 Task: Look for space in Viradouro, Brazil from 12th  August, 2023 to 15th August, 2023 for 3 adults in price range Rs.12000 to Rs.16000. Place can be entire place with 2 bedrooms having 3 beds and 1 bathroom. Property type can be house, flat, guest house. Amenities needed are: washing machine. Booking option can be shelf check-in. Required host language is Spanish.
Action: Mouse moved to (448, 114)
Screenshot: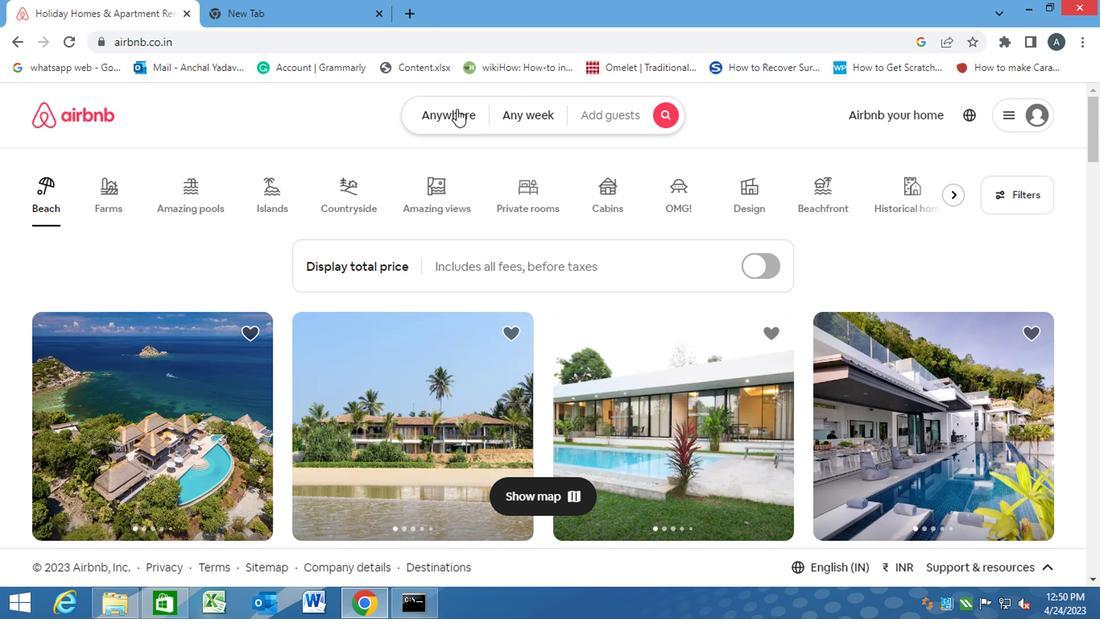 
Action: Mouse pressed left at (448, 114)
Screenshot: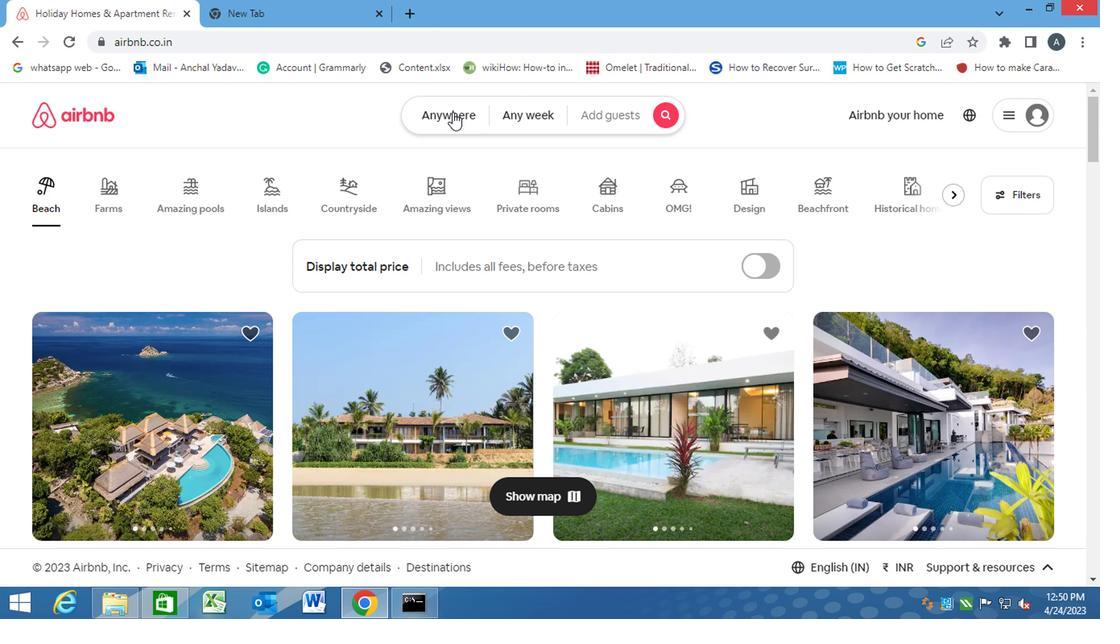 
Action: Mouse moved to (304, 156)
Screenshot: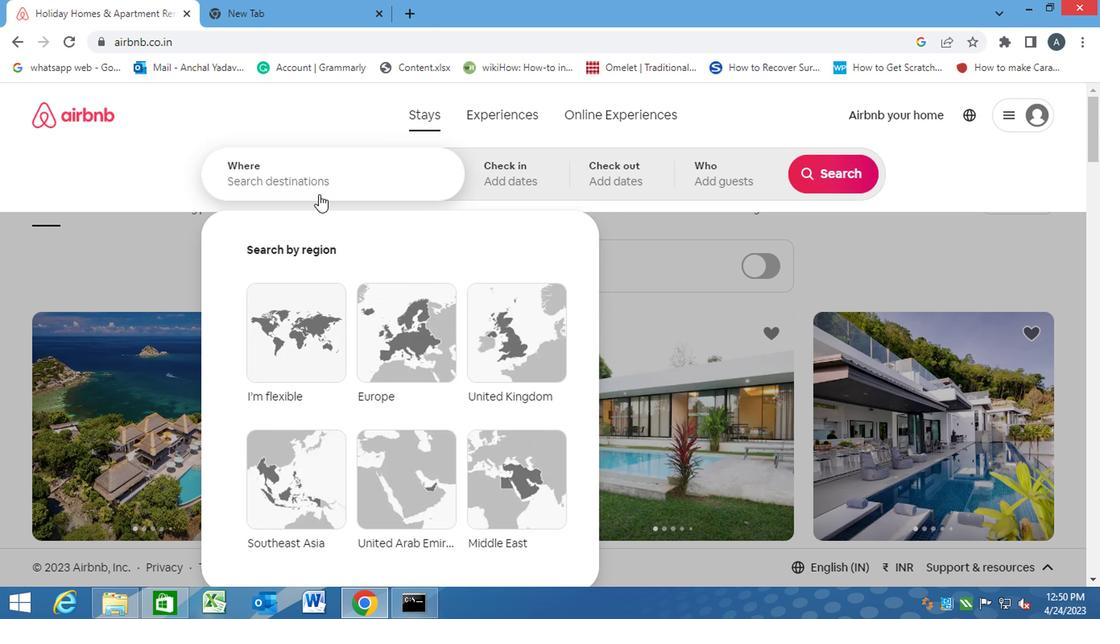 
Action: Mouse pressed left at (304, 156)
Screenshot: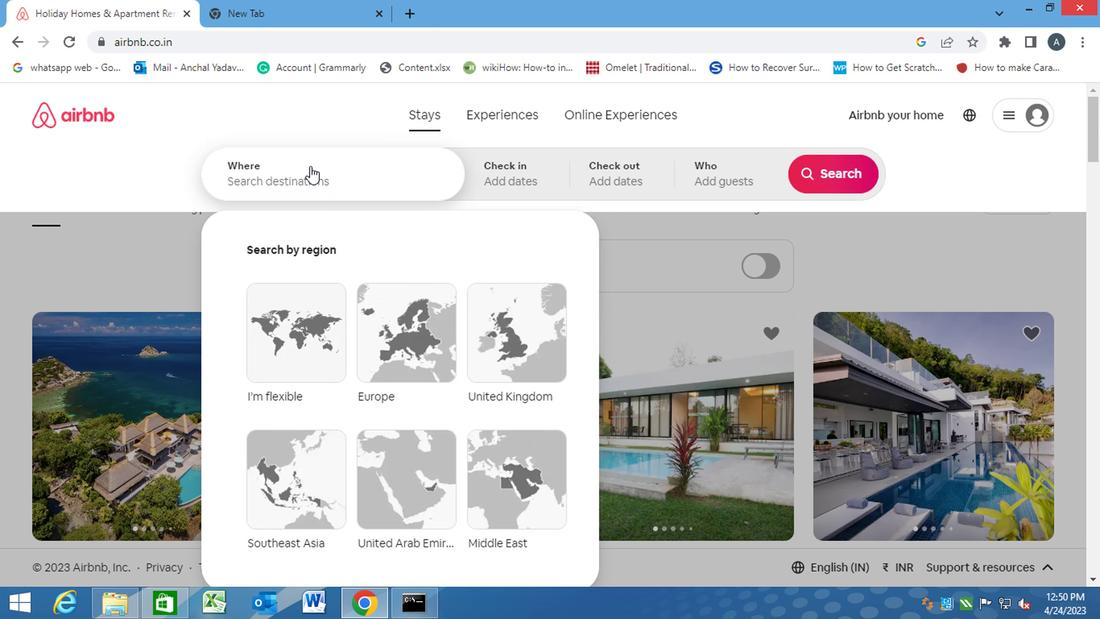 
Action: Mouse moved to (304, 155)
Screenshot: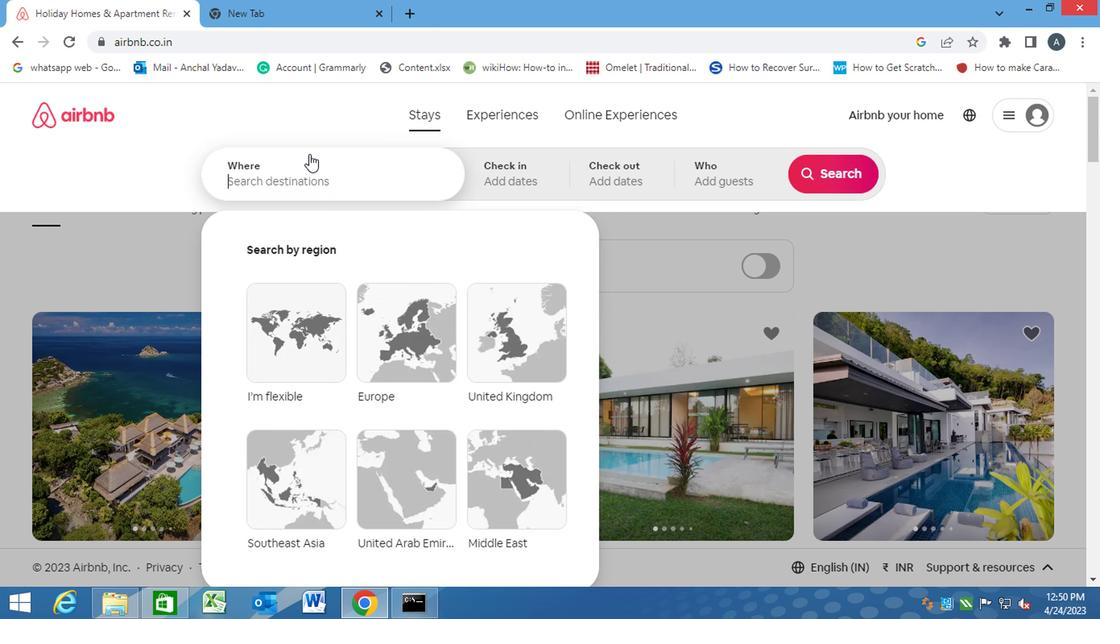 
Action: Key pressed v<Key.caps_lock>iradouro,<Key.space><Key.caps_lock>b<Key.caps_lock>razil<Key.enter>
Screenshot: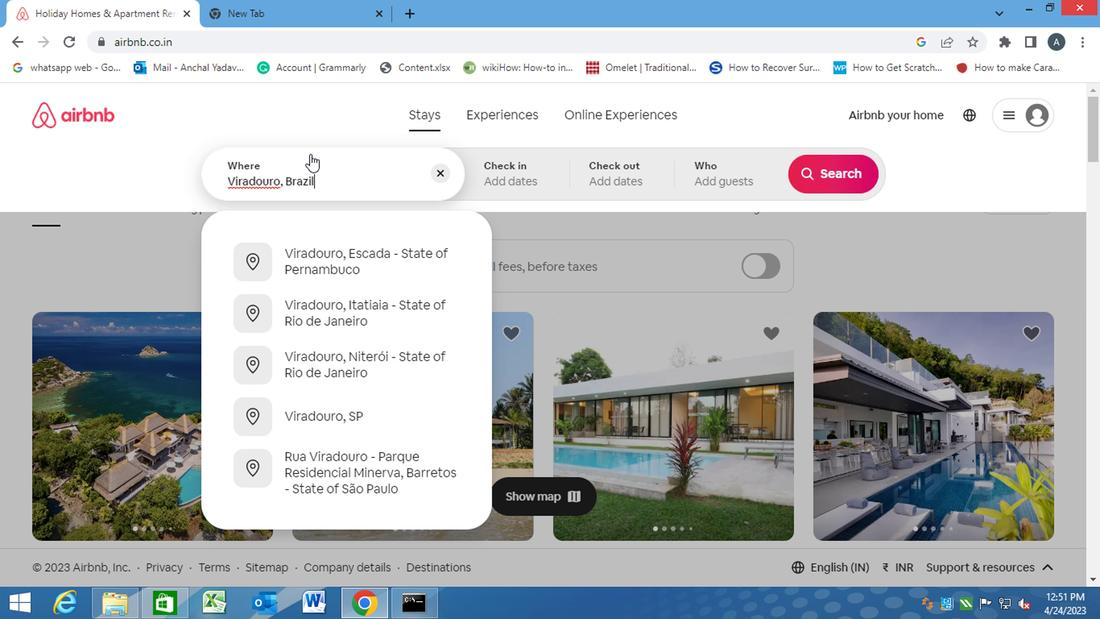 
Action: Mouse moved to (820, 303)
Screenshot: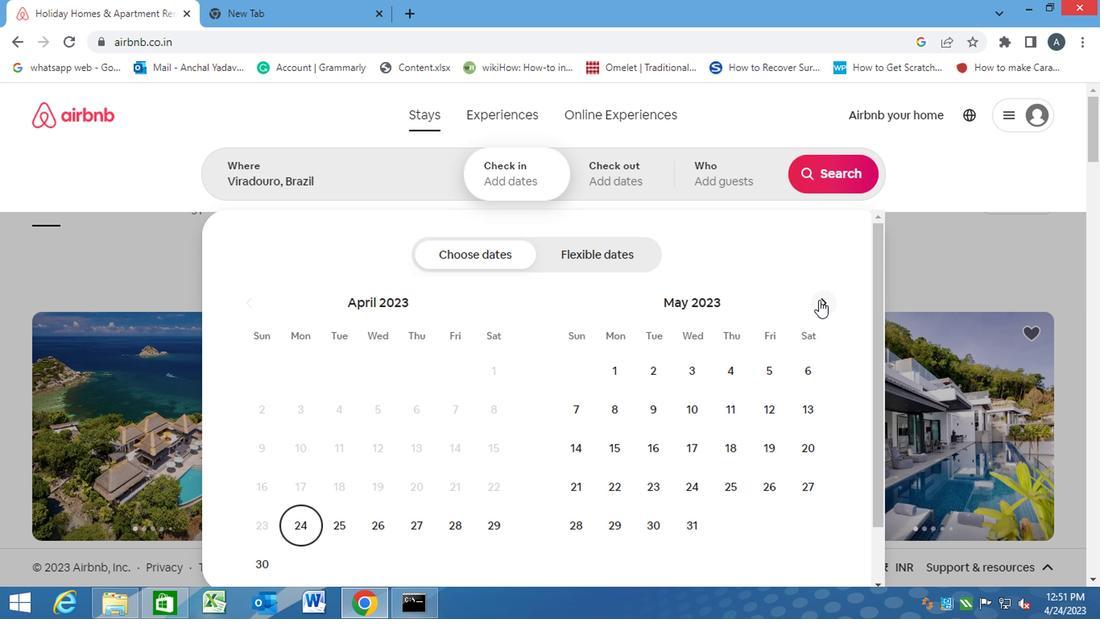 
Action: Mouse pressed left at (820, 303)
Screenshot: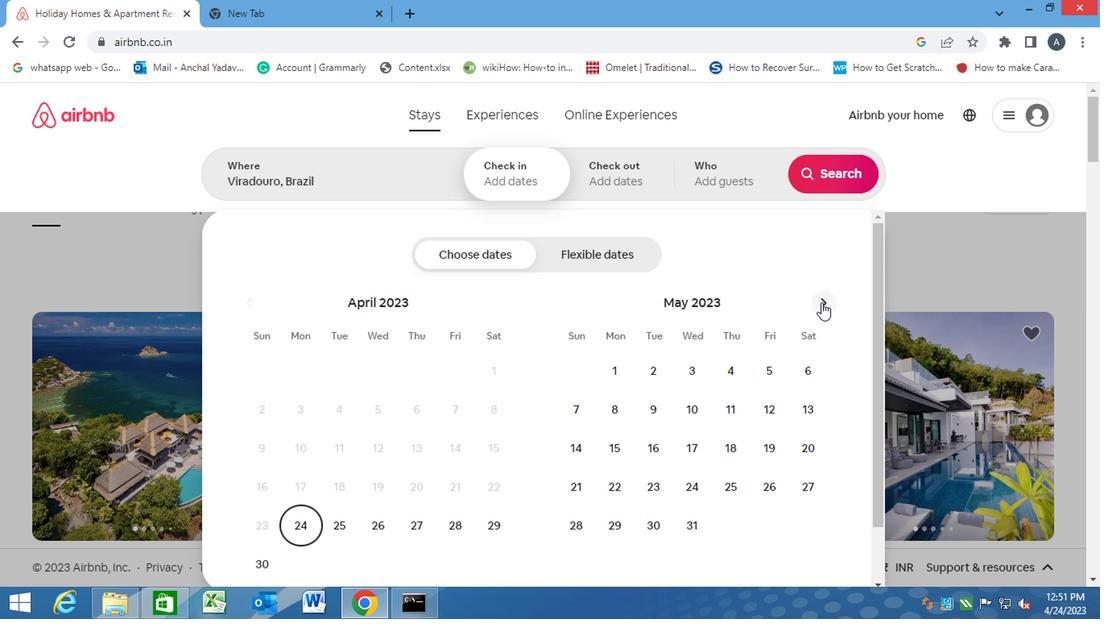 
Action: Mouse moved to (819, 303)
Screenshot: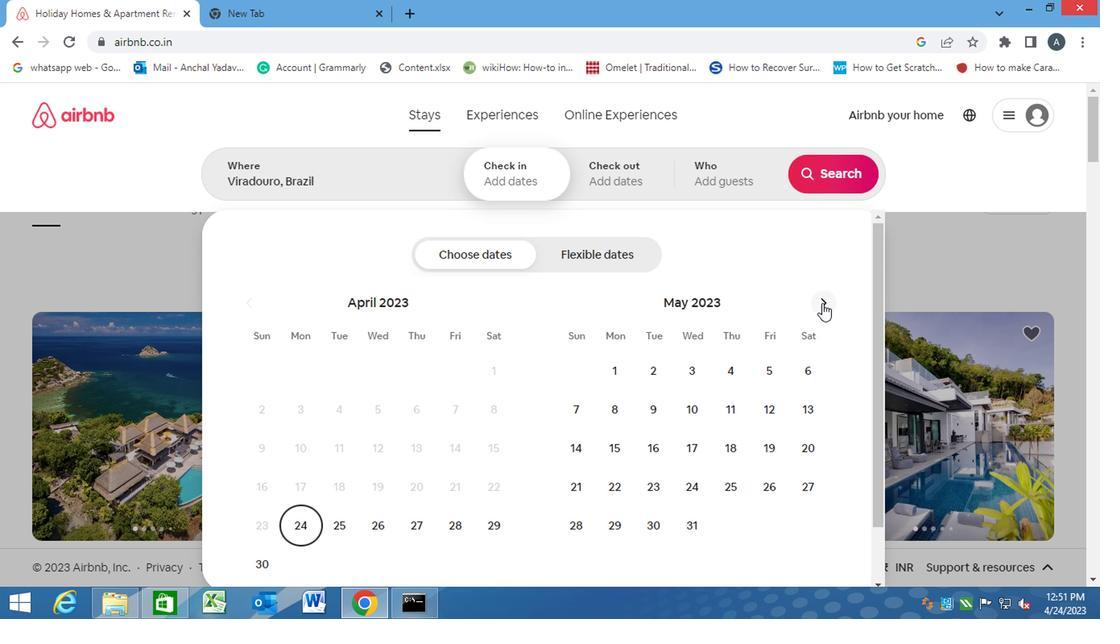 
Action: Mouse pressed left at (819, 303)
Screenshot: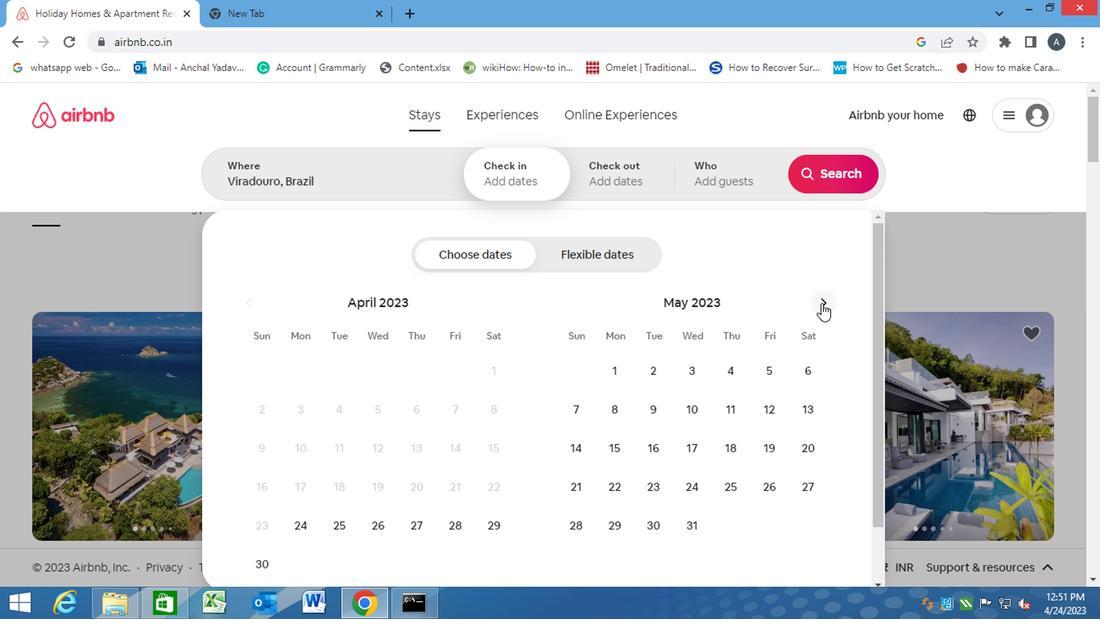 
Action: Mouse pressed left at (819, 303)
Screenshot: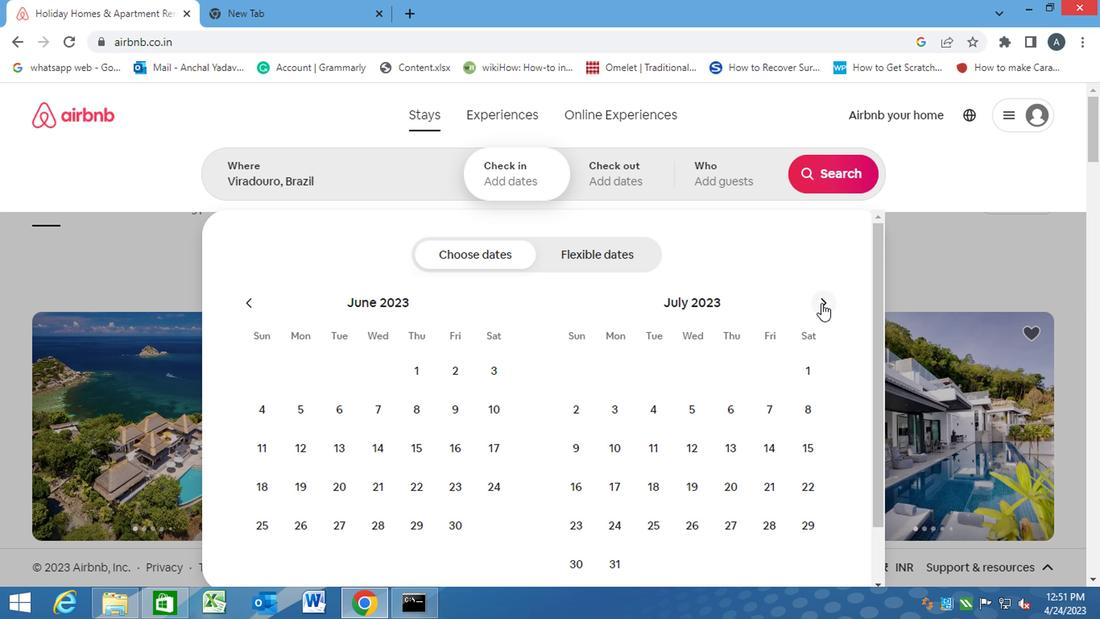 
Action: Mouse moved to (799, 409)
Screenshot: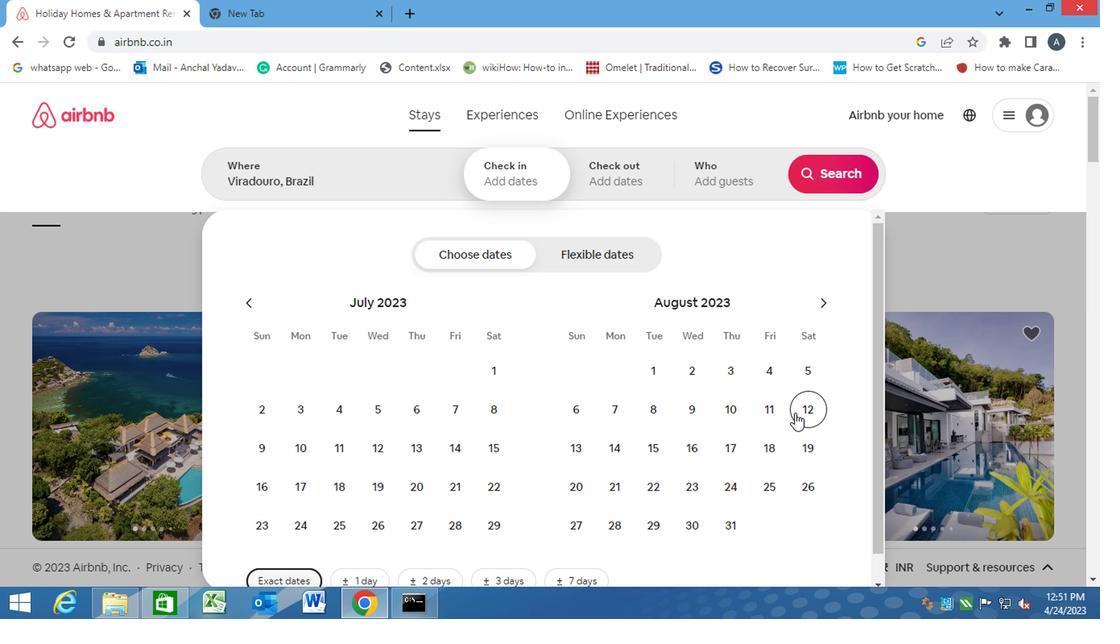 
Action: Mouse pressed left at (799, 409)
Screenshot: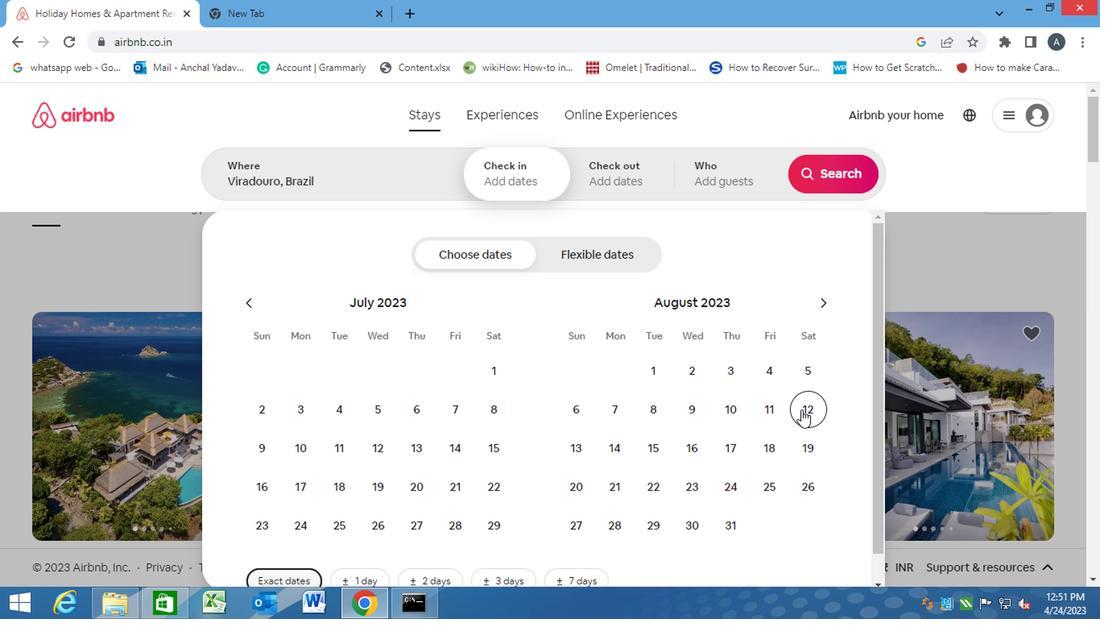 
Action: Mouse moved to (650, 448)
Screenshot: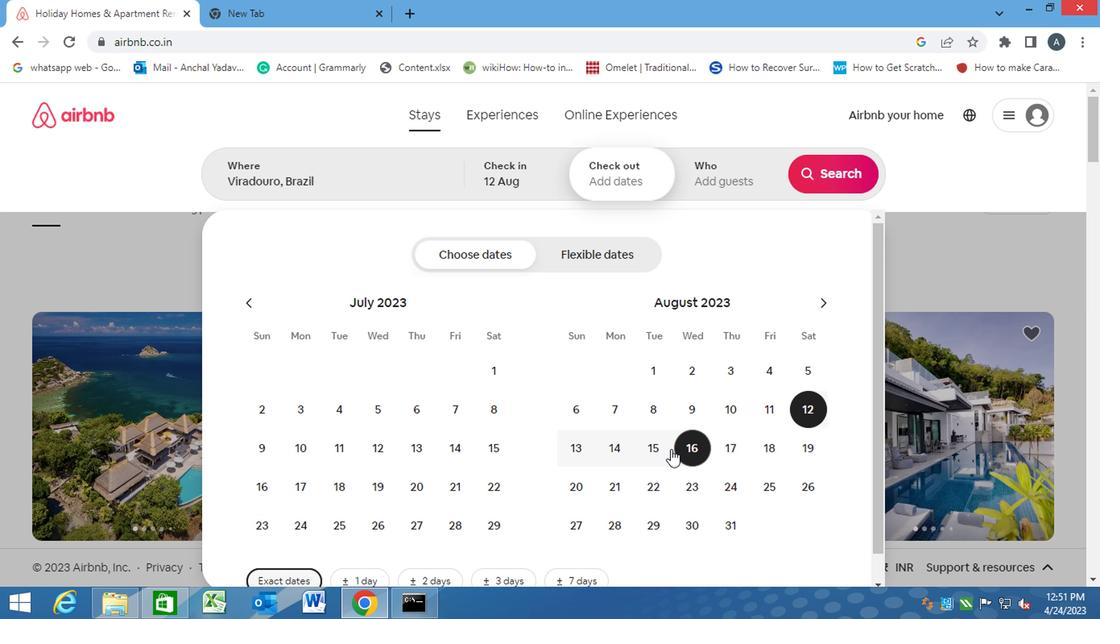 
Action: Mouse pressed left at (650, 448)
Screenshot: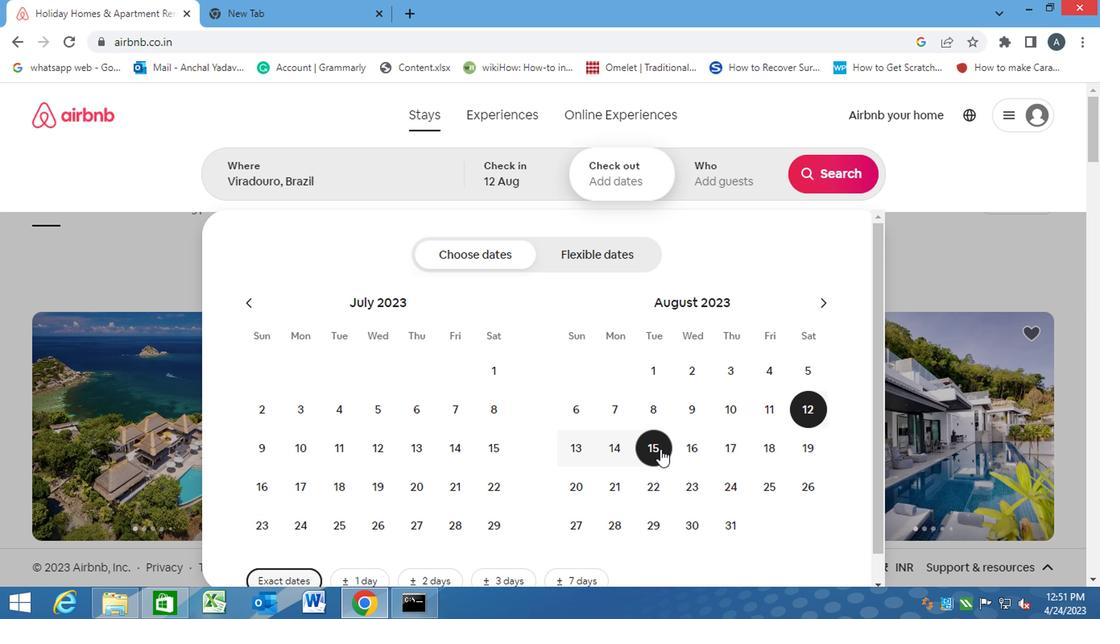 
Action: Mouse moved to (718, 178)
Screenshot: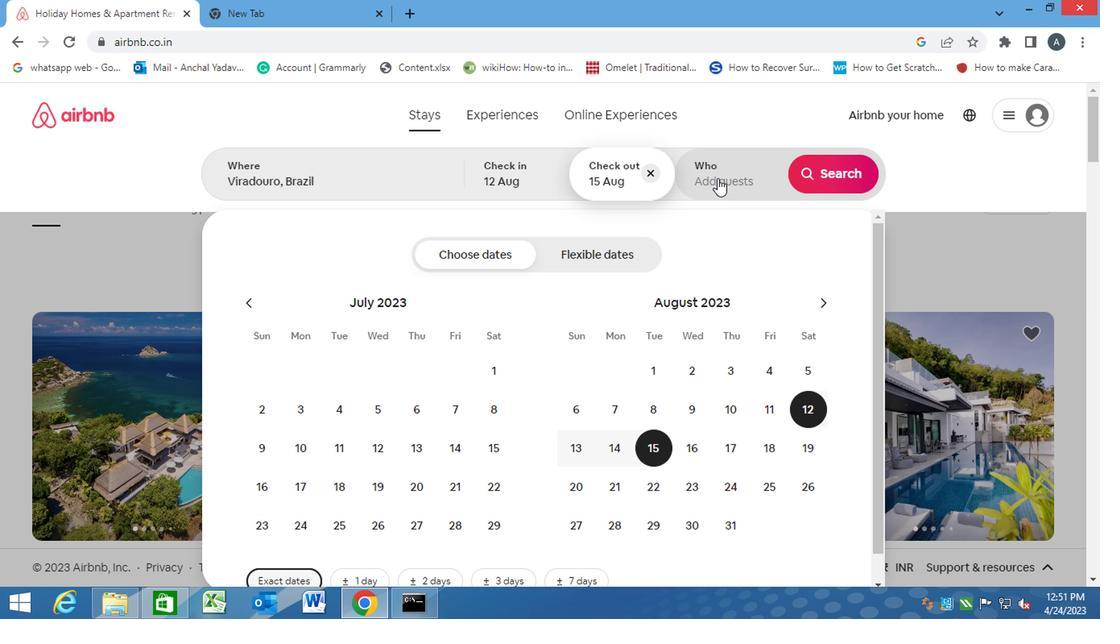 
Action: Mouse pressed left at (718, 178)
Screenshot: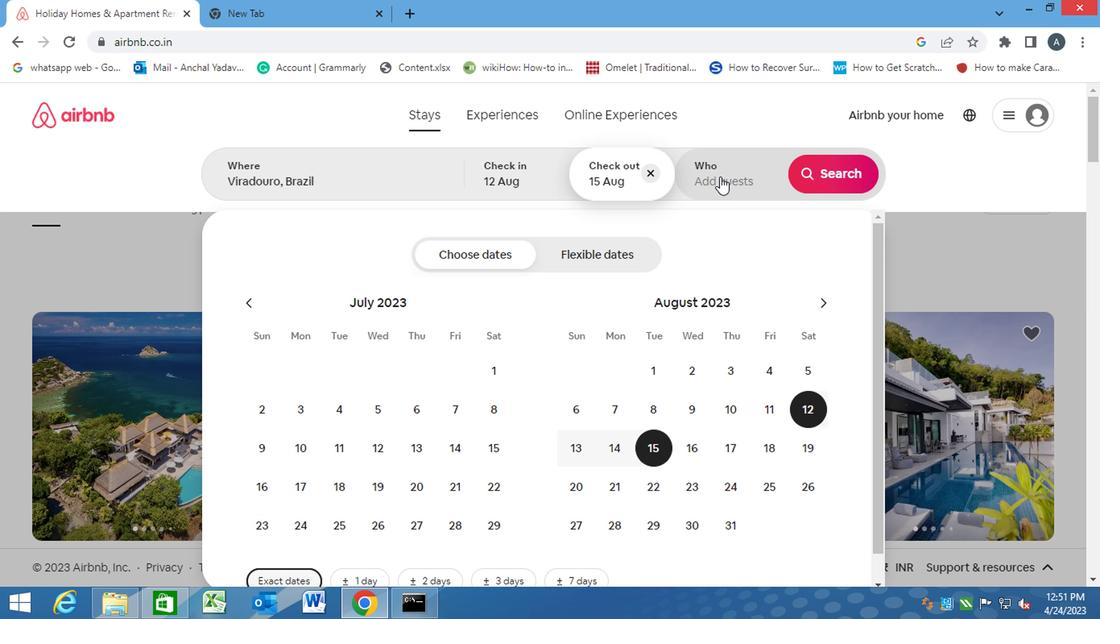 
Action: Mouse moved to (829, 261)
Screenshot: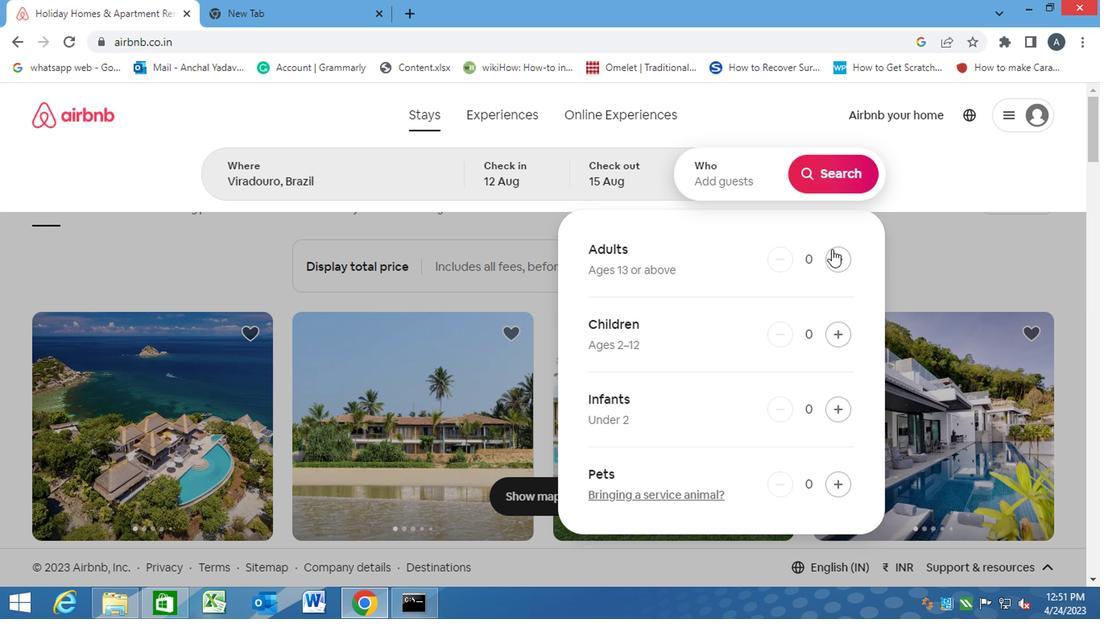 
Action: Mouse pressed left at (829, 261)
Screenshot: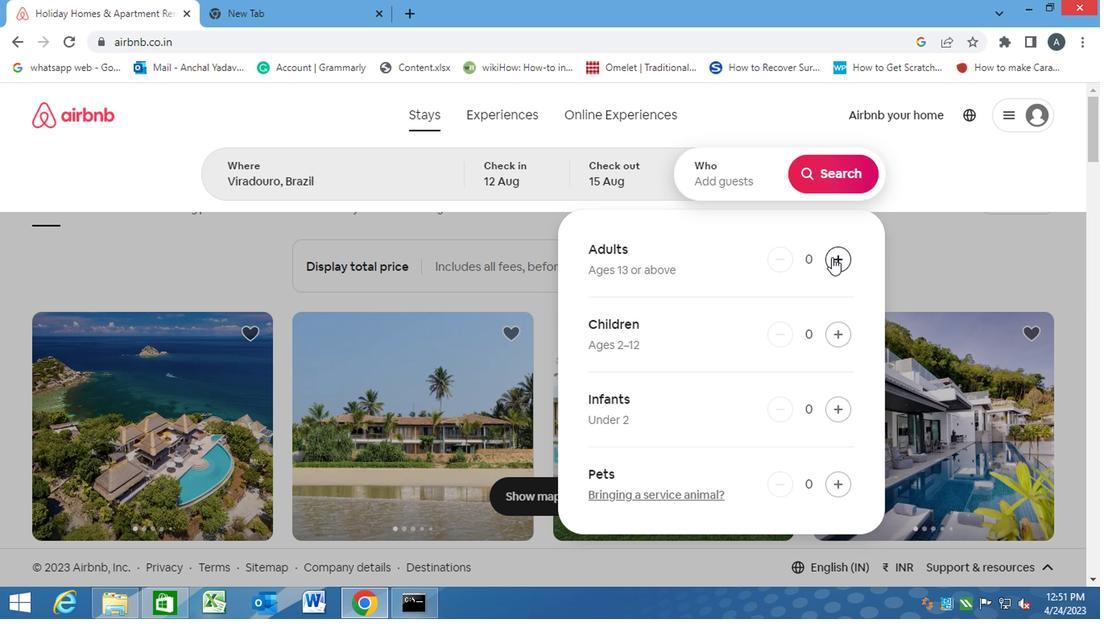 
Action: Mouse moved to (829, 259)
Screenshot: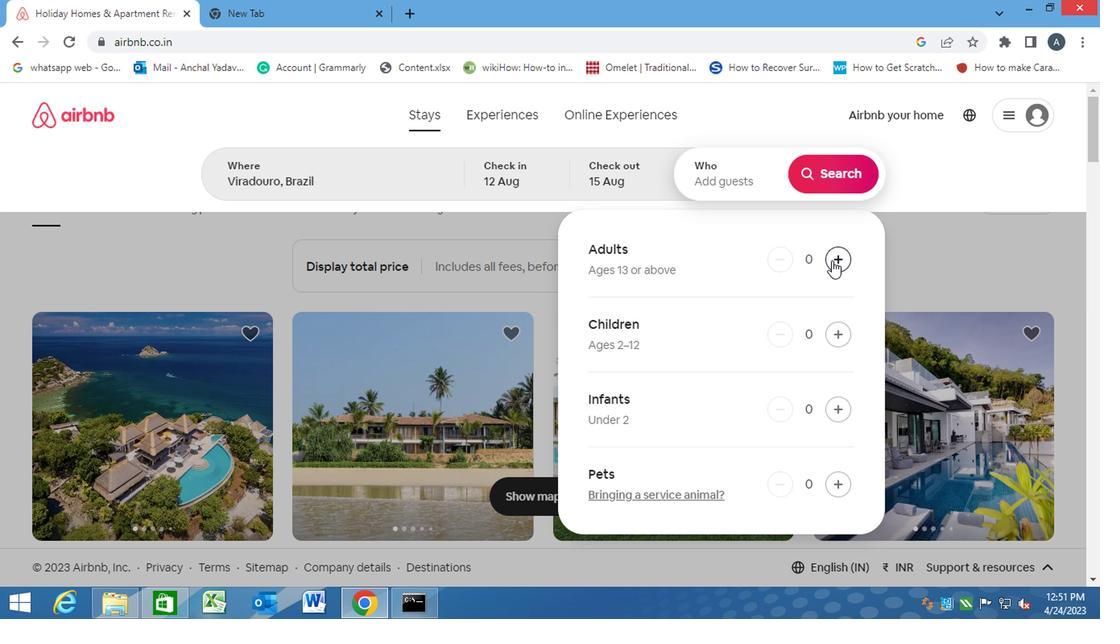 
Action: Mouse pressed left at (829, 259)
Screenshot: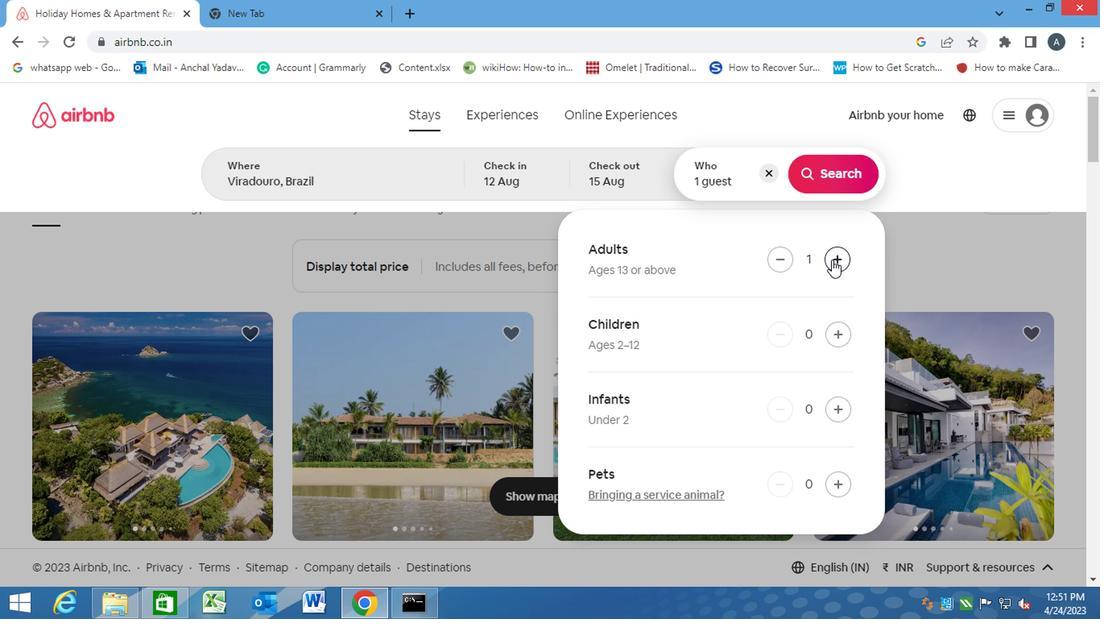 
Action: Mouse pressed left at (829, 259)
Screenshot: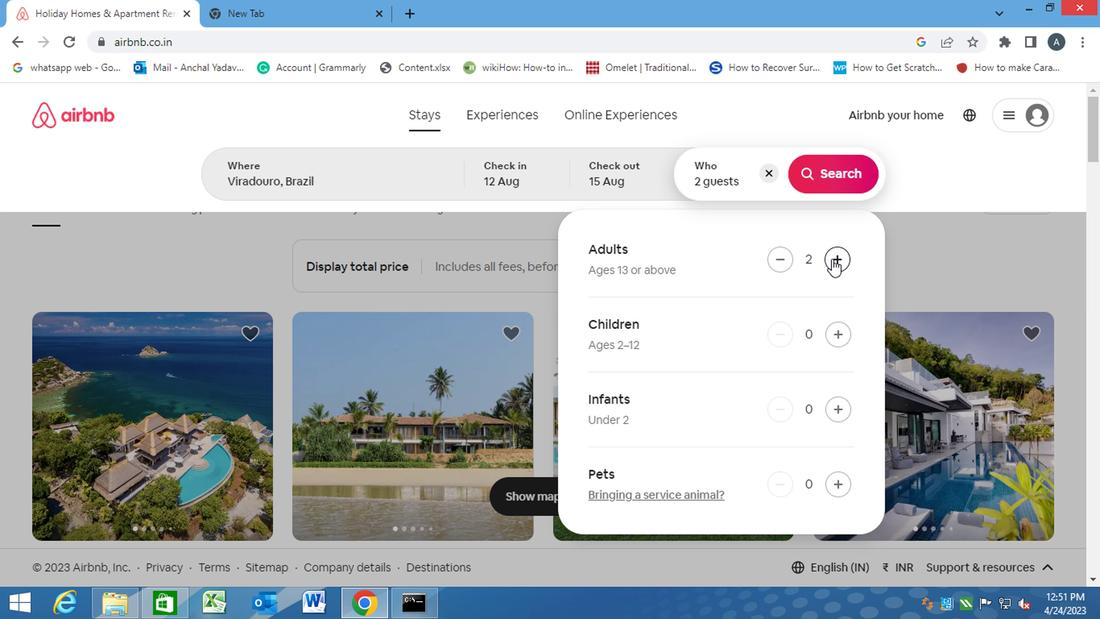 
Action: Mouse moved to (829, 178)
Screenshot: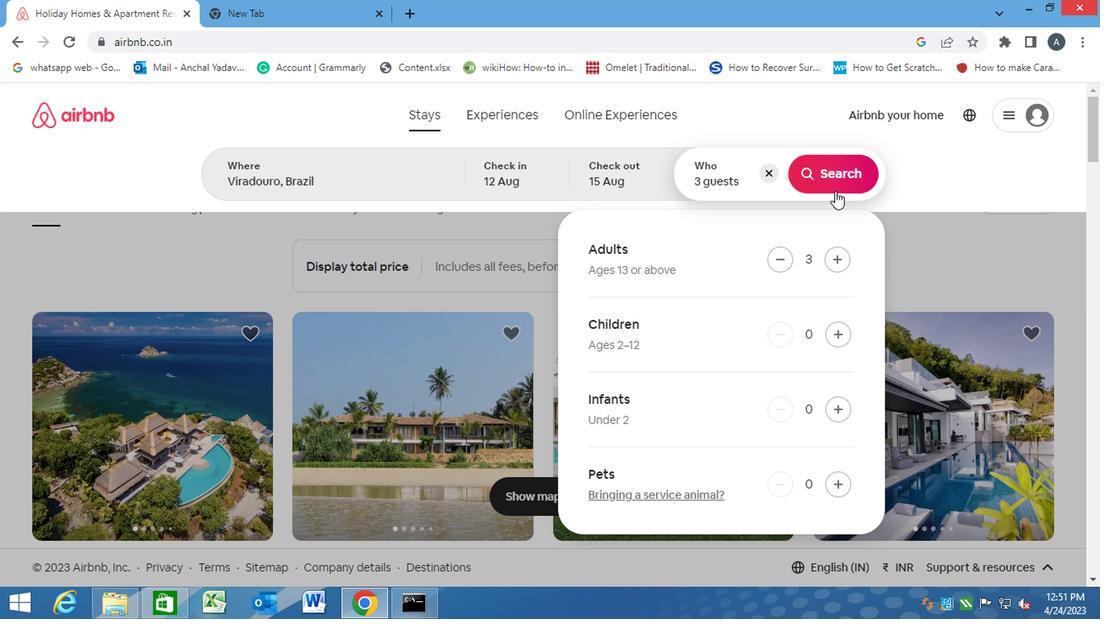 
Action: Mouse pressed left at (829, 178)
Screenshot: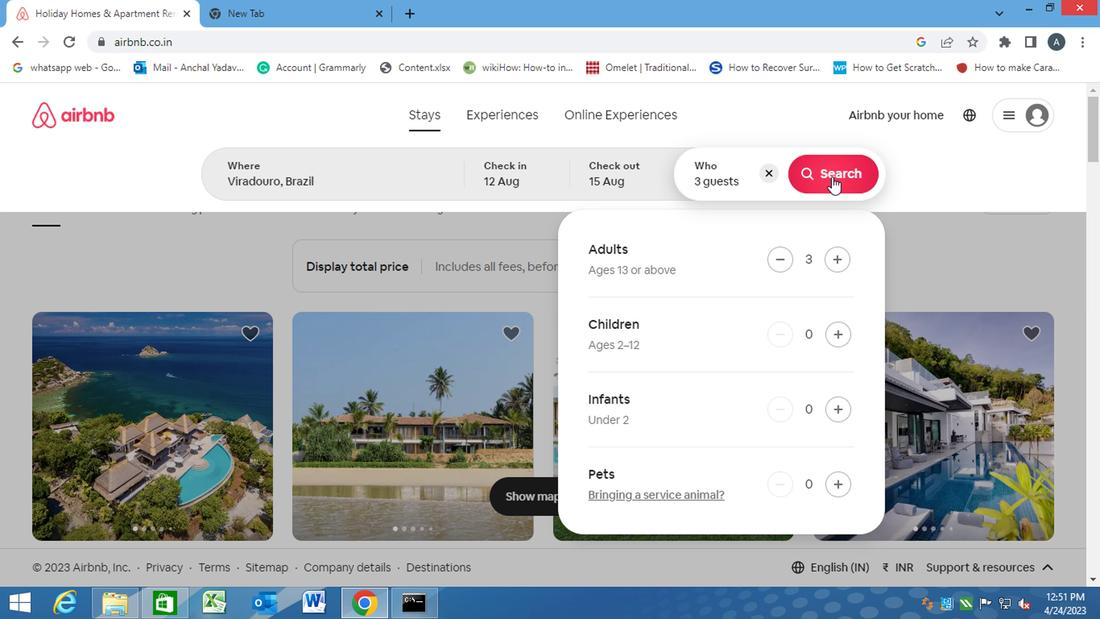 
Action: Mouse moved to (1010, 182)
Screenshot: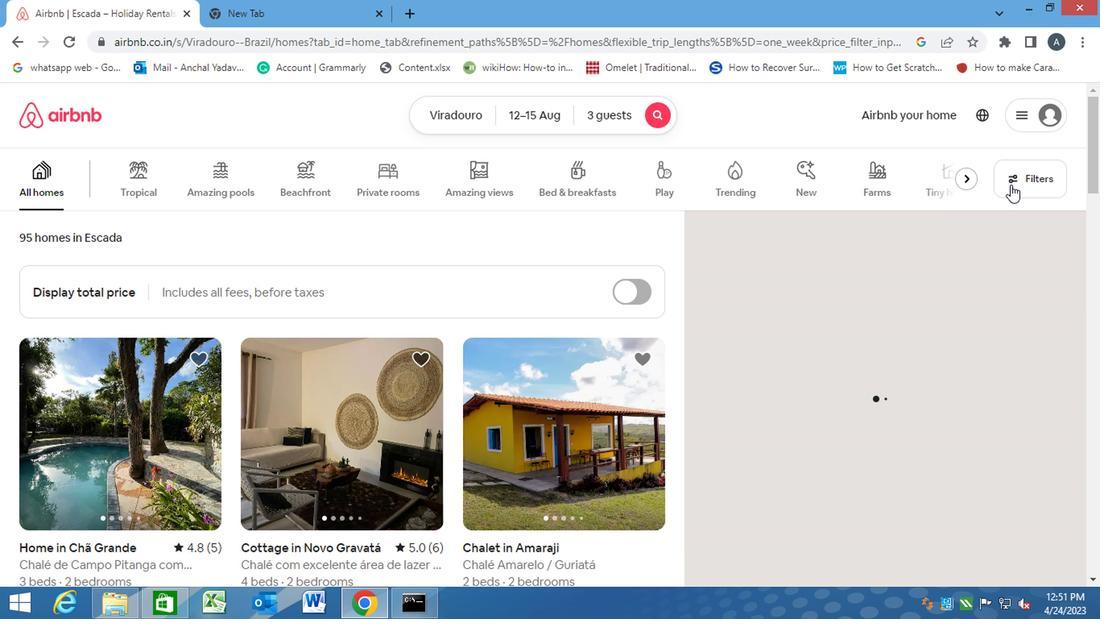 
Action: Mouse pressed left at (1010, 182)
Screenshot: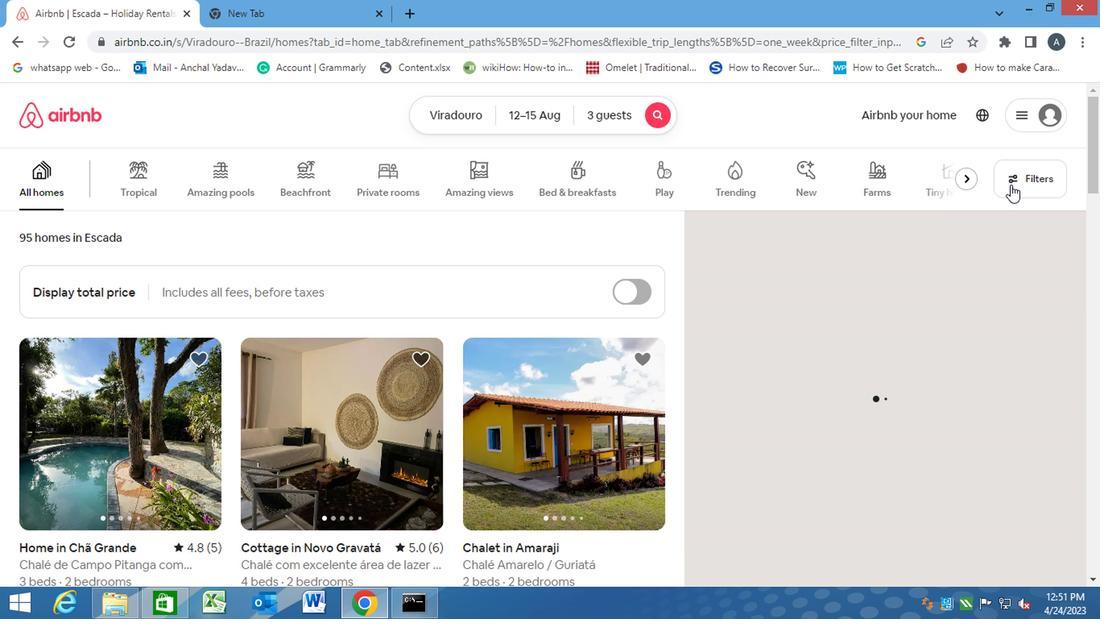 
Action: Mouse moved to (350, 380)
Screenshot: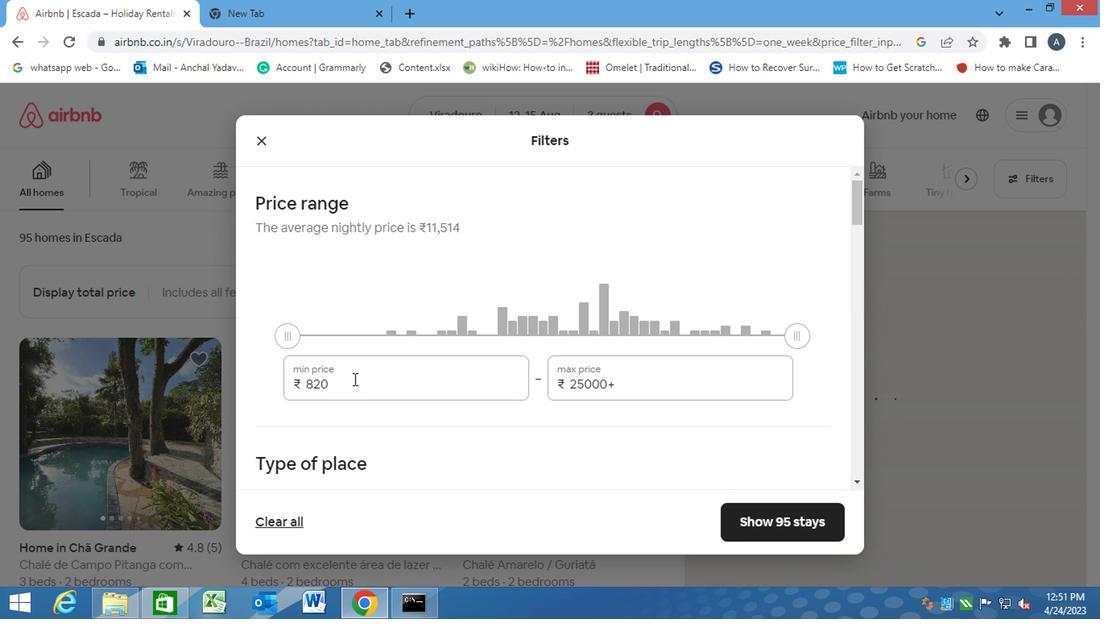 
Action: Mouse pressed left at (350, 380)
Screenshot: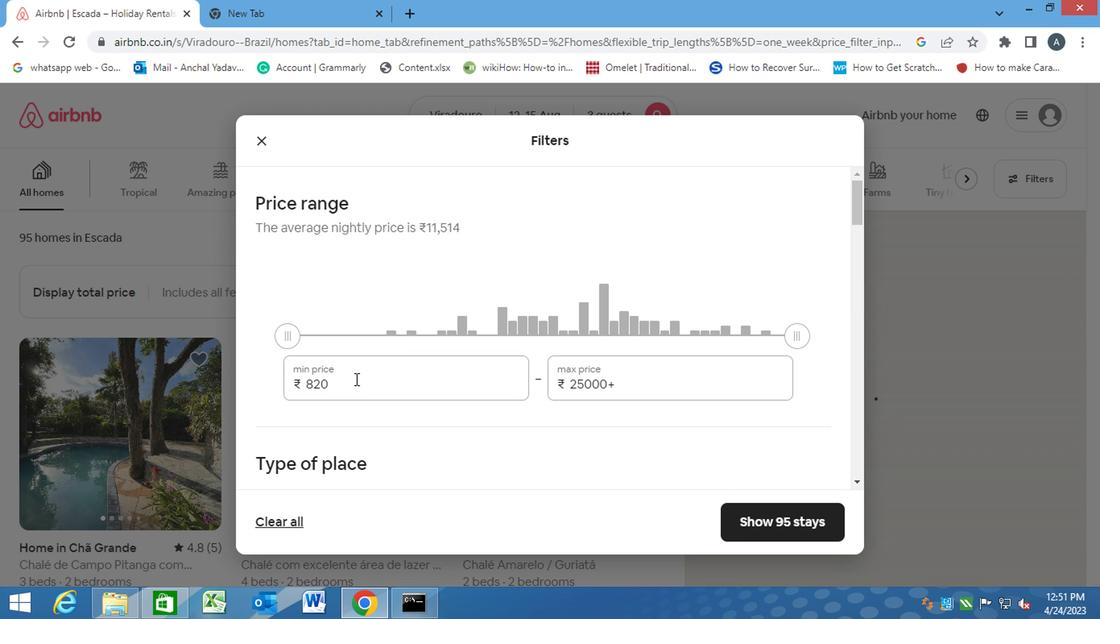 
Action: Mouse moved to (302, 385)
Screenshot: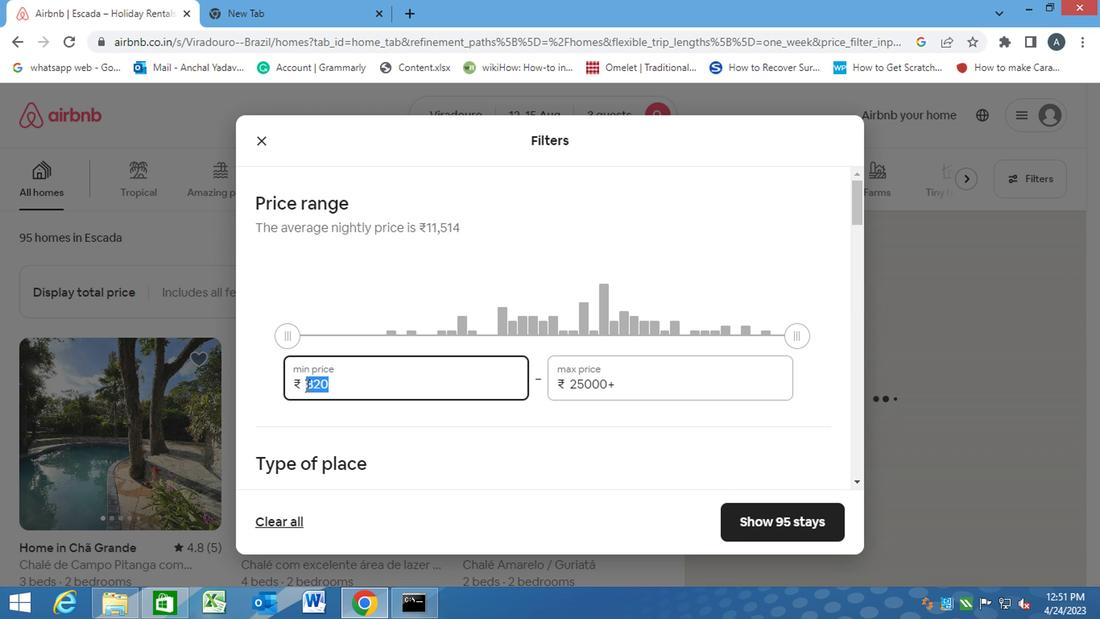 
Action: Key pressed 12000
Screenshot: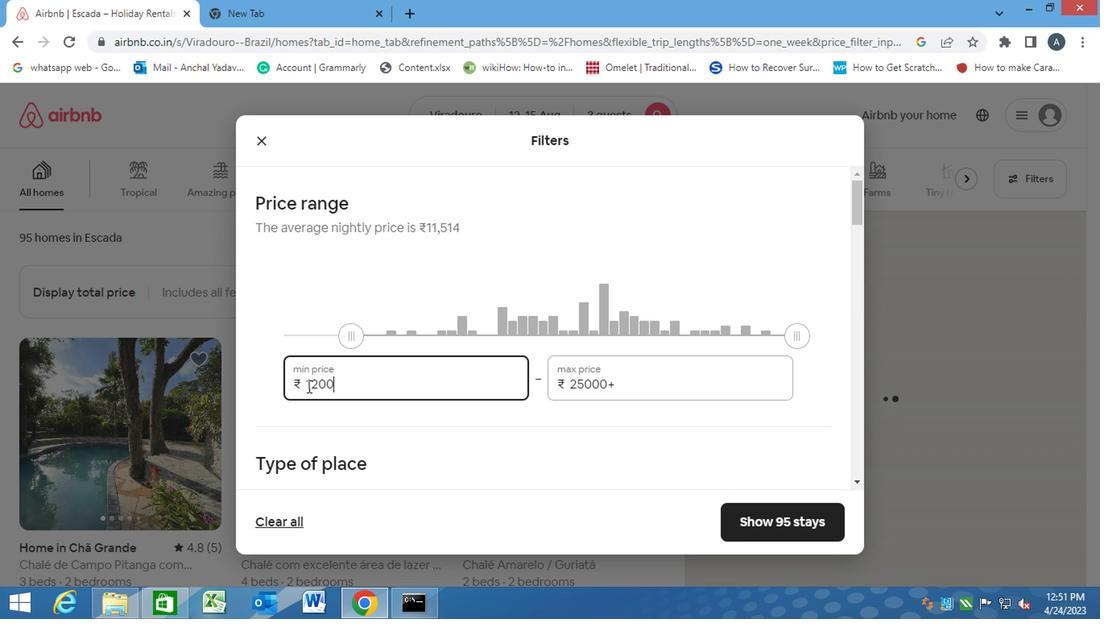 
Action: Mouse moved to (546, 440)
Screenshot: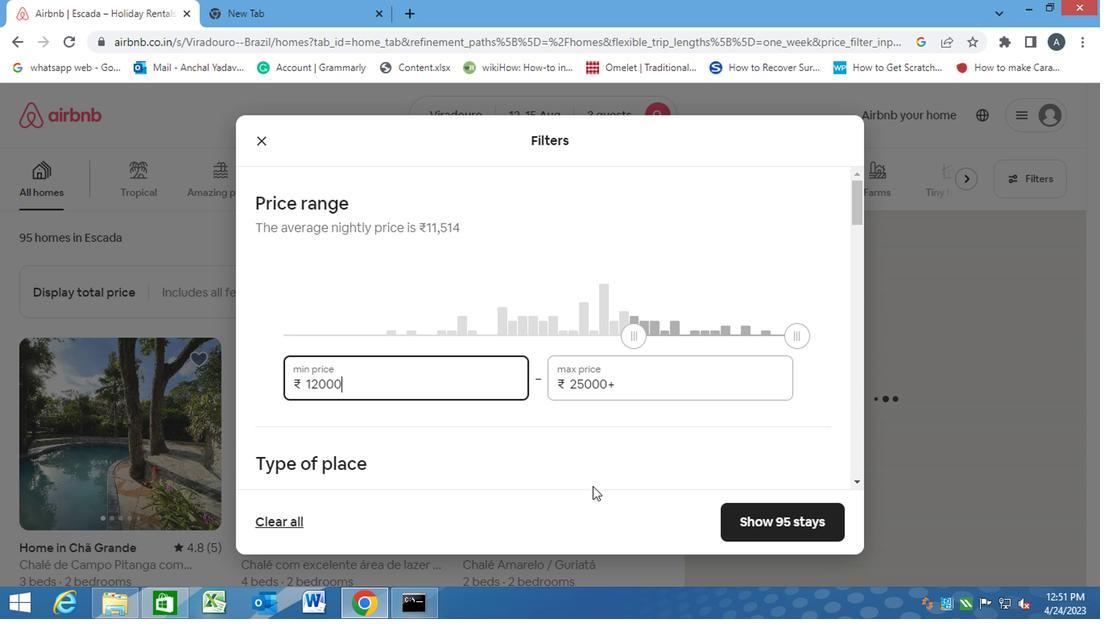 
Action: Mouse pressed left at (546, 440)
Screenshot: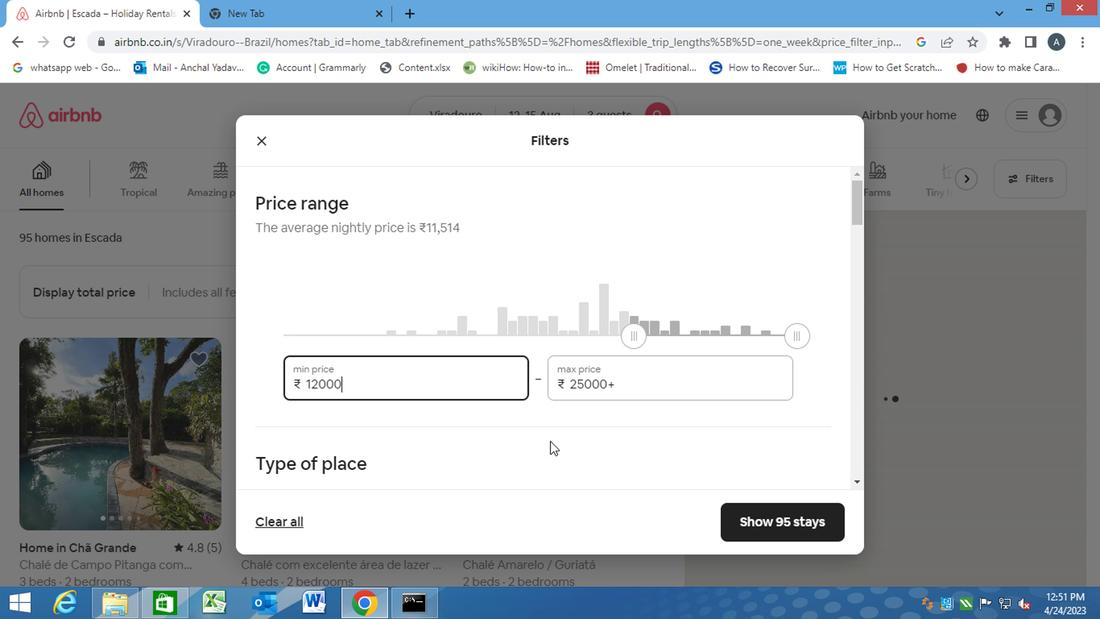 
Action: Mouse moved to (628, 373)
Screenshot: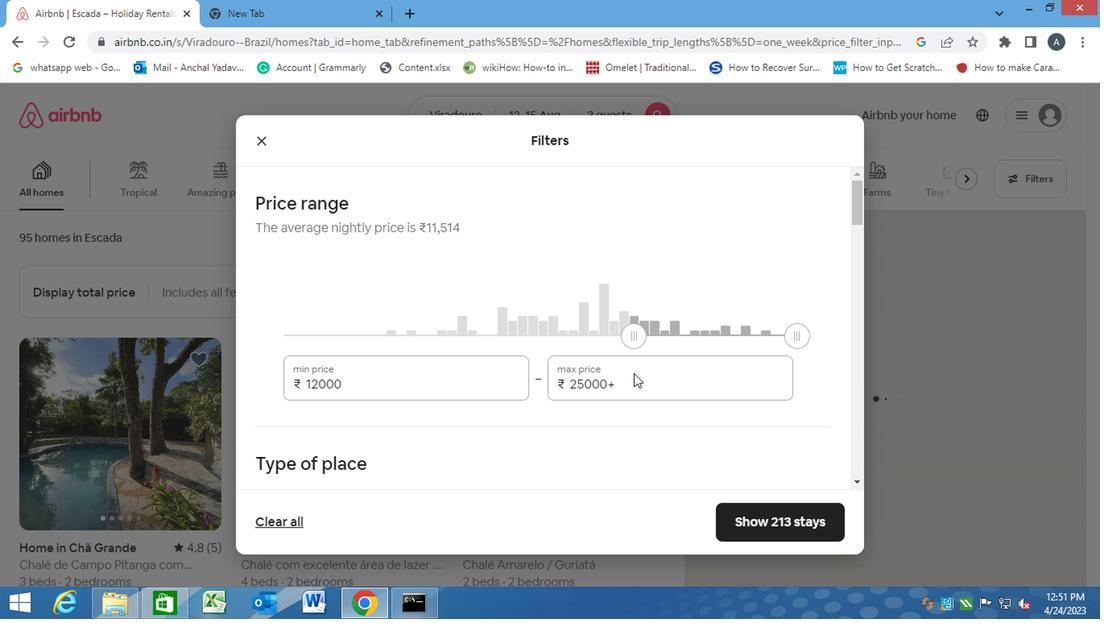 
Action: Mouse pressed left at (628, 373)
Screenshot: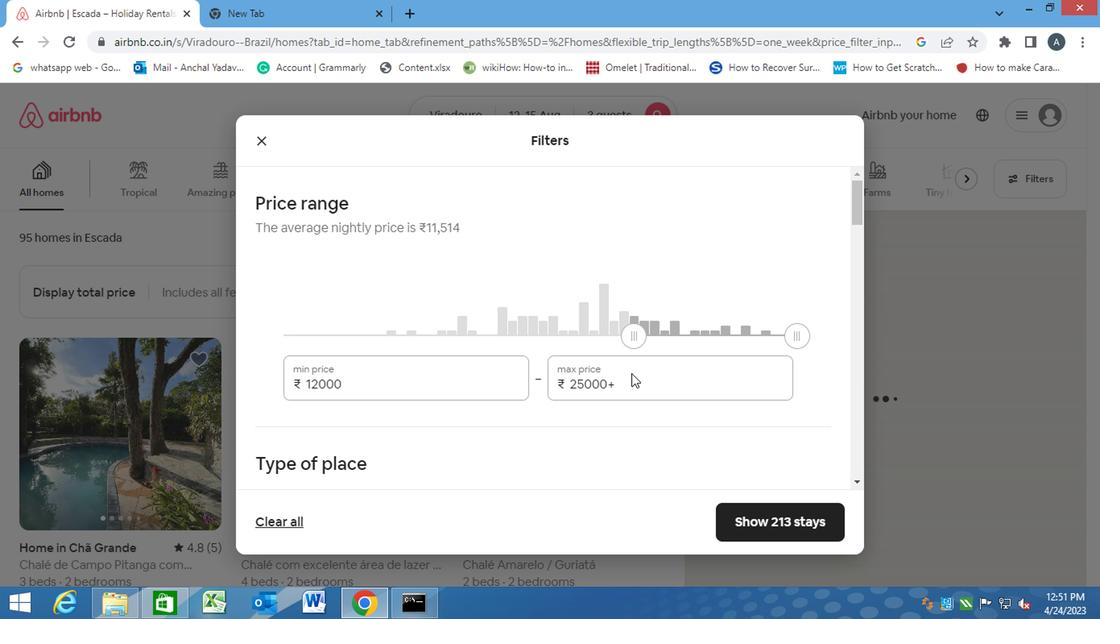 
Action: Mouse moved to (622, 374)
Screenshot: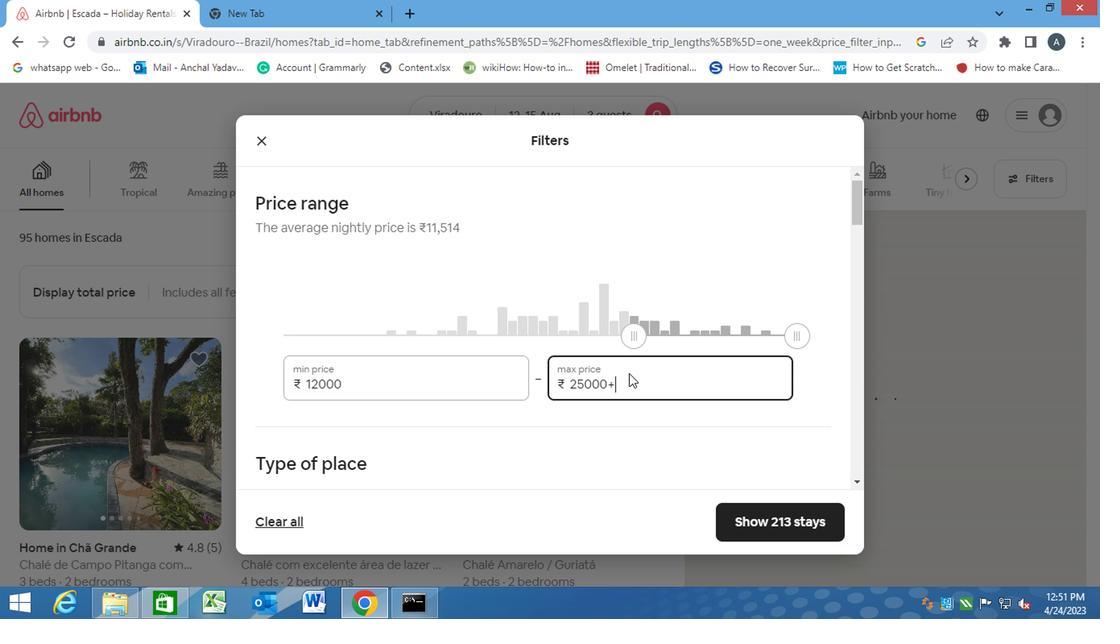 
Action: Mouse pressed left at (622, 374)
Screenshot: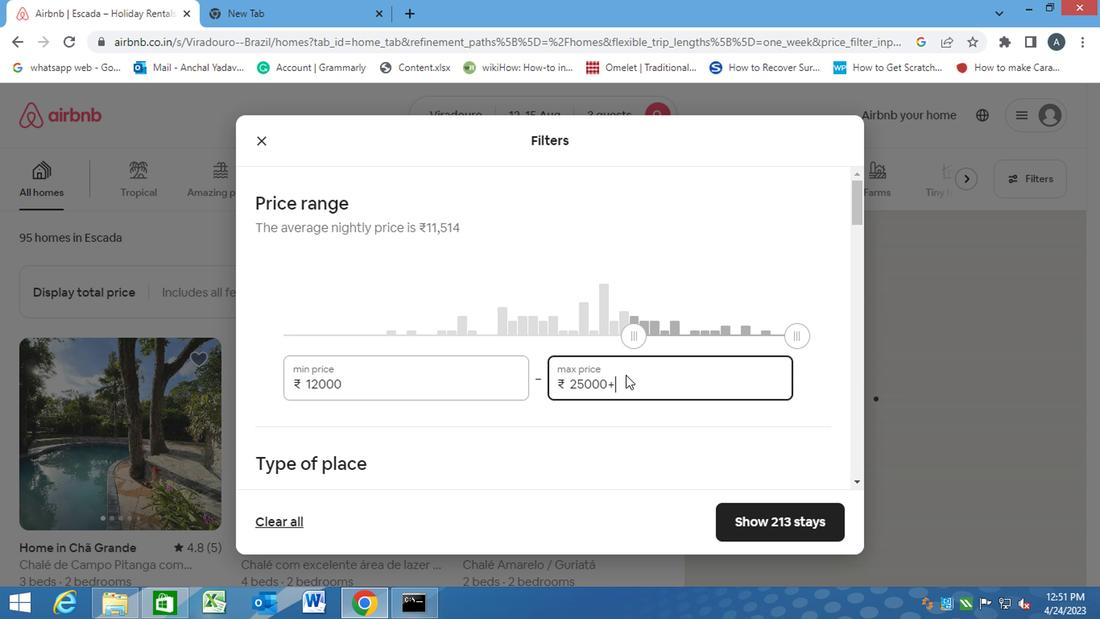
Action: Mouse moved to (611, 385)
Screenshot: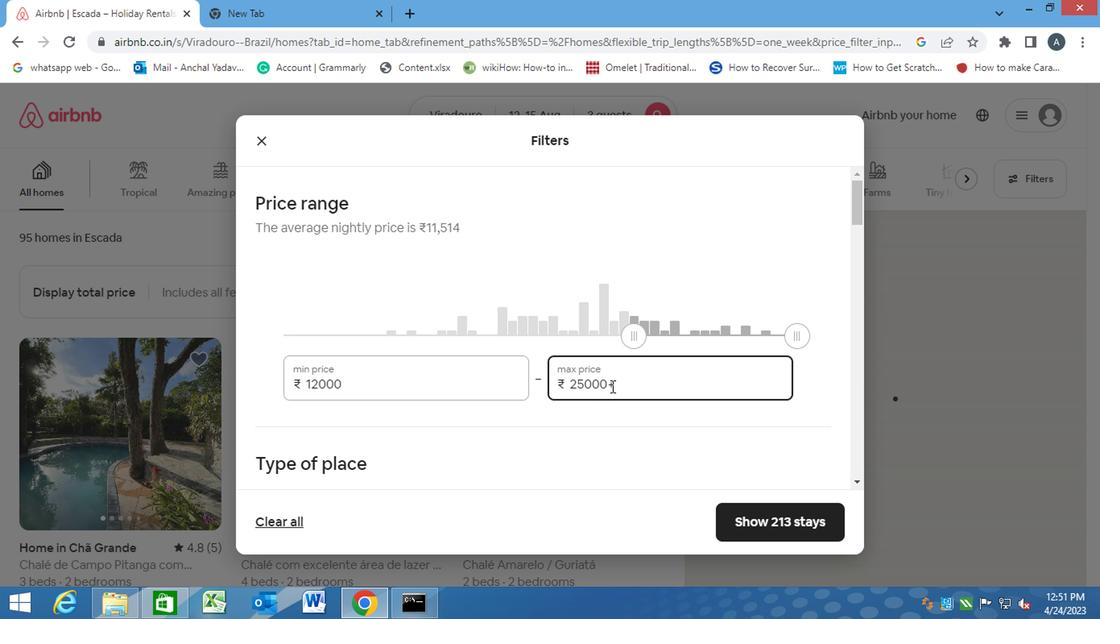 
Action: Mouse pressed left at (611, 385)
Screenshot: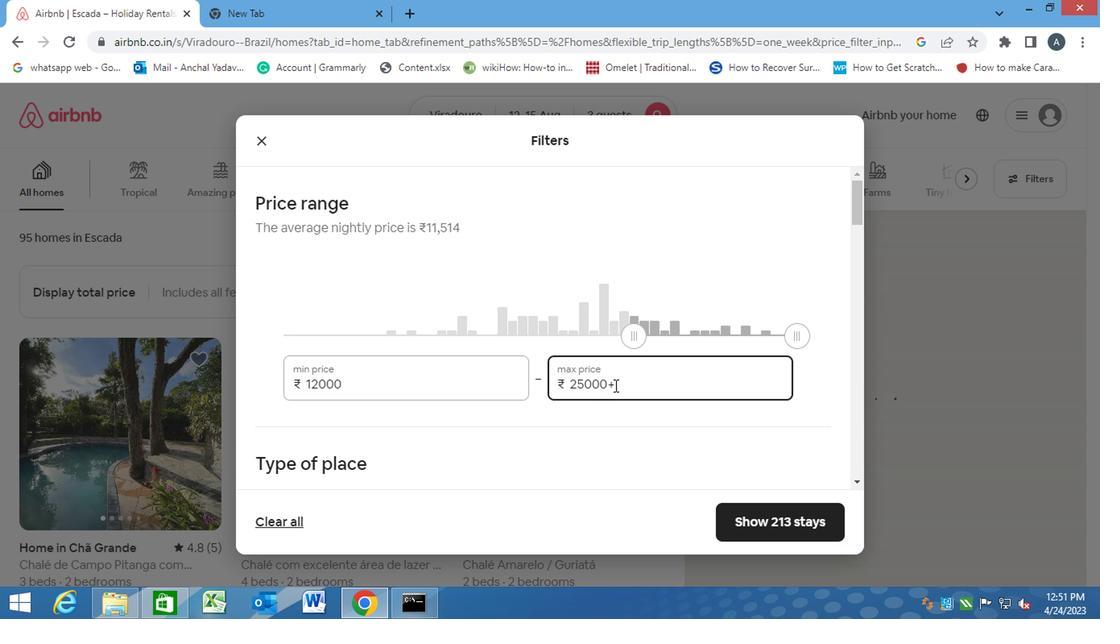 
Action: Mouse moved to (557, 381)
Screenshot: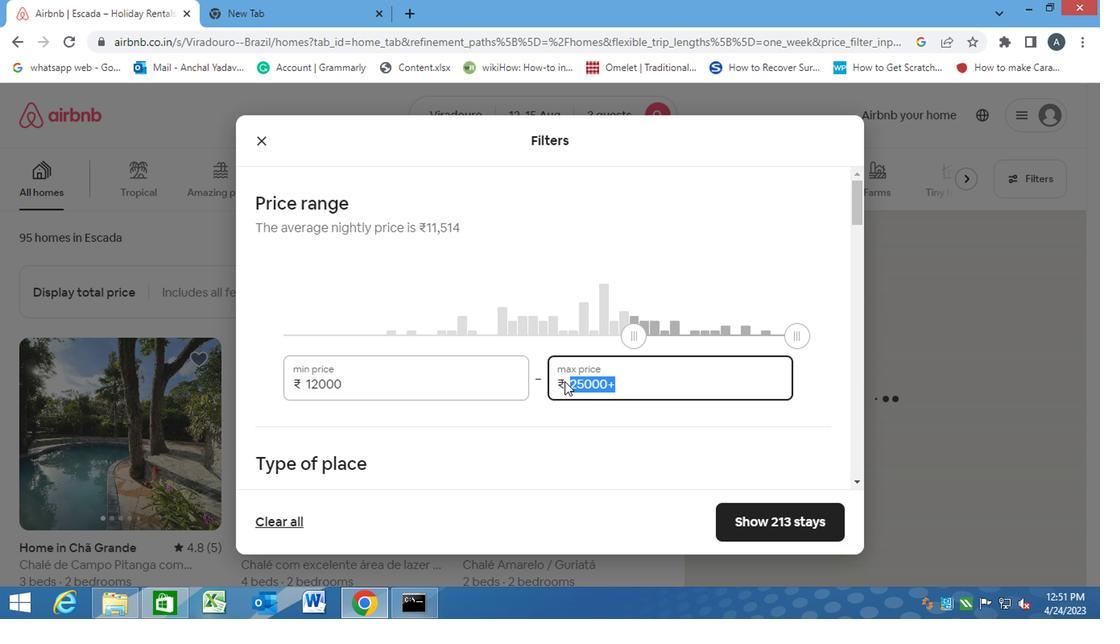 
Action: Key pressed 16000
Screenshot: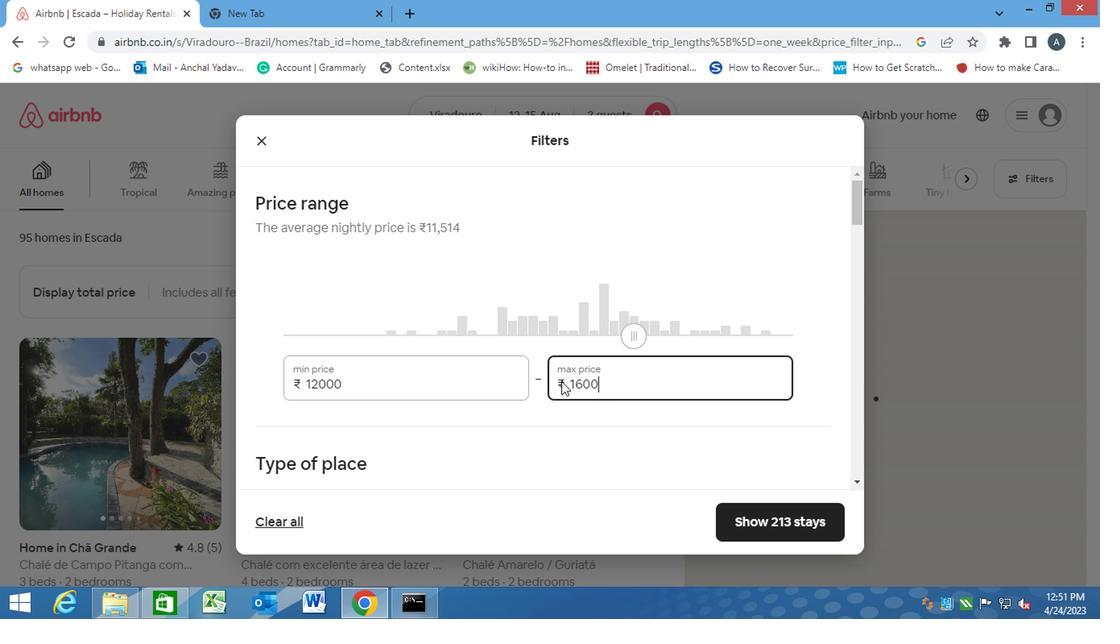 
Action: Mouse moved to (535, 416)
Screenshot: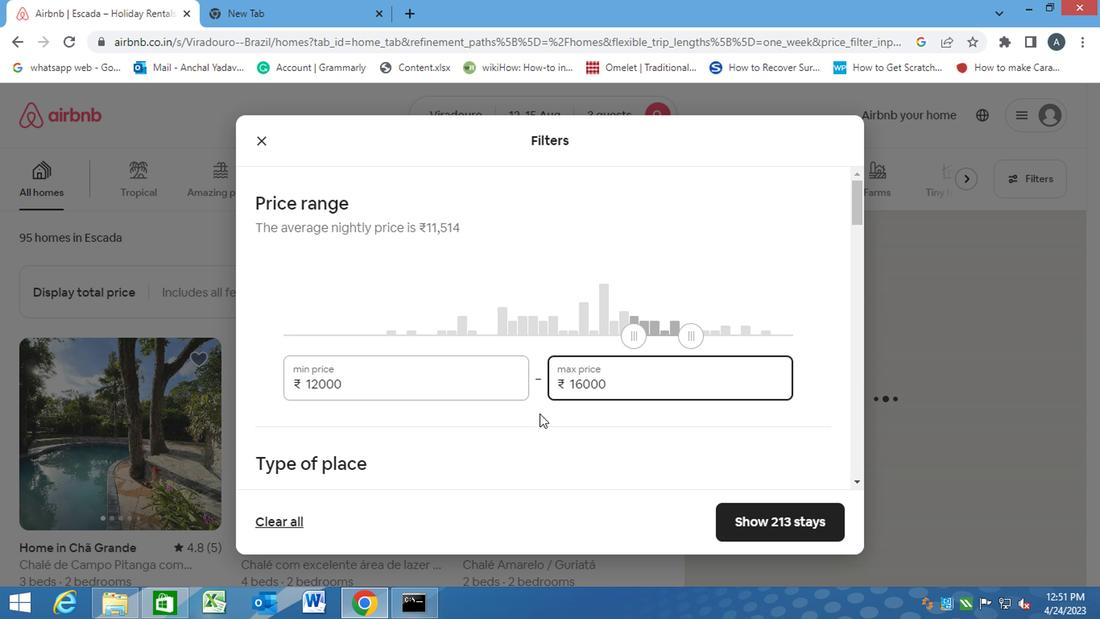 
Action: Mouse pressed left at (535, 416)
Screenshot: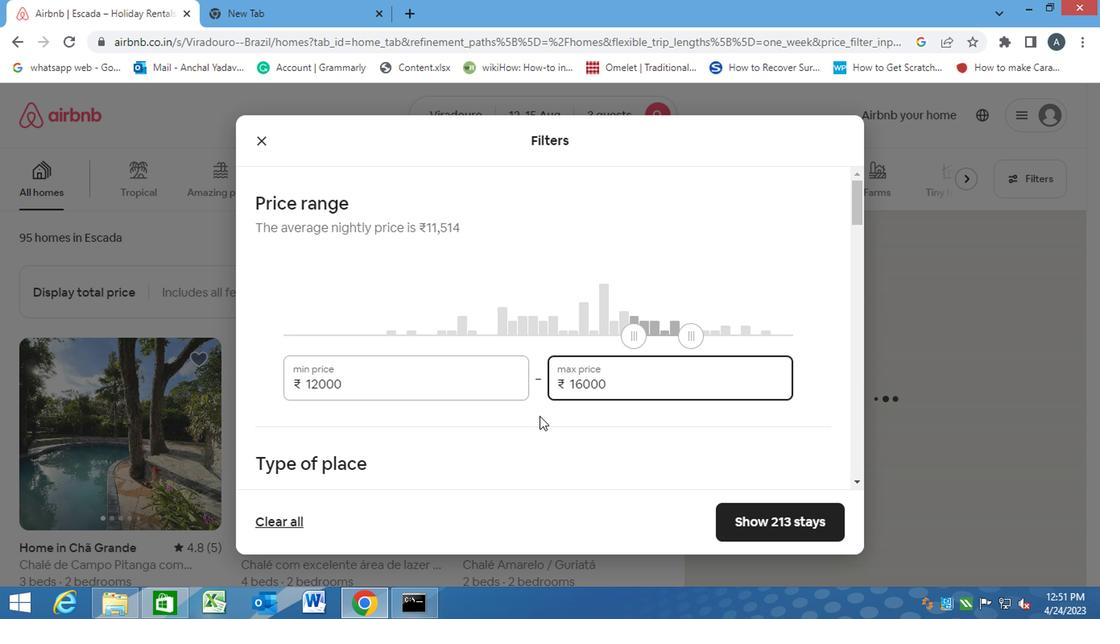 
Action: Mouse moved to (398, 472)
Screenshot: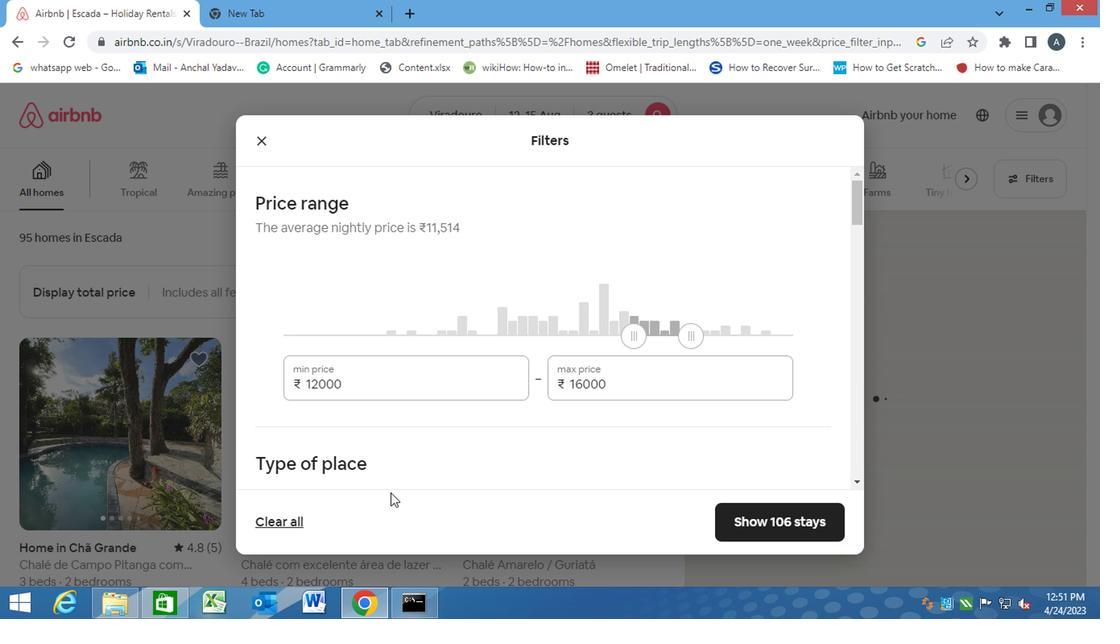 
Action: Mouse scrolled (398, 471) with delta (0, -1)
Screenshot: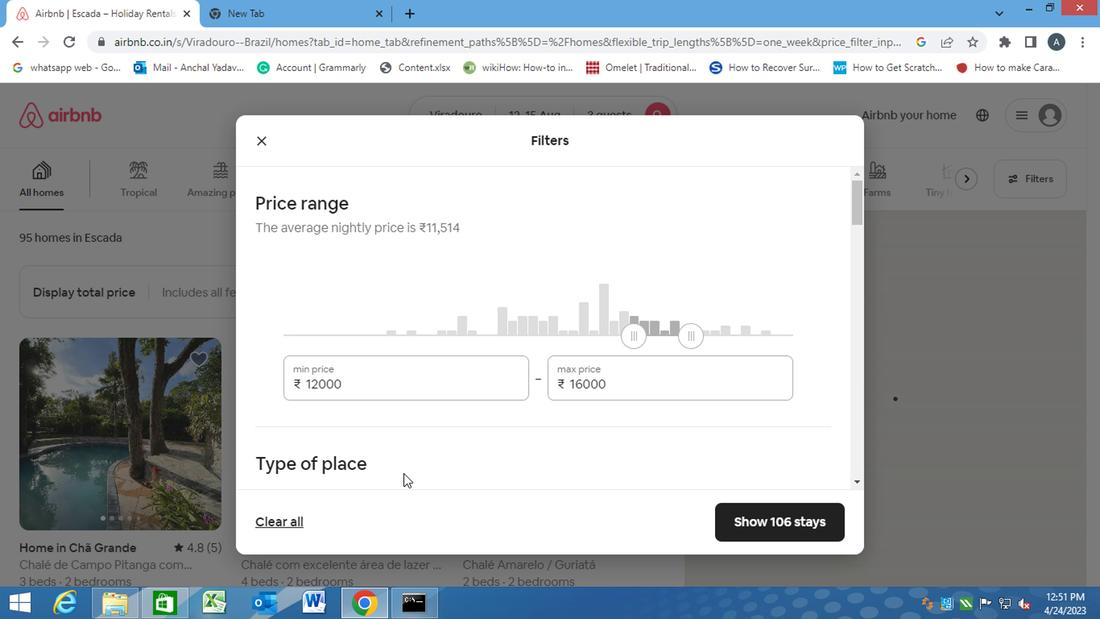 
Action: Mouse scrolled (398, 471) with delta (0, -1)
Screenshot: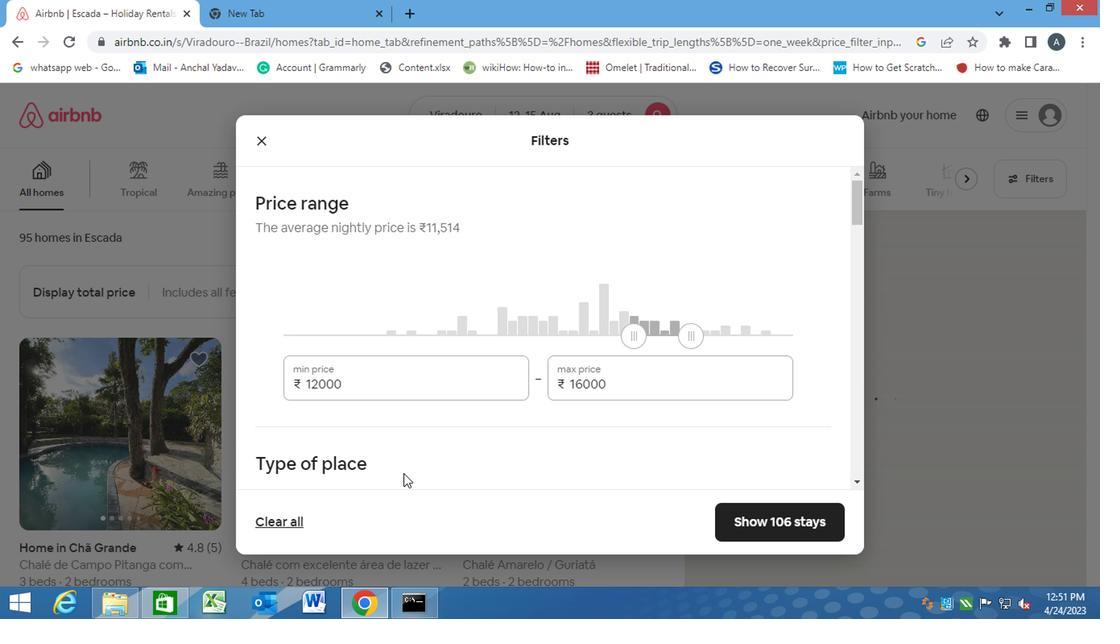 
Action: Mouse moved to (271, 351)
Screenshot: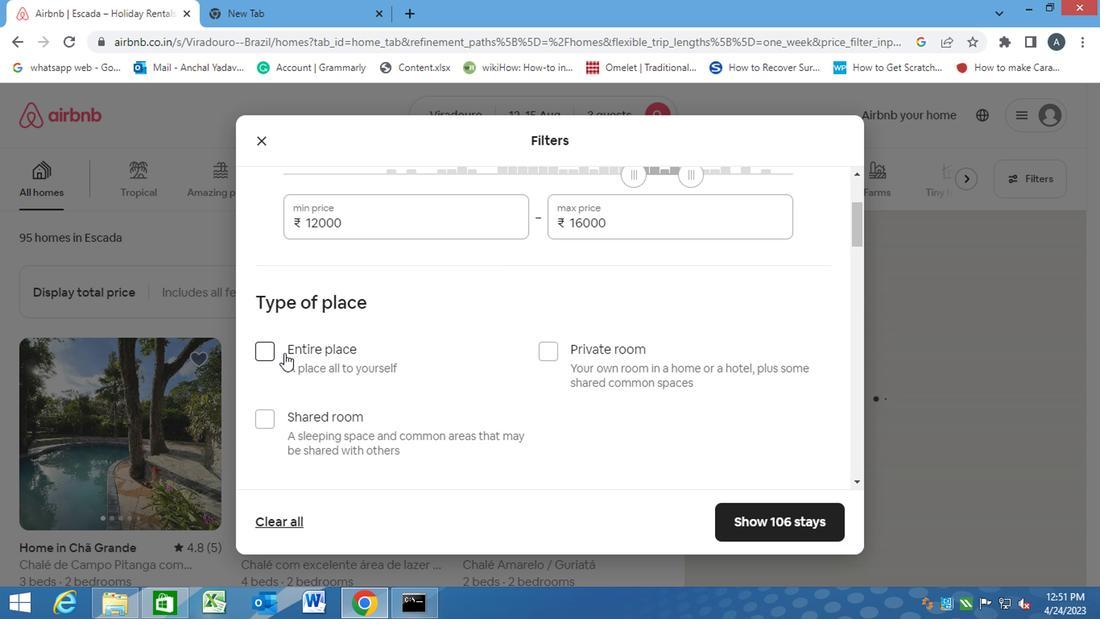 
Action: Mouse pressed left at (271, 351)
Screenshot: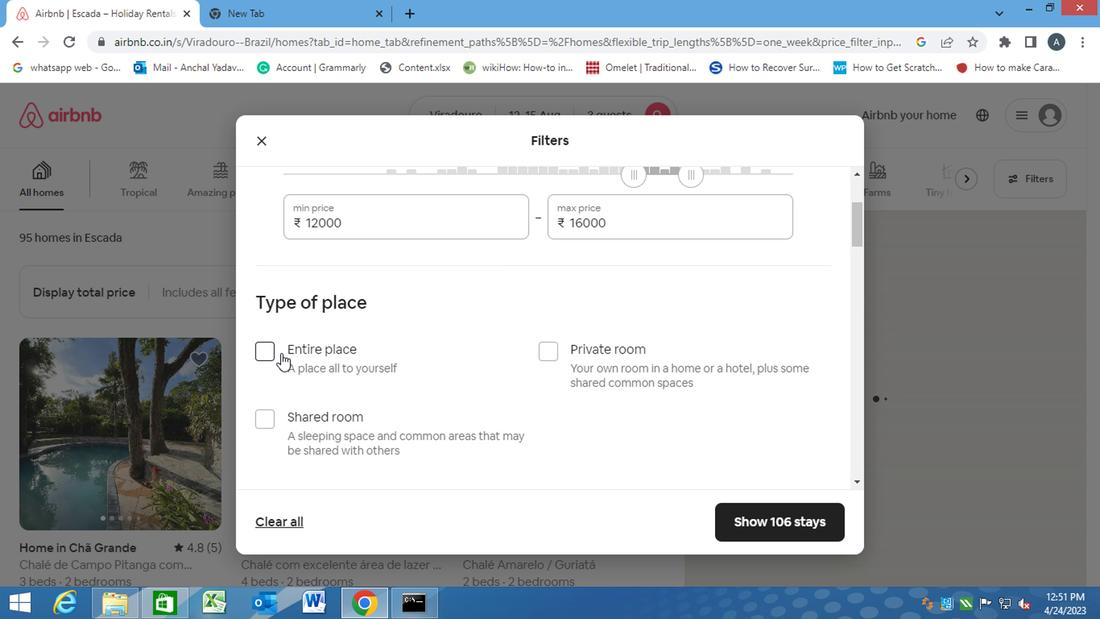 
Action: Mouse moved to (432, 384)
Screenshot: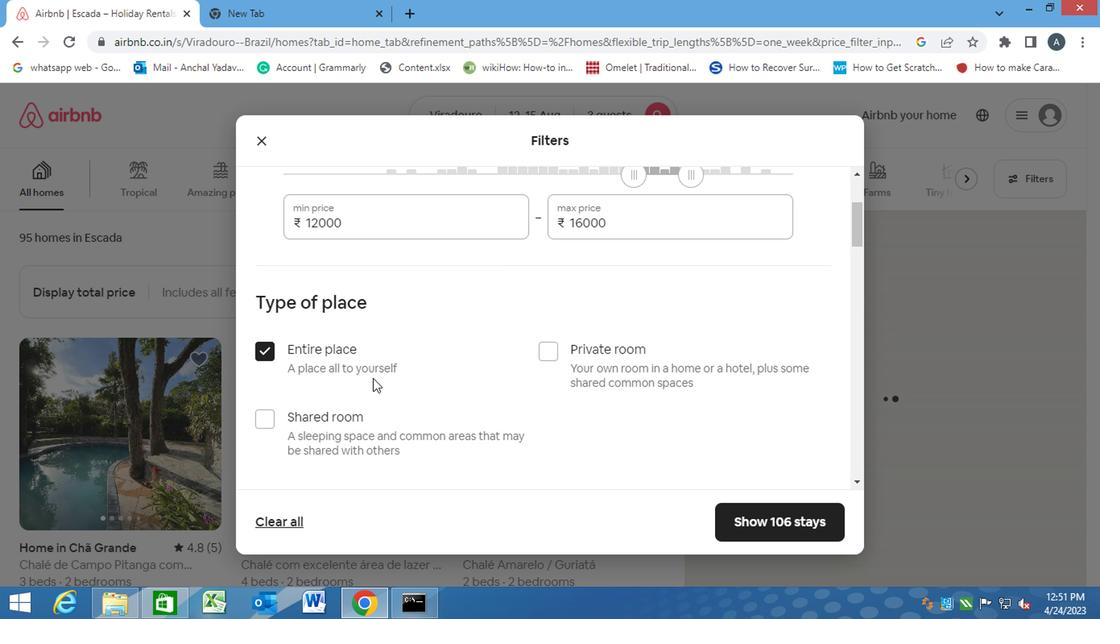 
Action: Mouse scrolled (432, 383) with delta (0, 0)
Screenshot: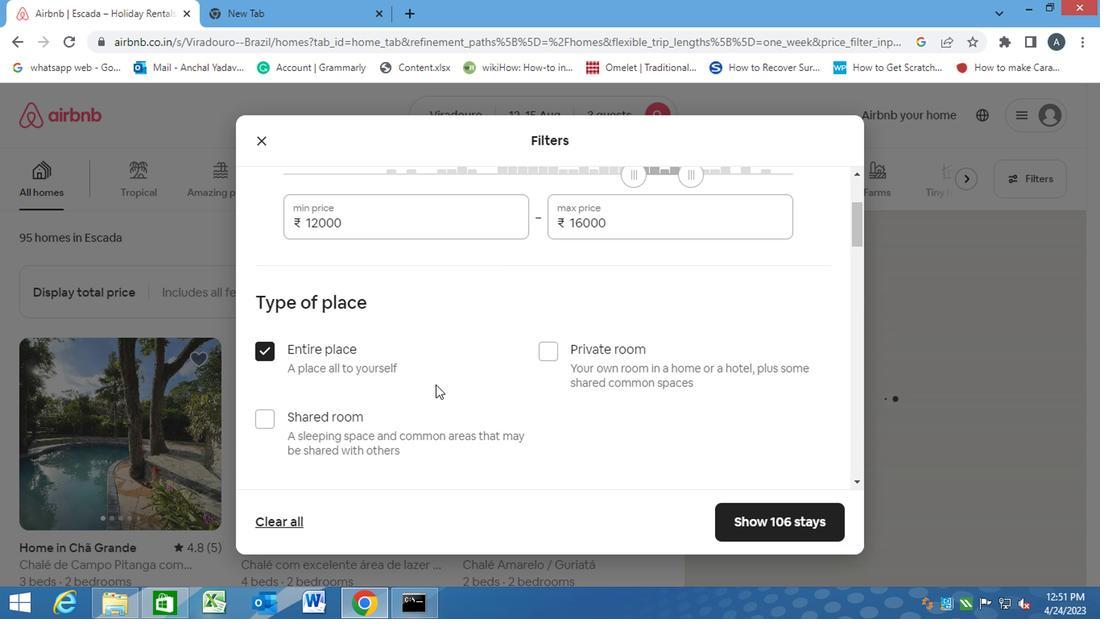 
Action: Mouse scrolled (432, 383) with delta (0, 0)
Screenshot: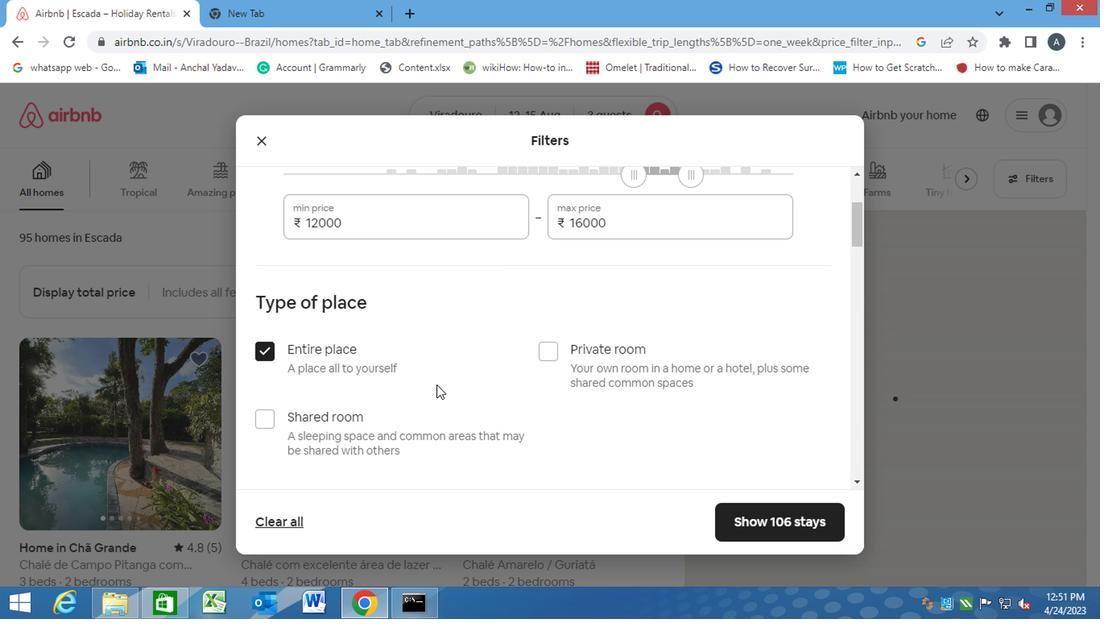 
Action: Mouse scrolled (432, 383) with delta (0, 0)
Screenshot: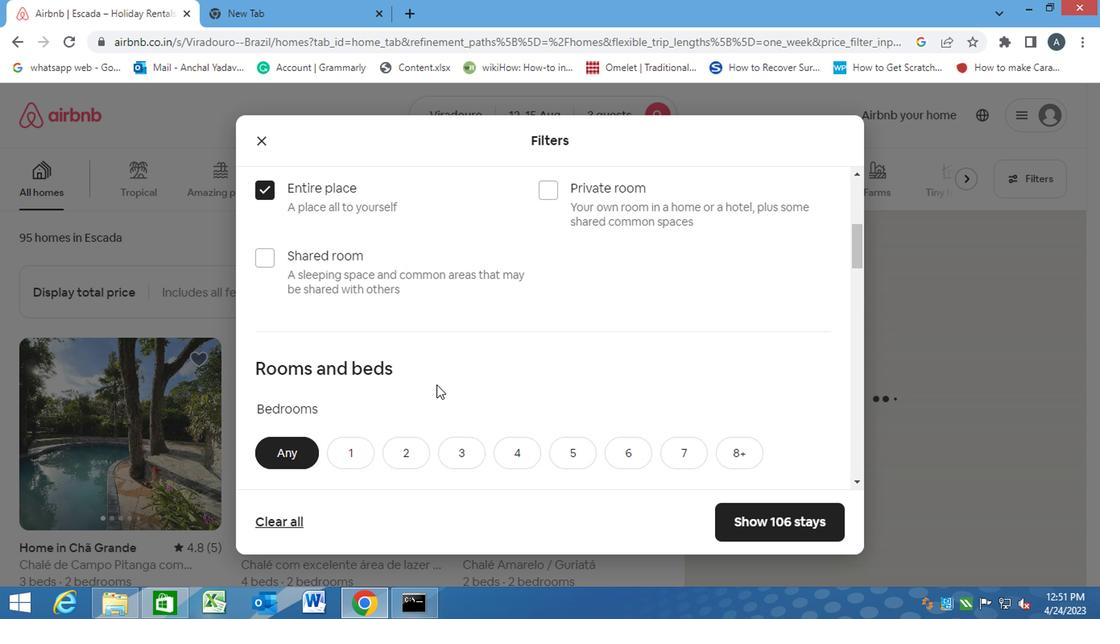
Action: Mouse scrolled (432, 383) with delta (0, 0)
Screenshot: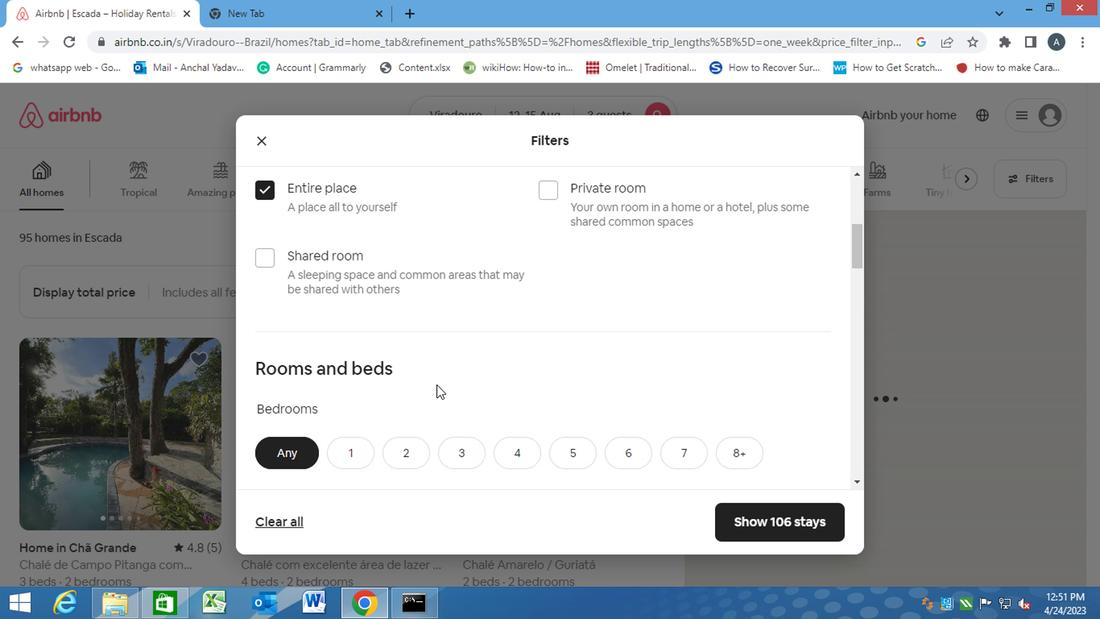 
Action: Mouse moved to (405, 296)
Screenshot: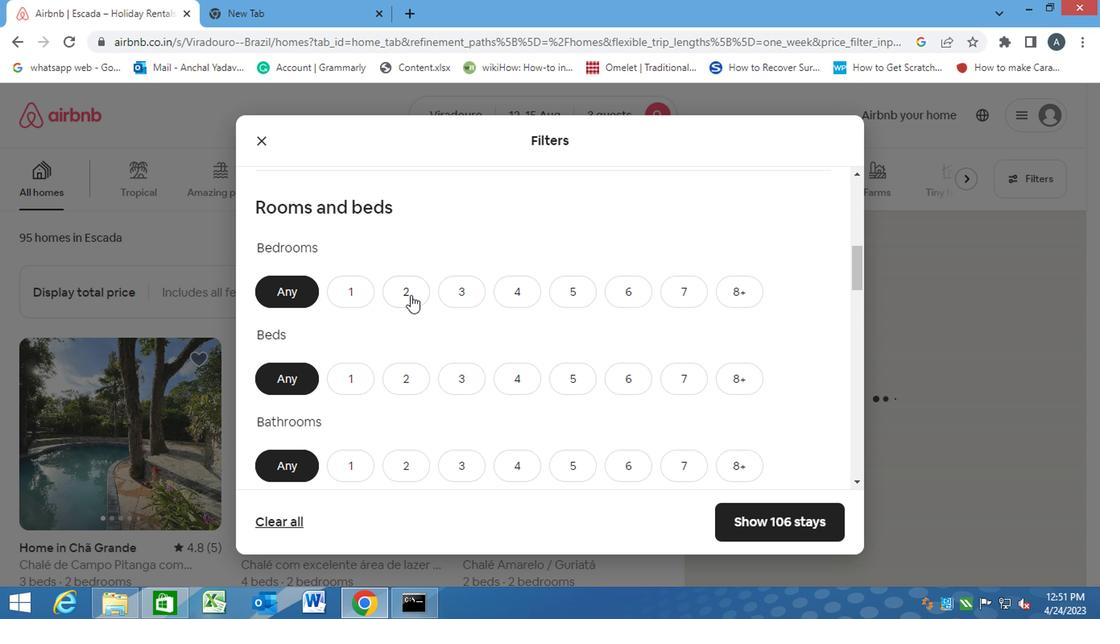 
Action: Mouse pressed left at (405, 296)
Screenshot: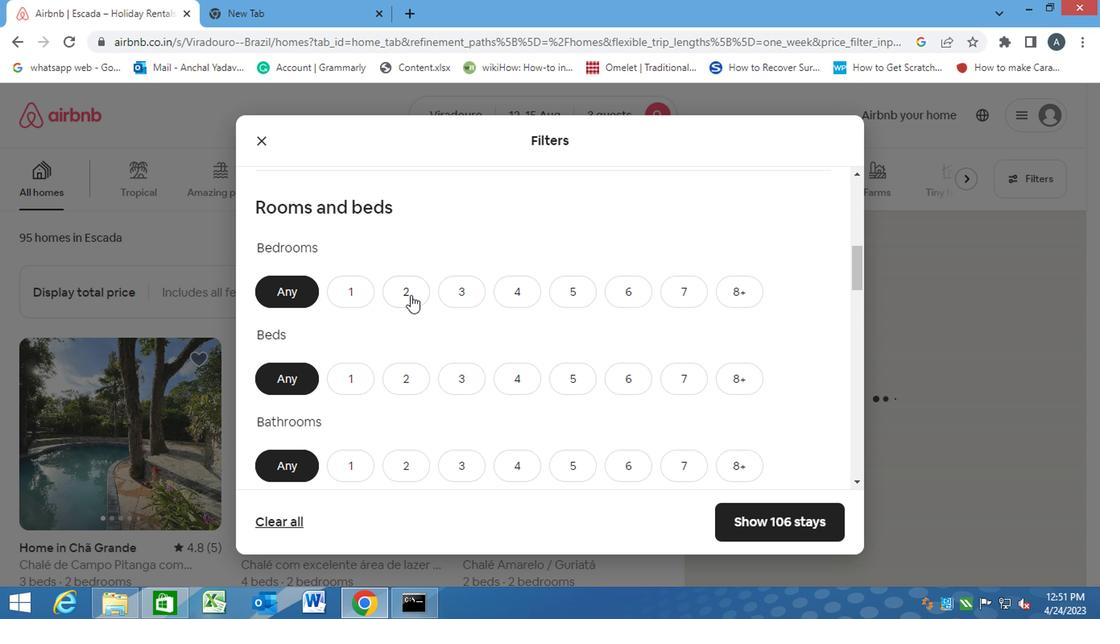 
Action: Mouse moved to (448, 377)
Screenshot: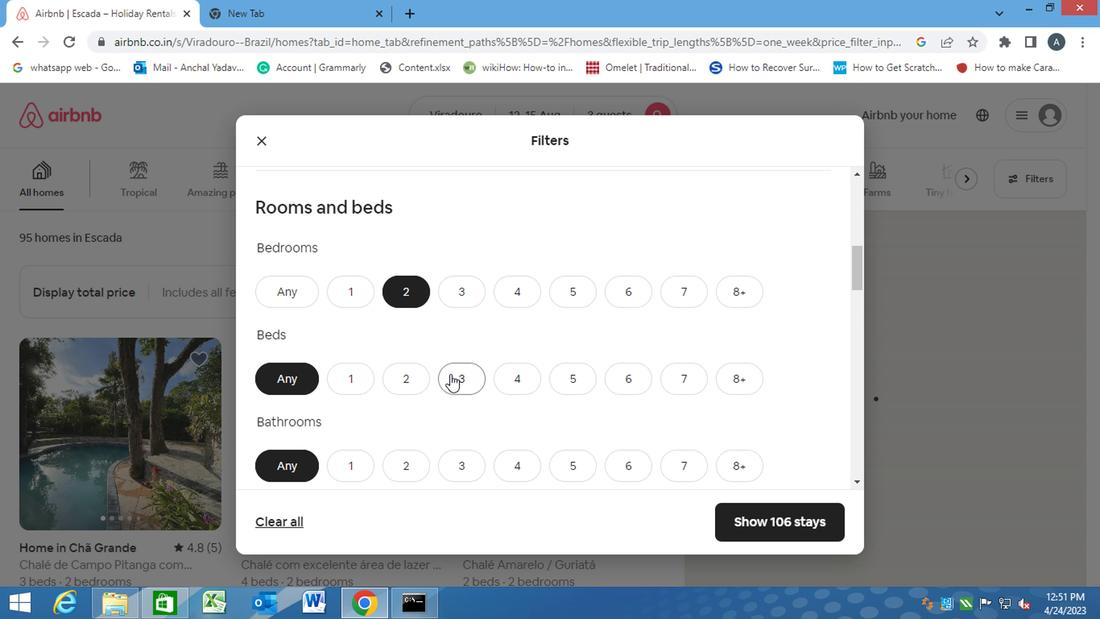 
Action: Mouse pressed left at (448, 377)
Screenshot: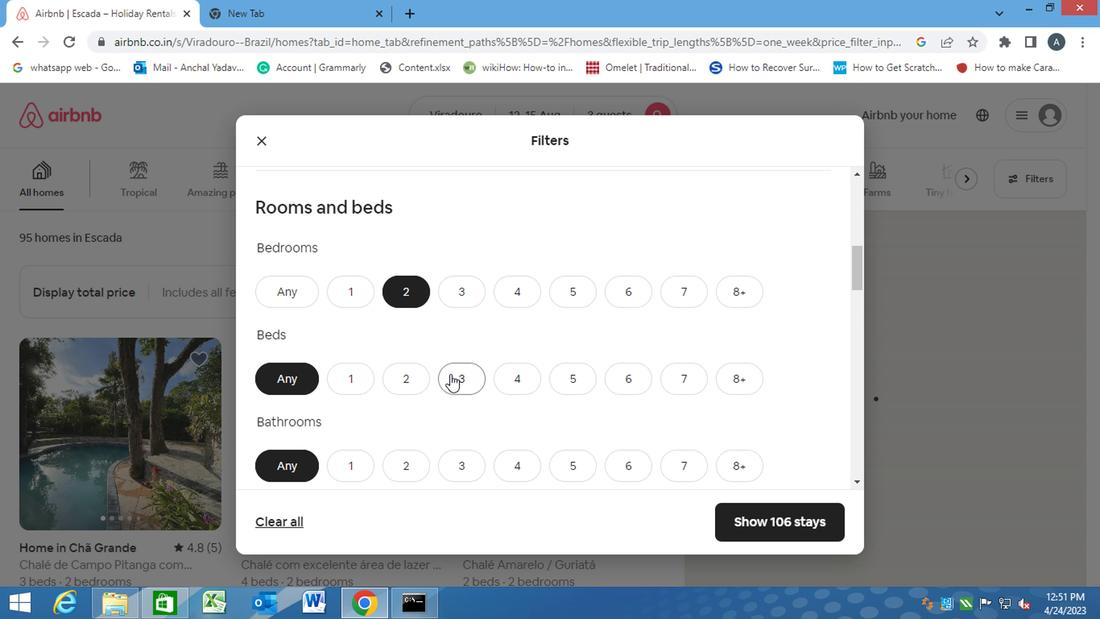 
Action: Mouse moved to (329, 472)
Screenshot: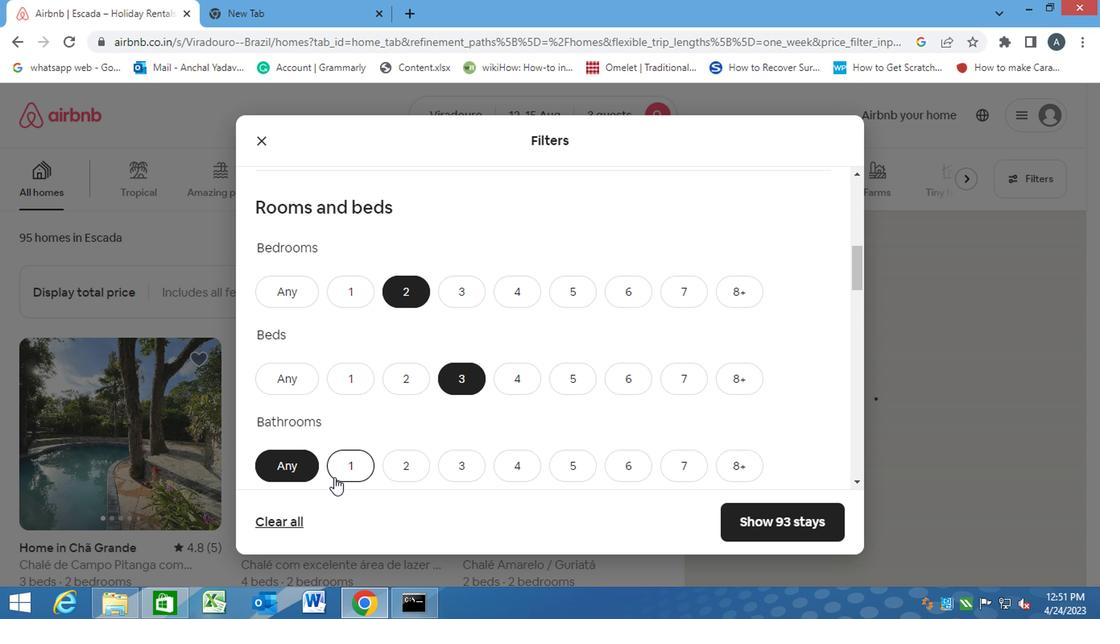 
Action: Mouse pressed left at (329, 472)
Screenshot: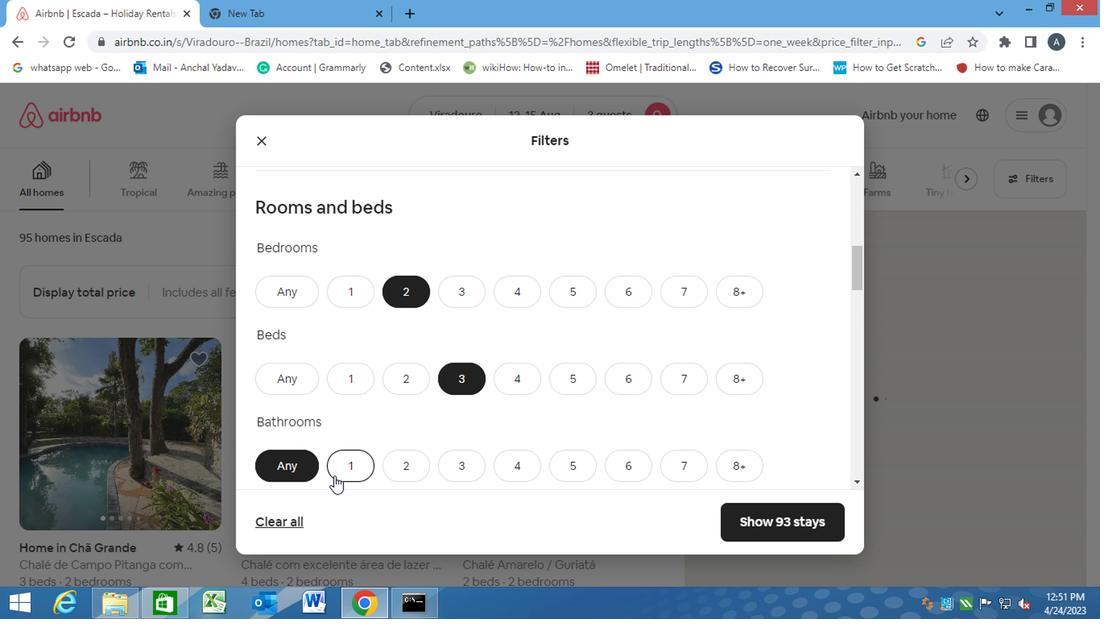 
Action: Mouse moved to (385, 445)
Screenshot: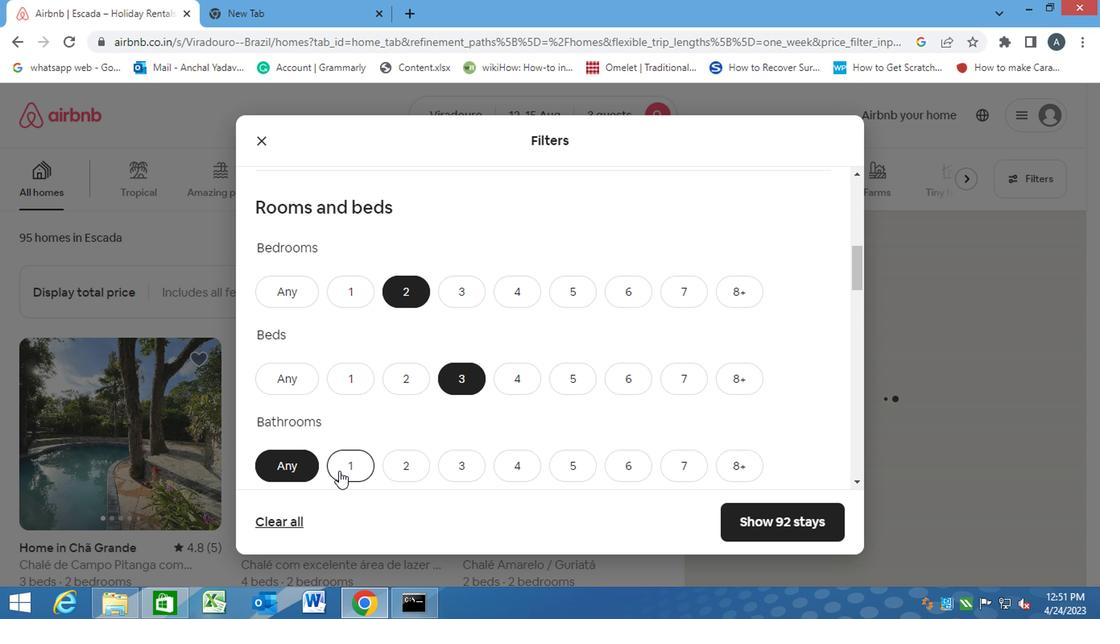
Action: Mouse scrolled (385, 444) with delta (0, -1)
Screenshot: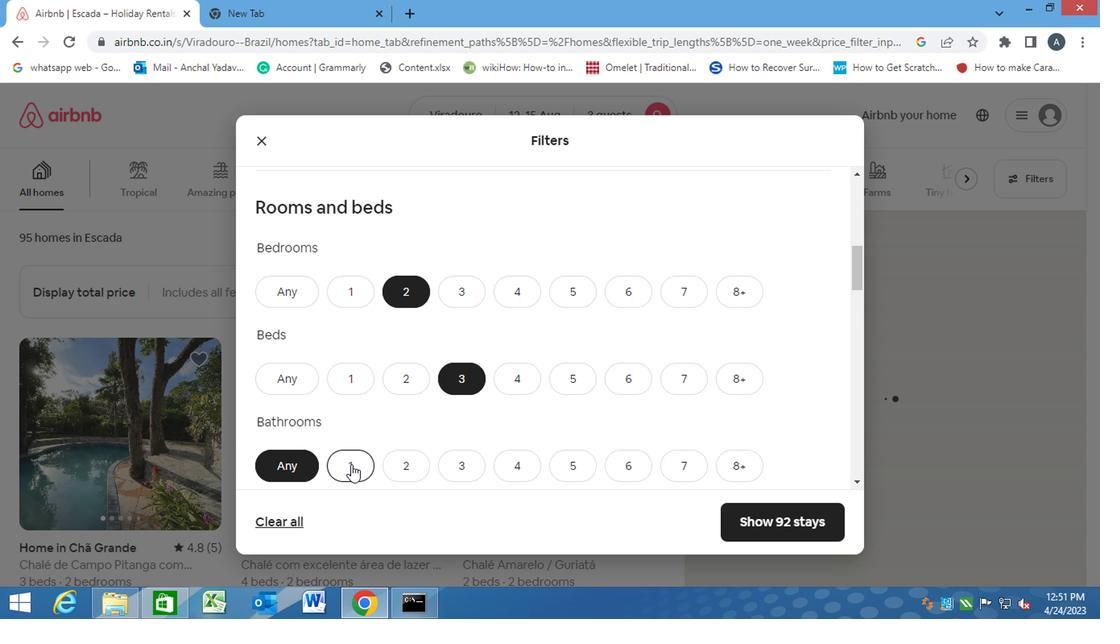 
Action: Mouse scrolled (385, 444) with delta (0, -1)
Screenshot: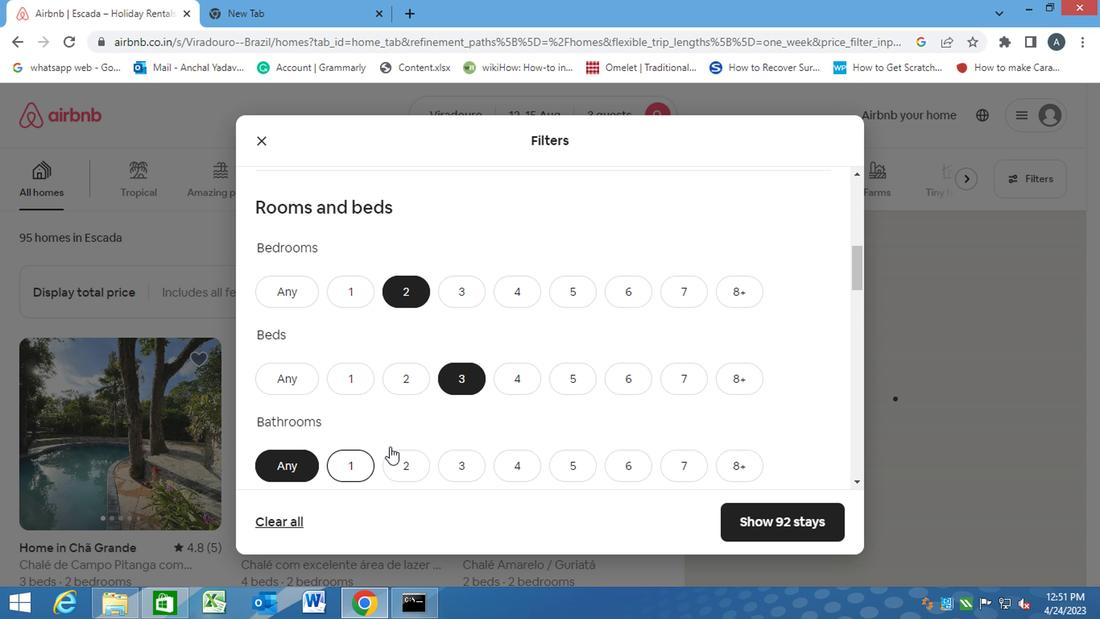
Action: Mouse scrolled (385, 444) with delta (0, -1)
Screenshot: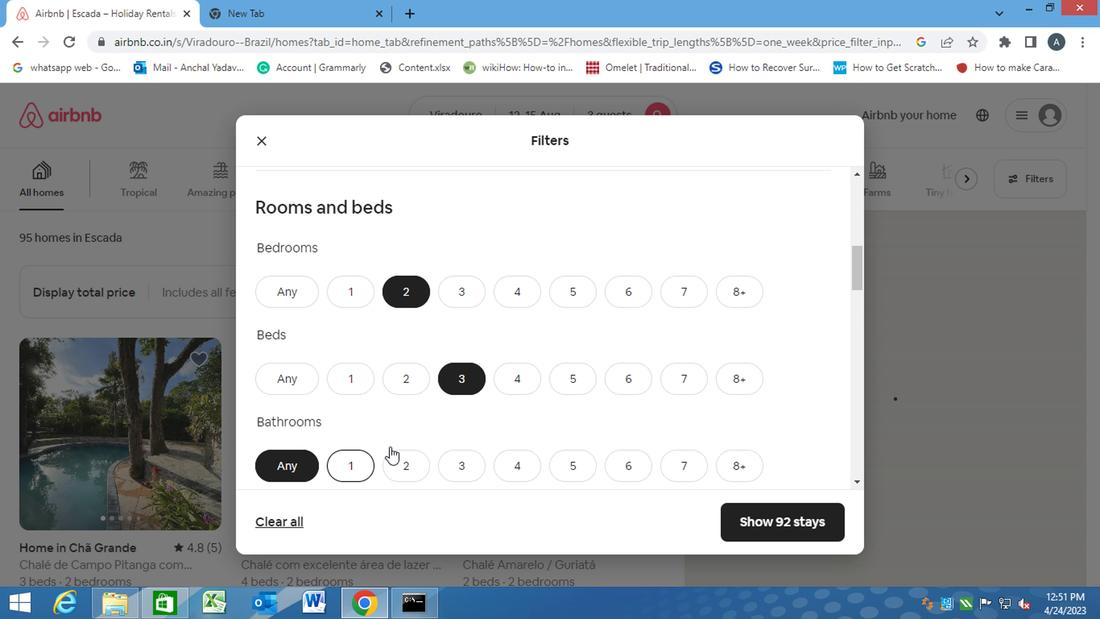
Action: Mouse moved to (353, 408)
Screenshot: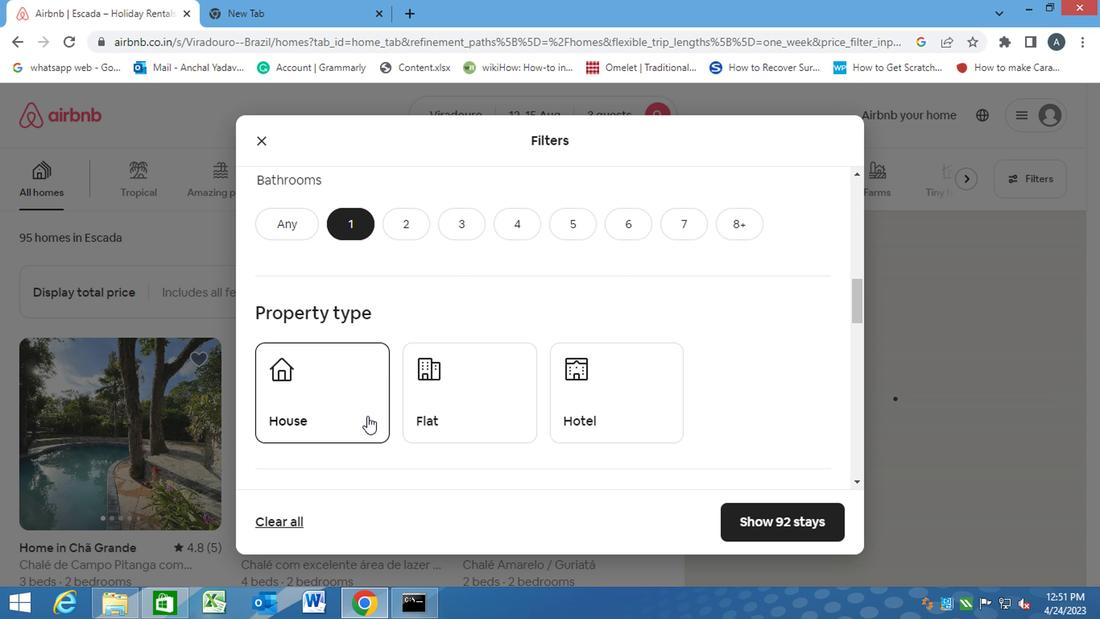 
Action: Mouse pressed left at (353, 408)
Screenshot: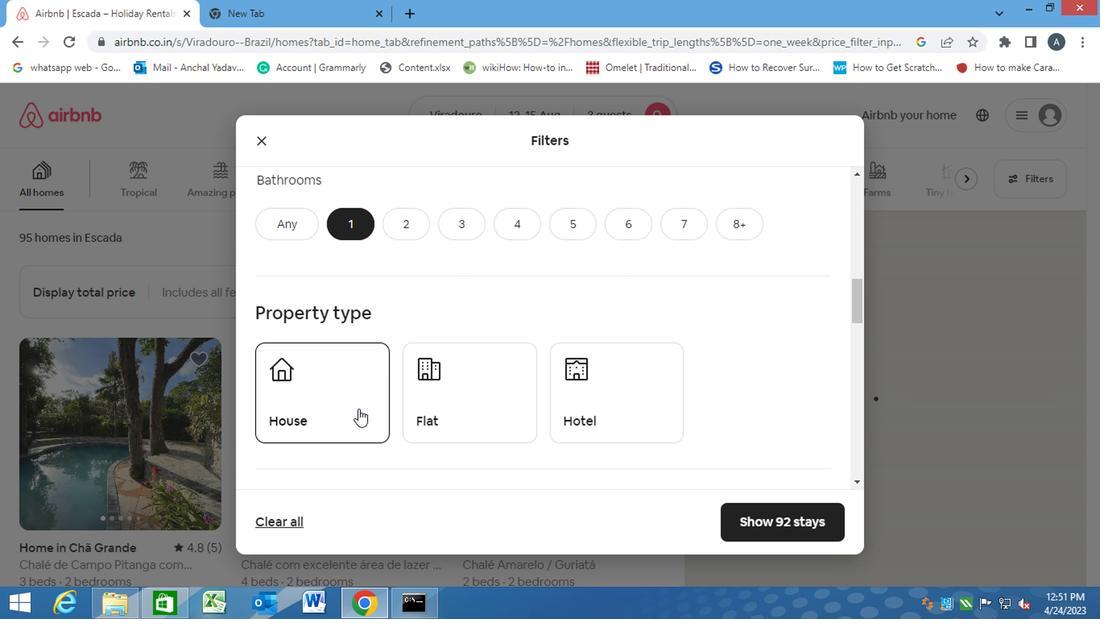 
Action: Mouse moved to (441, 405)
Screenshot: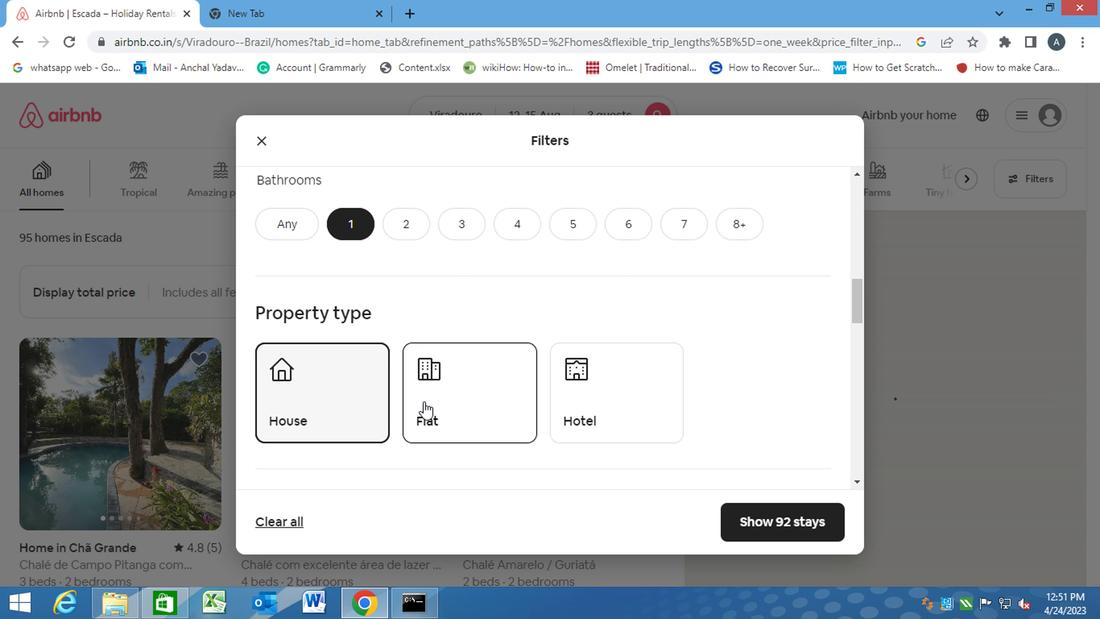 
Action: Mouse pressed left at (441, 405)
Screenshot: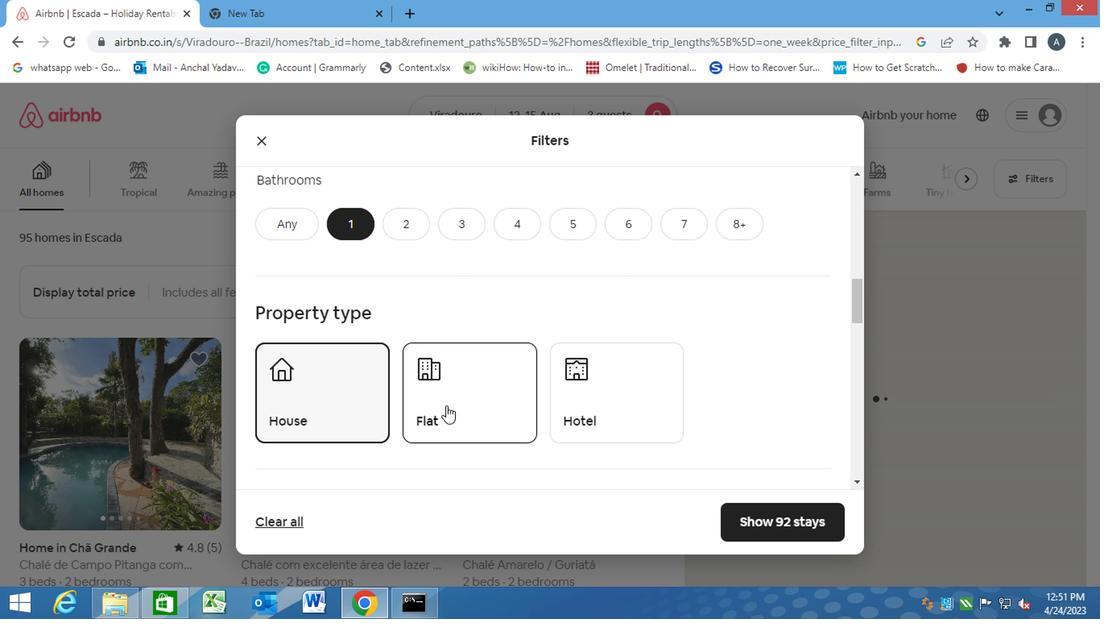 
Action: Mouse moved to (355, 456)
Screenshot: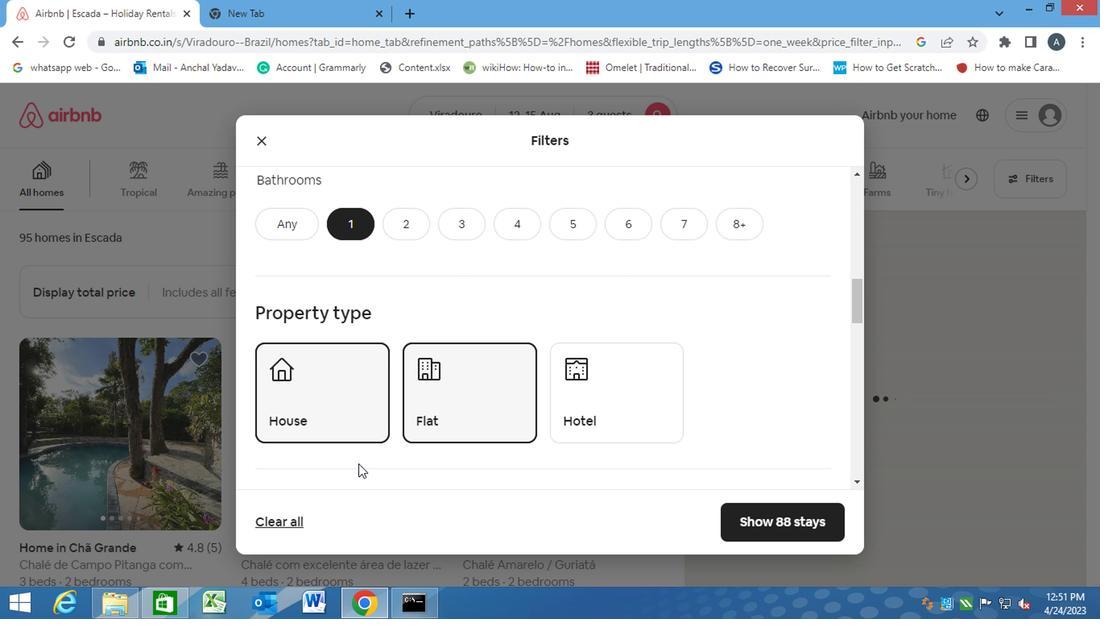 
Action: Mouse scrolled (355, 455) with delta (0, 0)
Screenshot: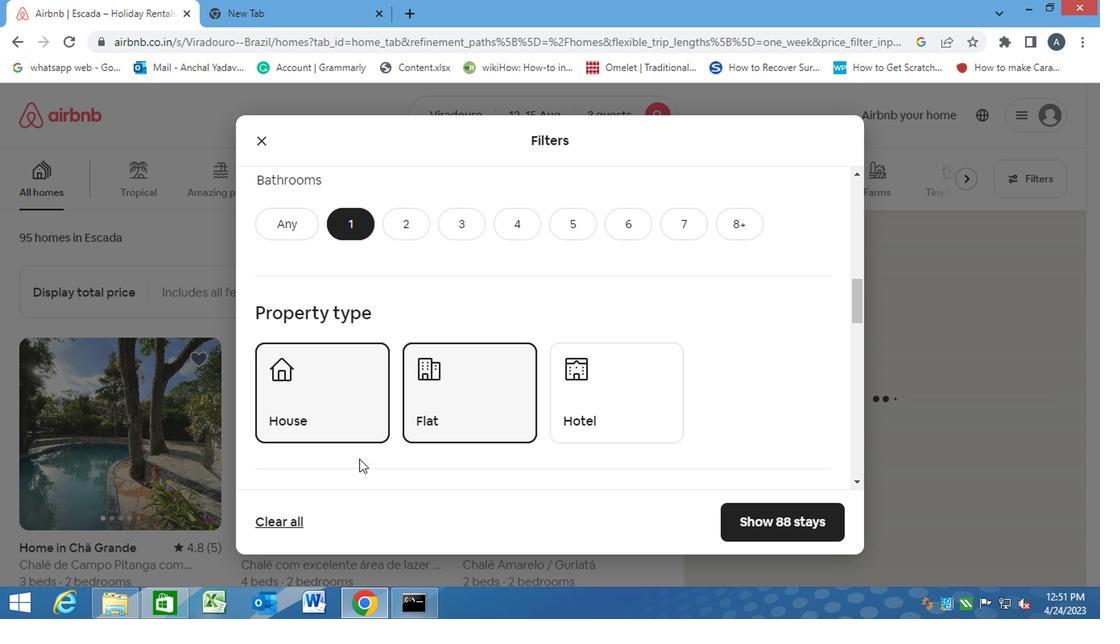 
Action: Mouse moved to (356, 456)
Screenshot: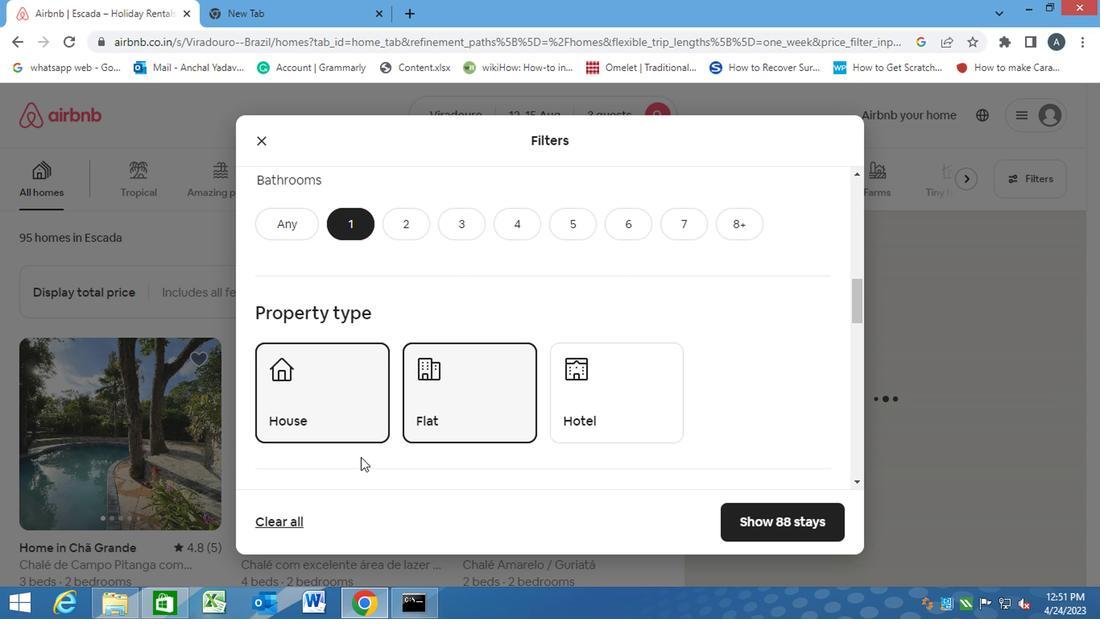 
Action: Mouse scrolled (356, 455) with delta (0, 0)
Screenshot: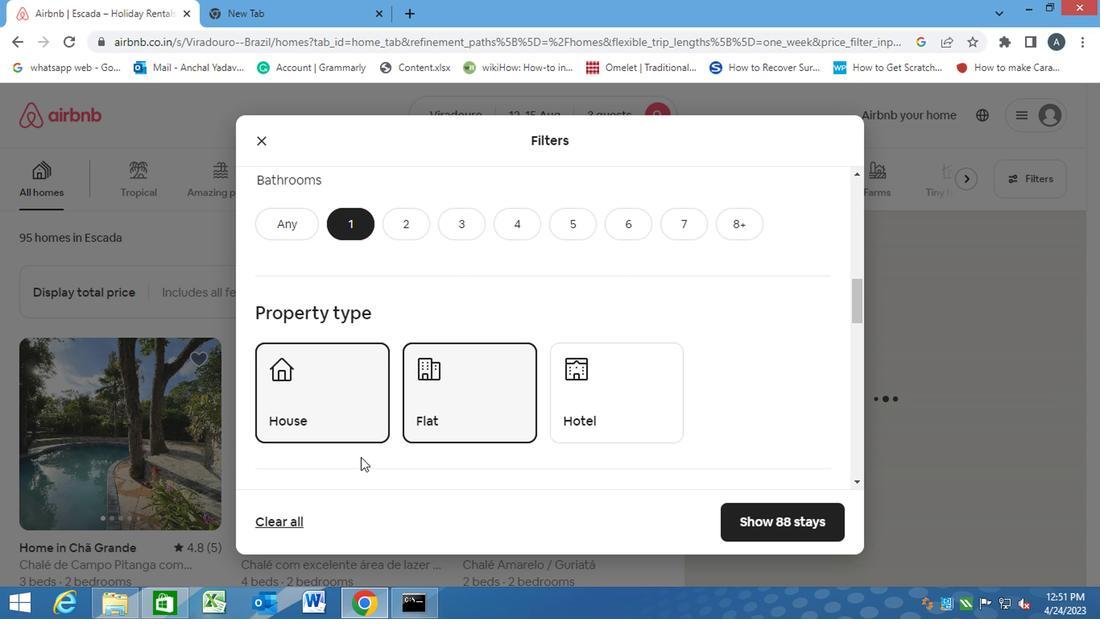 
Action: Mouse scrolled (356, 455) with delta (0, 0)
Screenshot: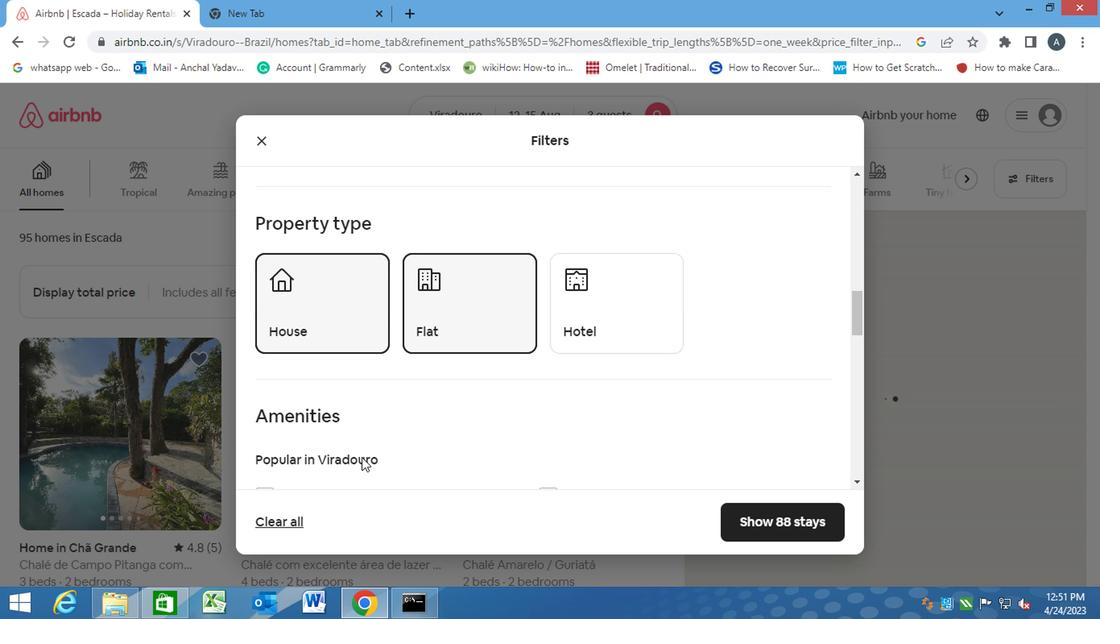 
Action: Mouse scrolled (356, 455) with delta (0, 0)
Screenshot: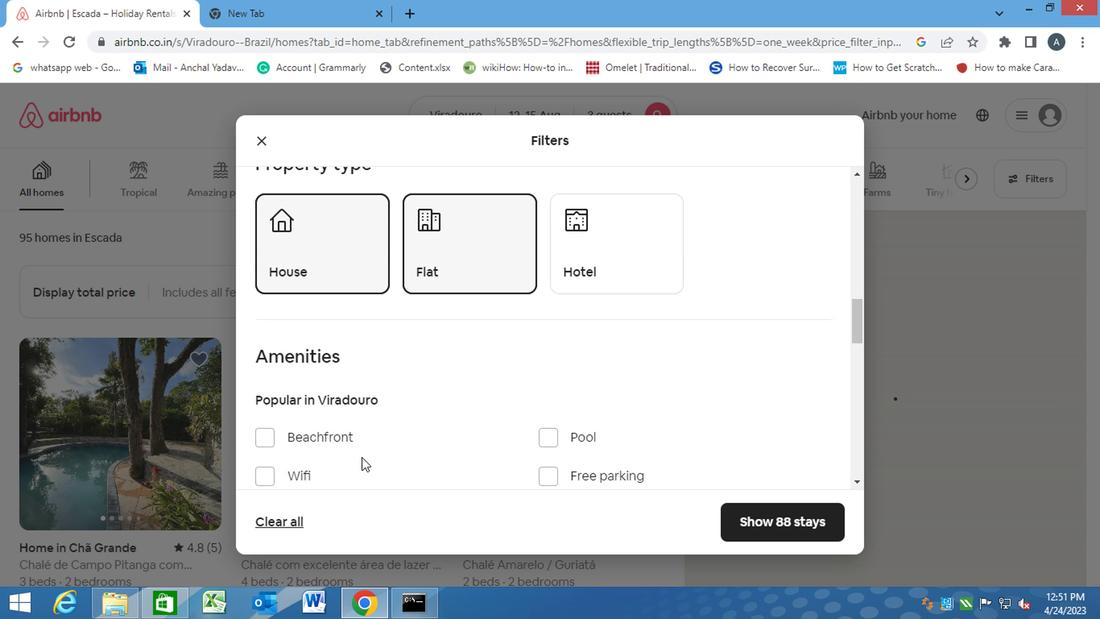 
Action: Mouse moved to (287, 369)
Screenshot: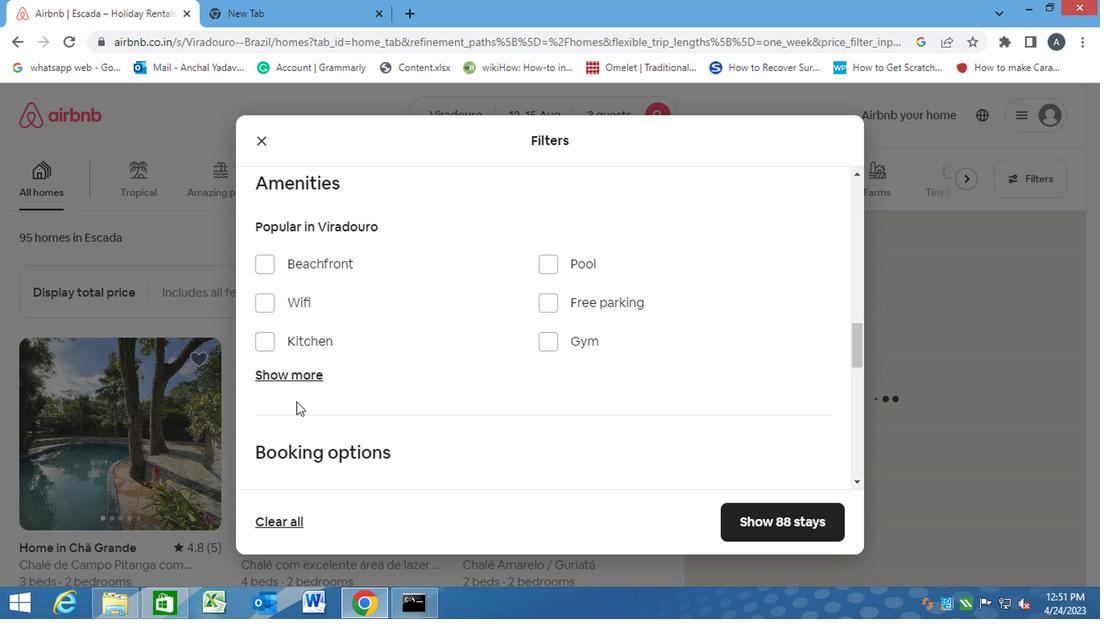 
Action: Mouse pressed left at (287, 369)
Screenshot: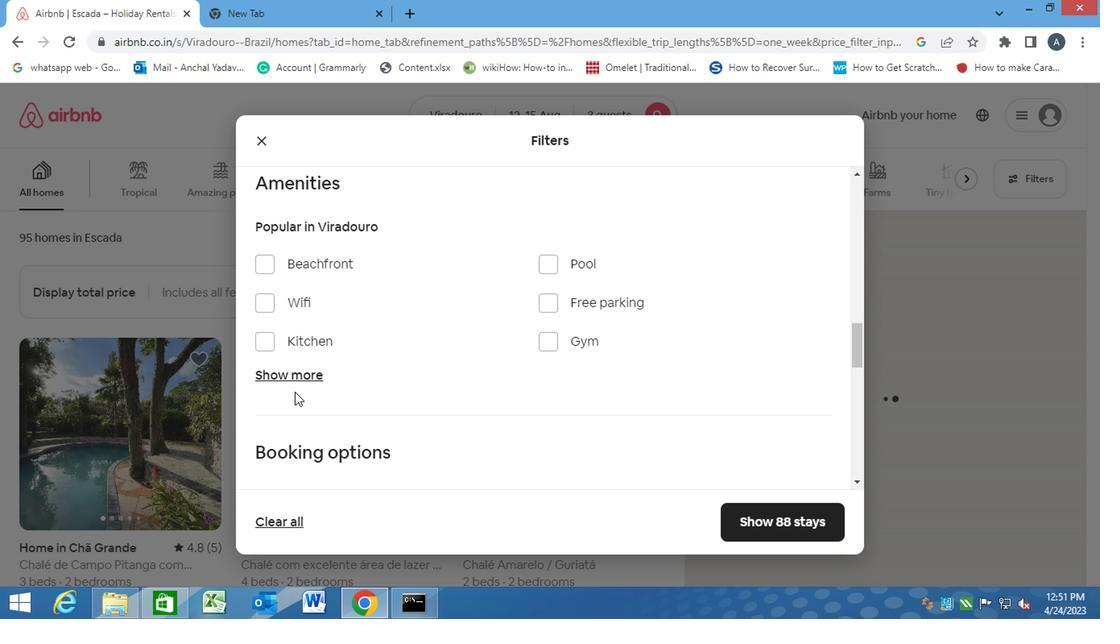 
Action: Mouse moved to (253, 436)
Screenshot: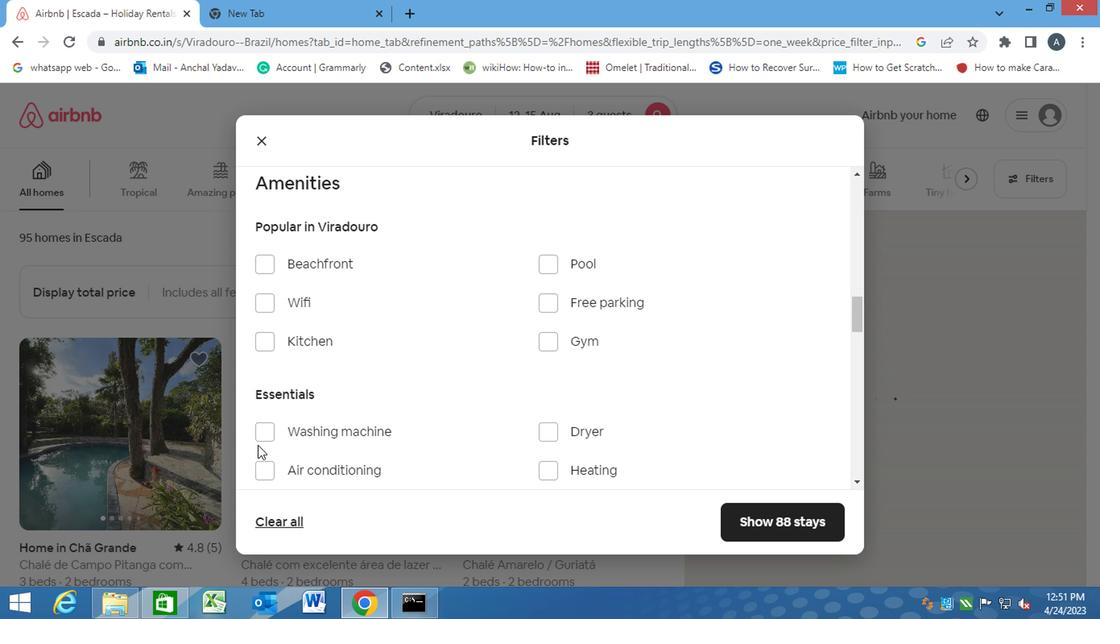 
Action: Mouse pressed left at (253, 436)
Screenshot: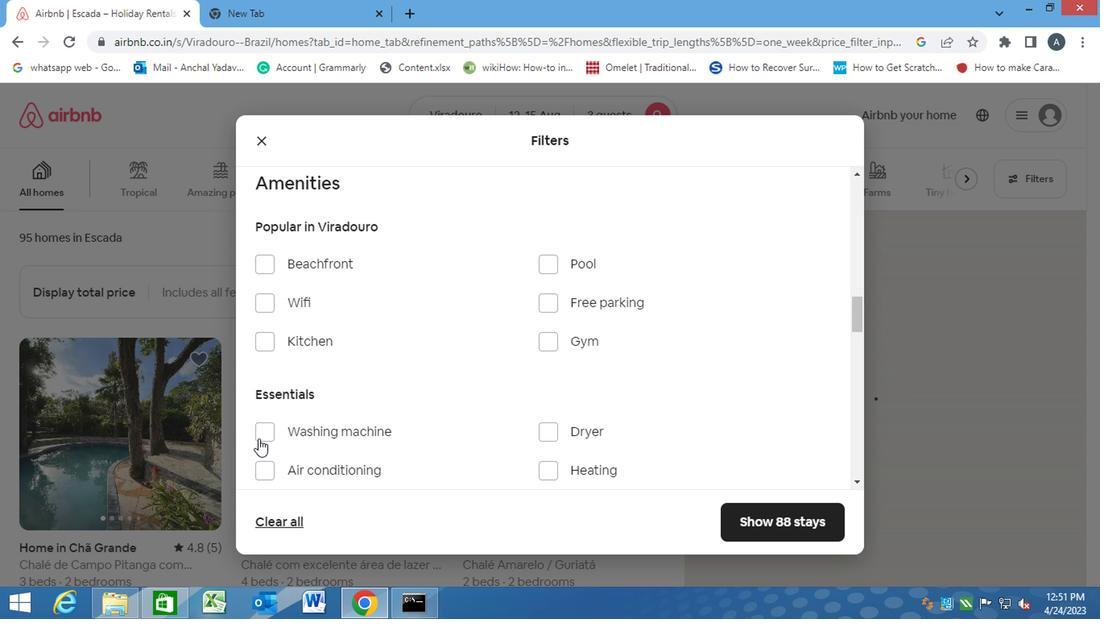 
Action: Mouse moved to (455, 405)
Screenshot: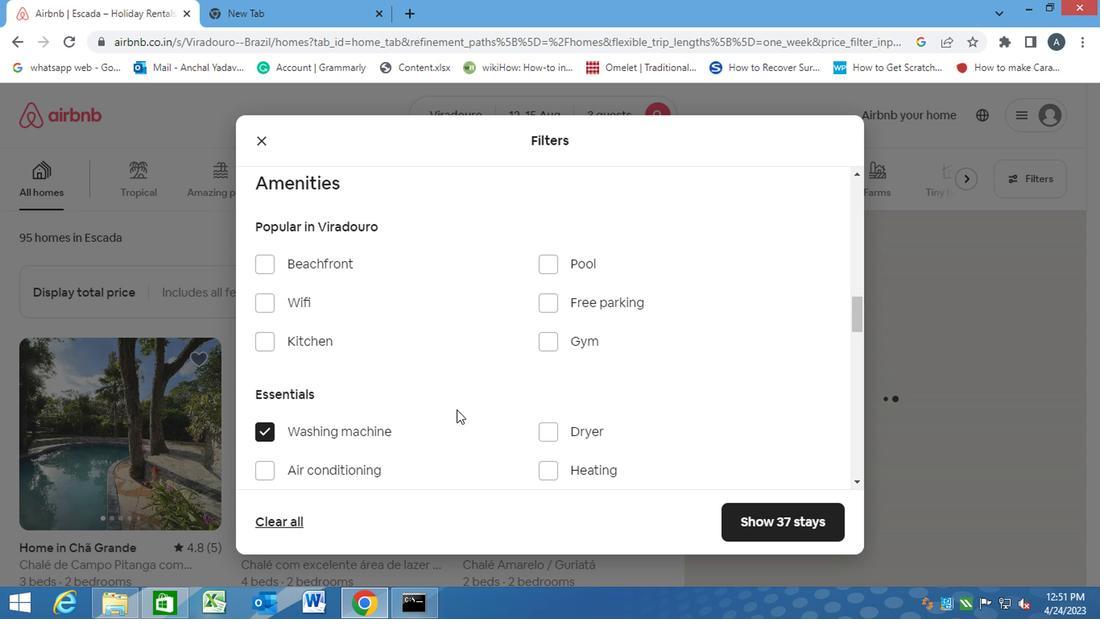 
Action: Mouse scrolled (455, 405) with delta (0, 0)
Screenshot: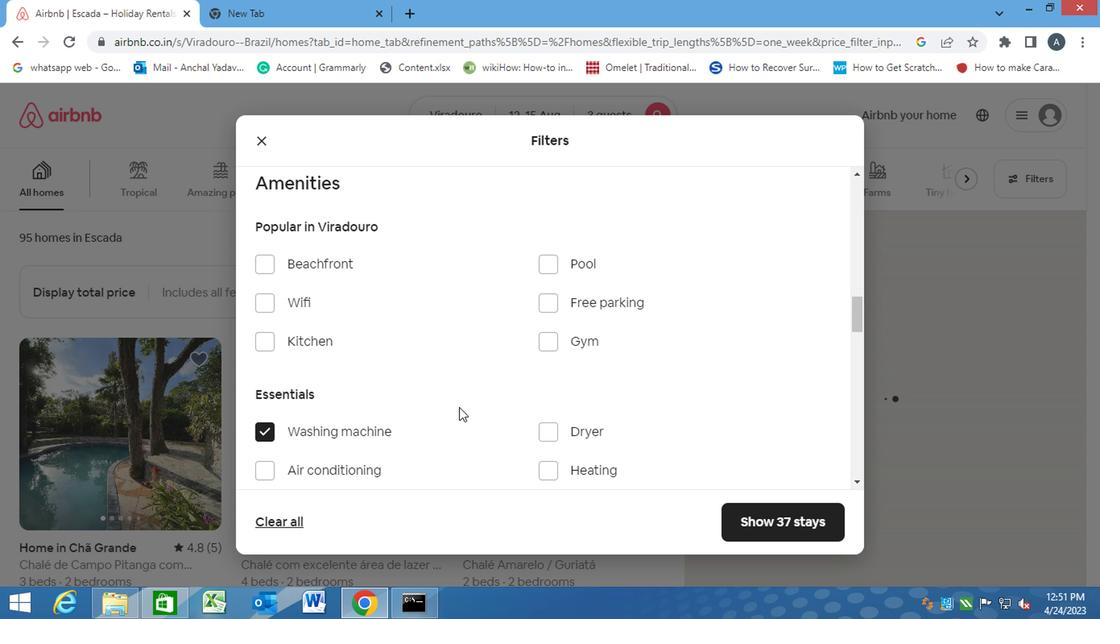 
Action: Mouse scrolled (455, 405) with delta (0, 0)
Screenshot: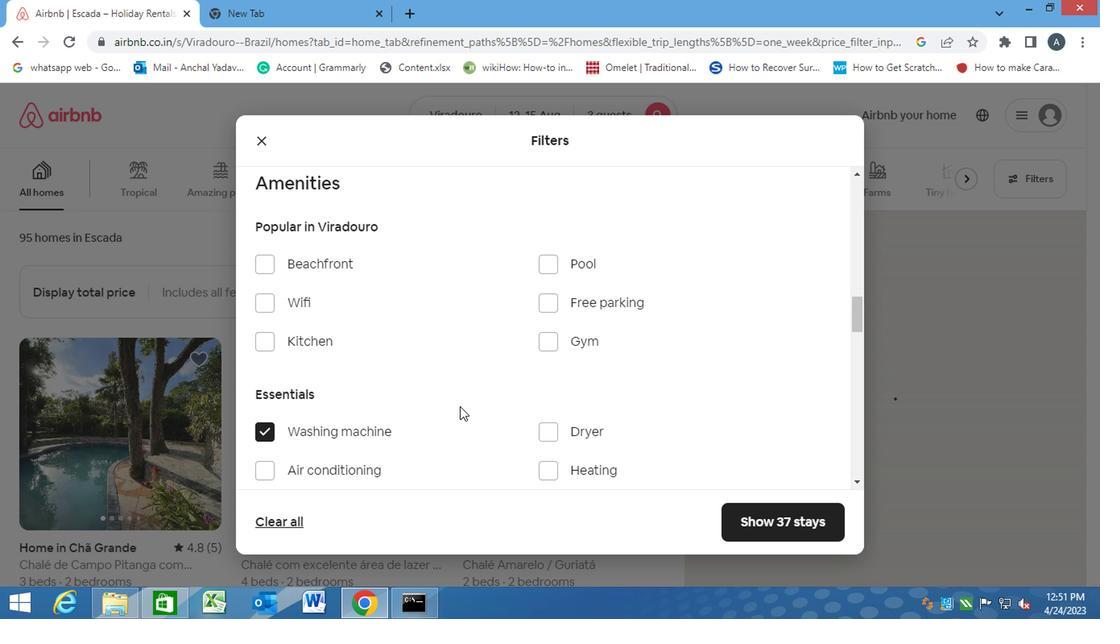 
Action: Mouse scrolled (455, 405) with delta (0, 0)
Screenshot: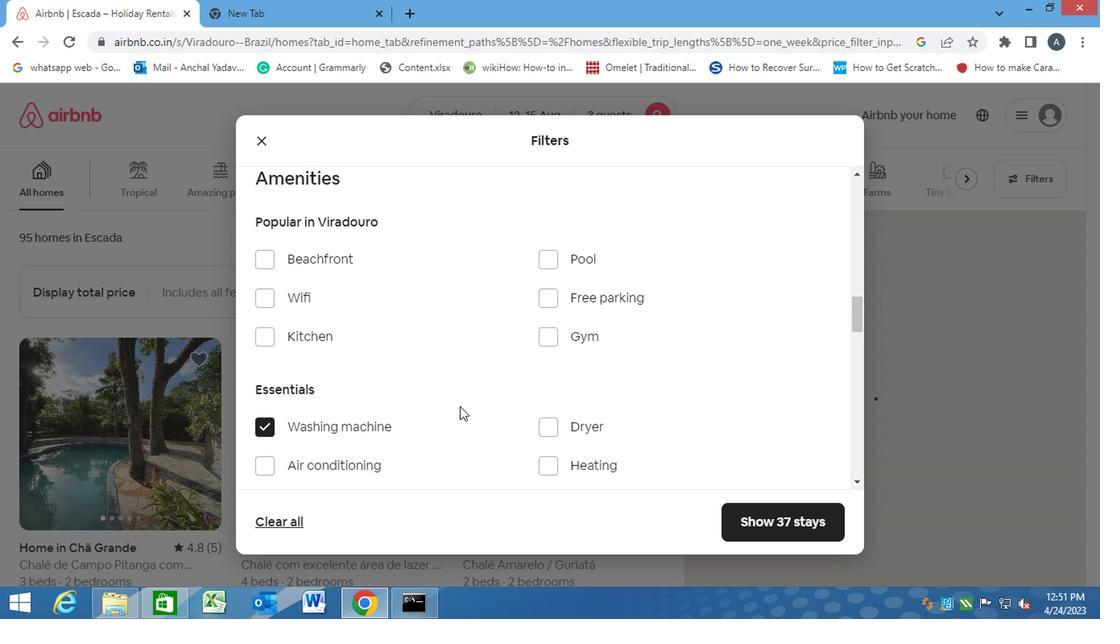 
Action: Mouse scrolled (455, 405) with delta (0, 0)
Screenshot: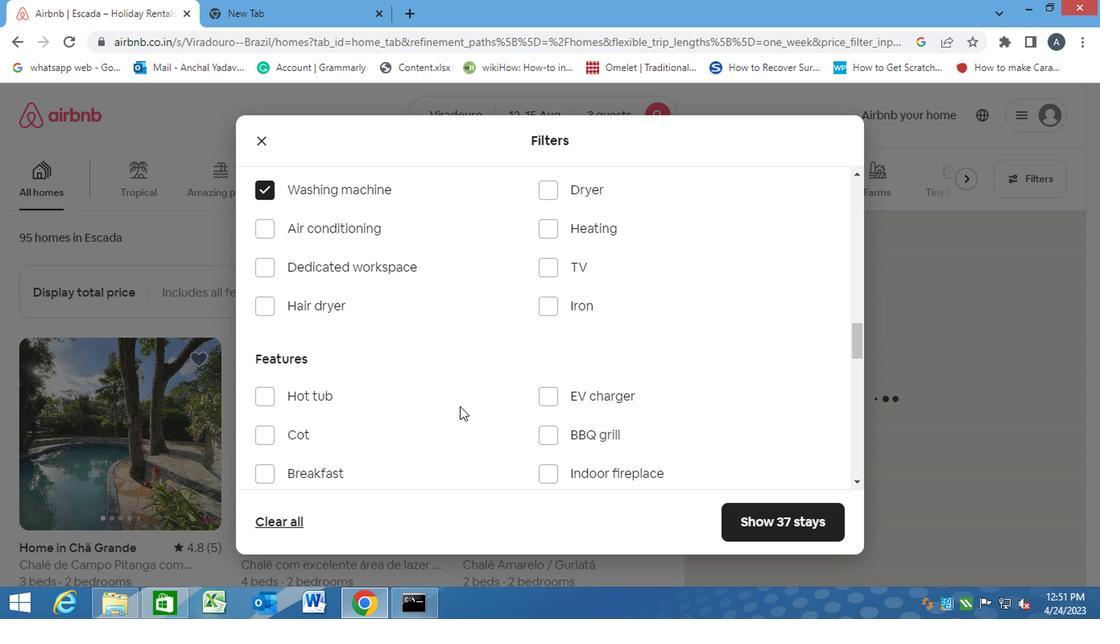 
Action: Mouse scrolled (455, 405) with delta (0, 0)
Screenshot: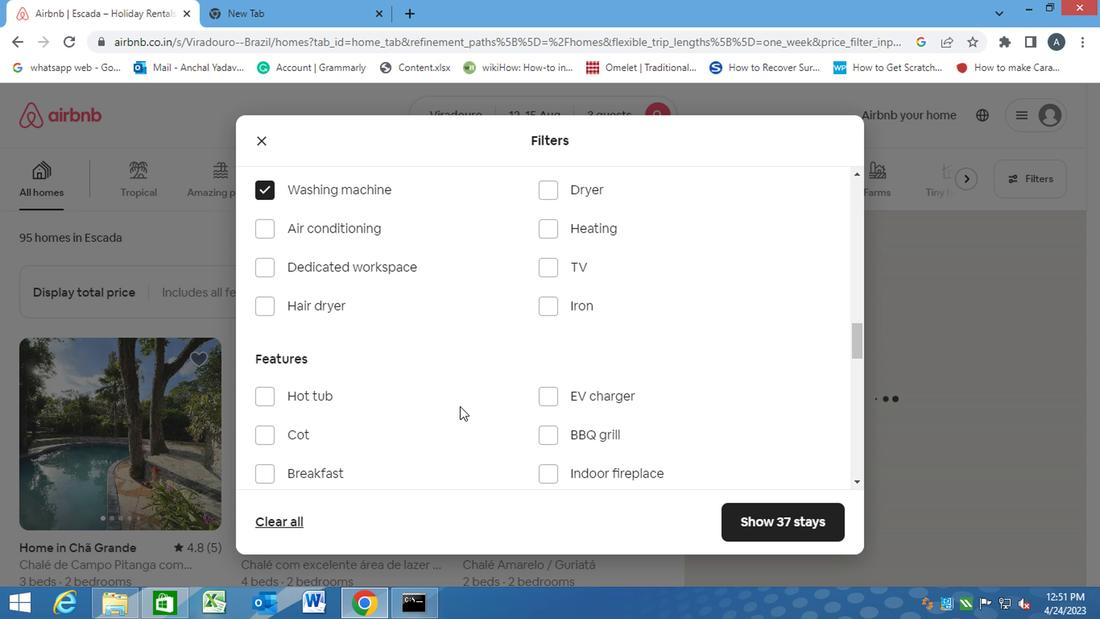 
Action: Mouse scrolled (455, 405) with delta (0, 0)
Screenshot: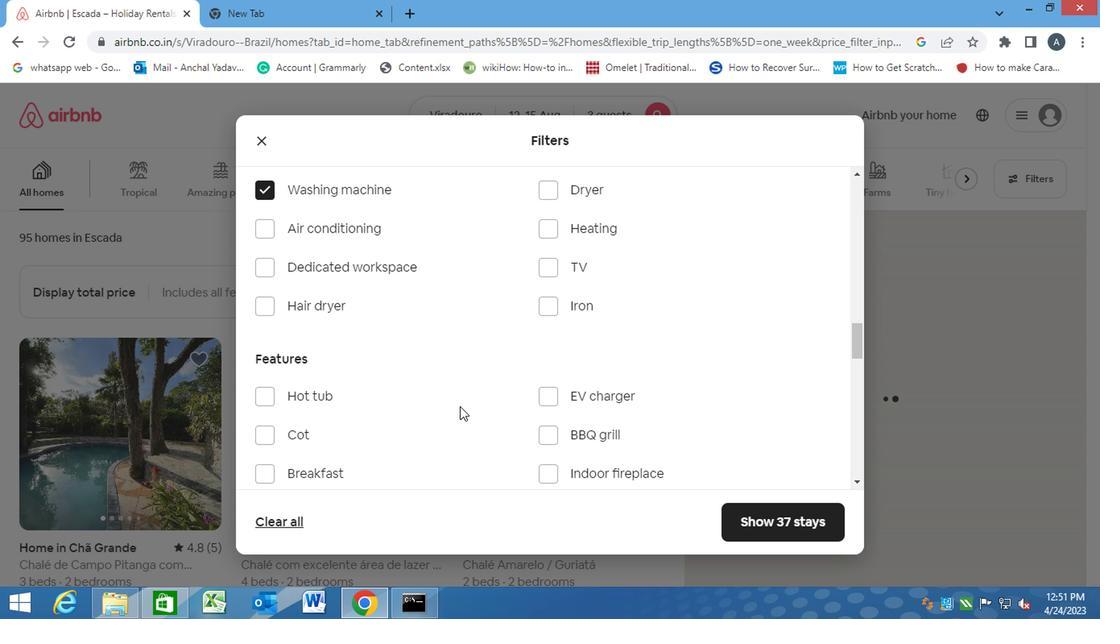 
Action: Mouse scrolled (455, 405) with delta (0, 0)
Screenshot: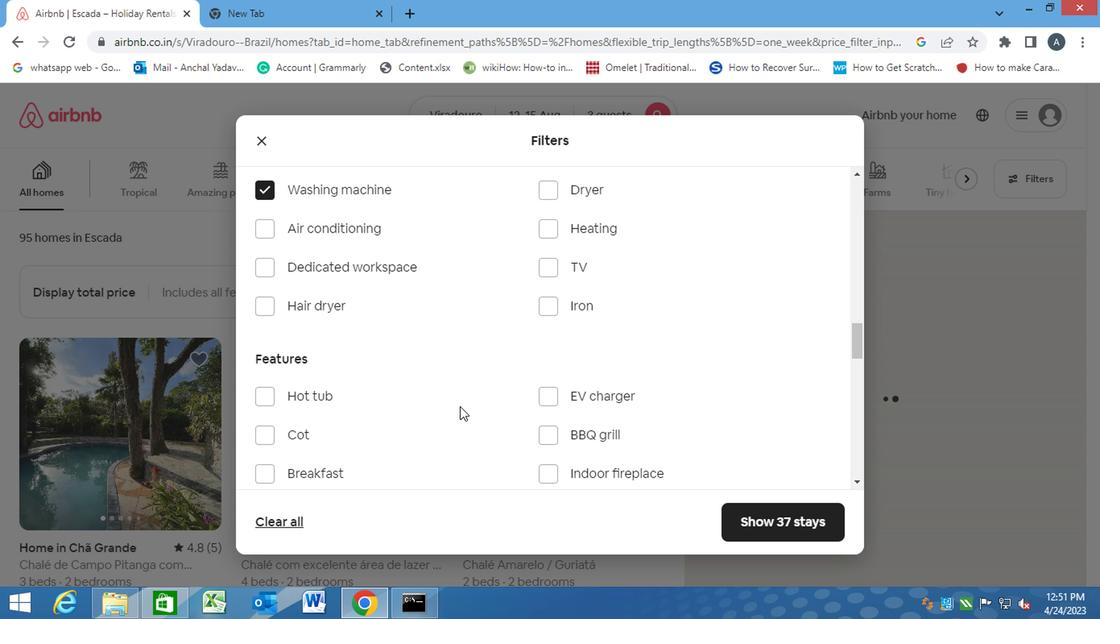 
Action: Mouse moved to (659, 428)
Screenshot: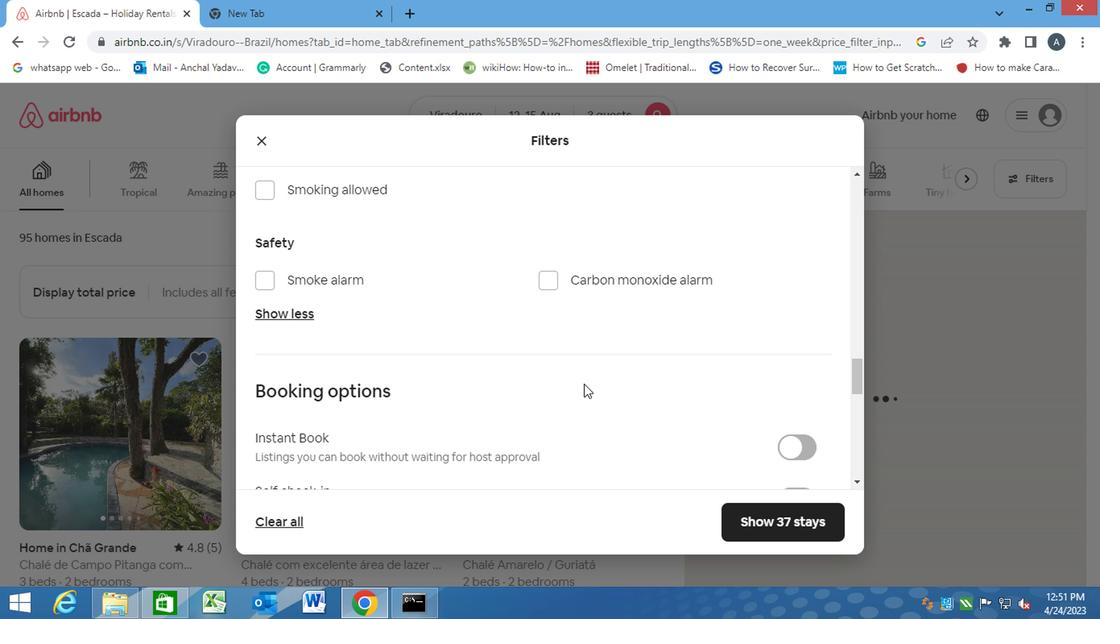 
Action: Mouse scrolled (659, 427) with delta (0, 0)
Screenshot: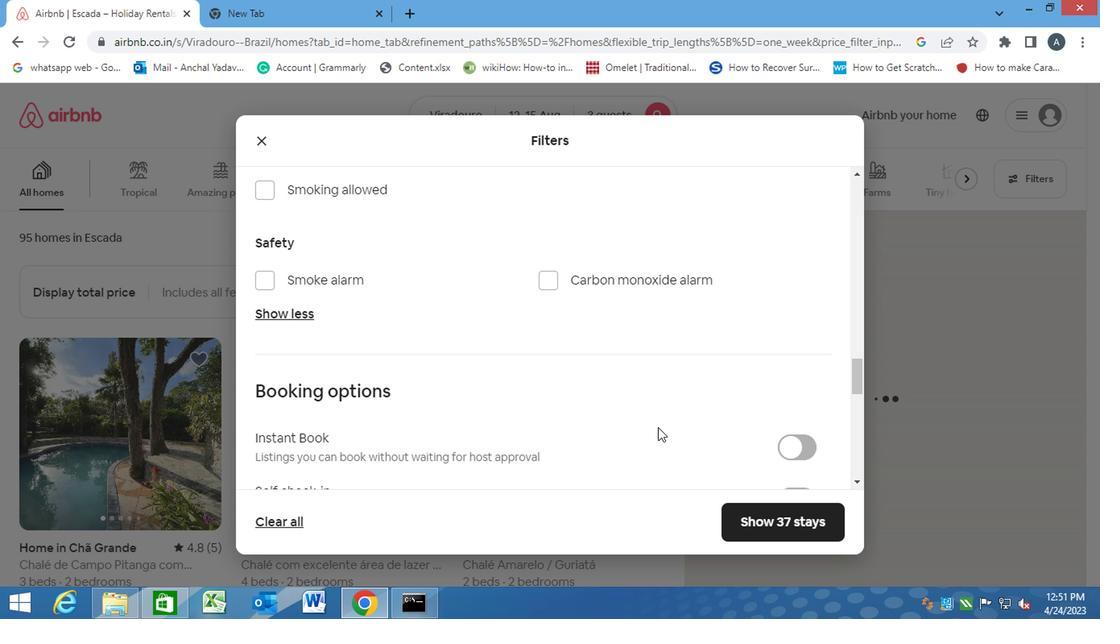 
Action: Mouse scrolled (659, 427) with delta (0, 0)
Screenshot: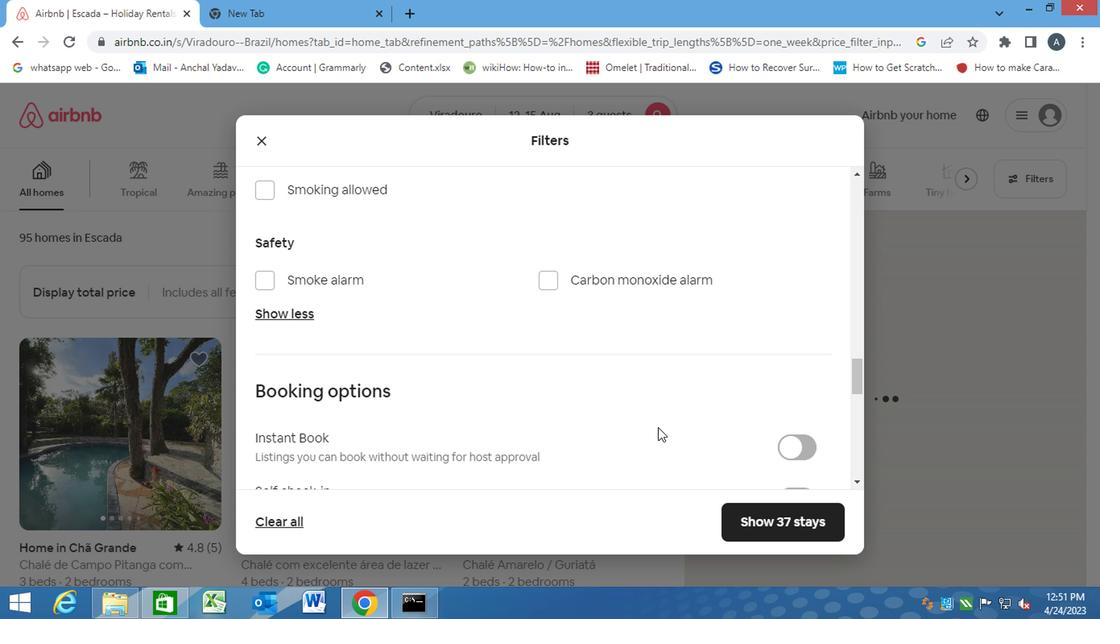 
Action: Mouse scrolled (659, 427) with delta (0, 0)
Screenshot: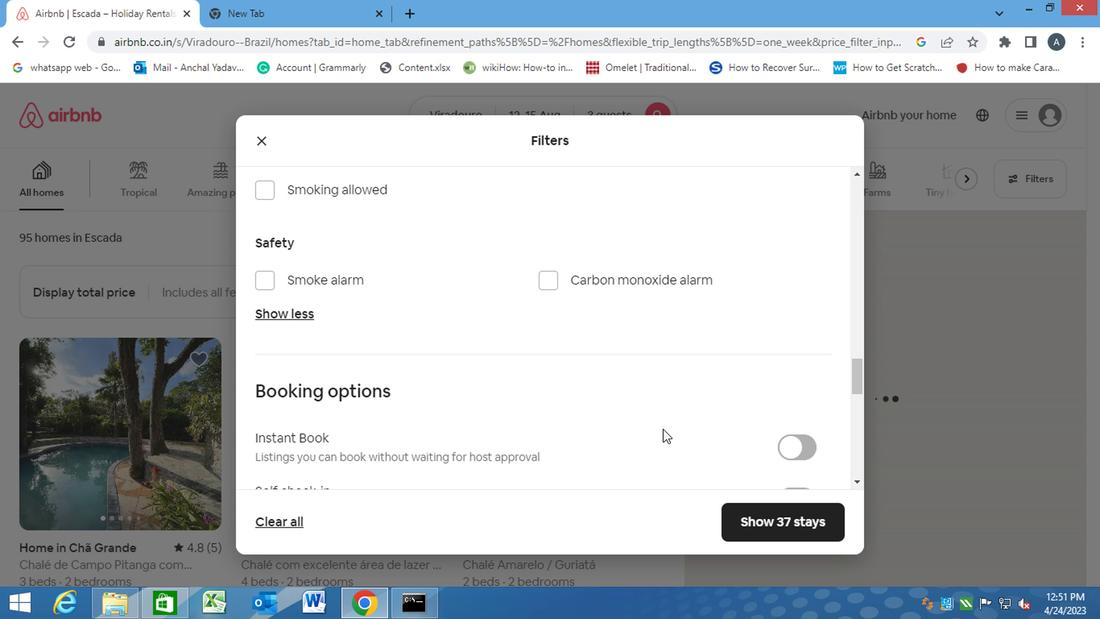 
Action: Mouse moved to (775, 253)
Screenshot: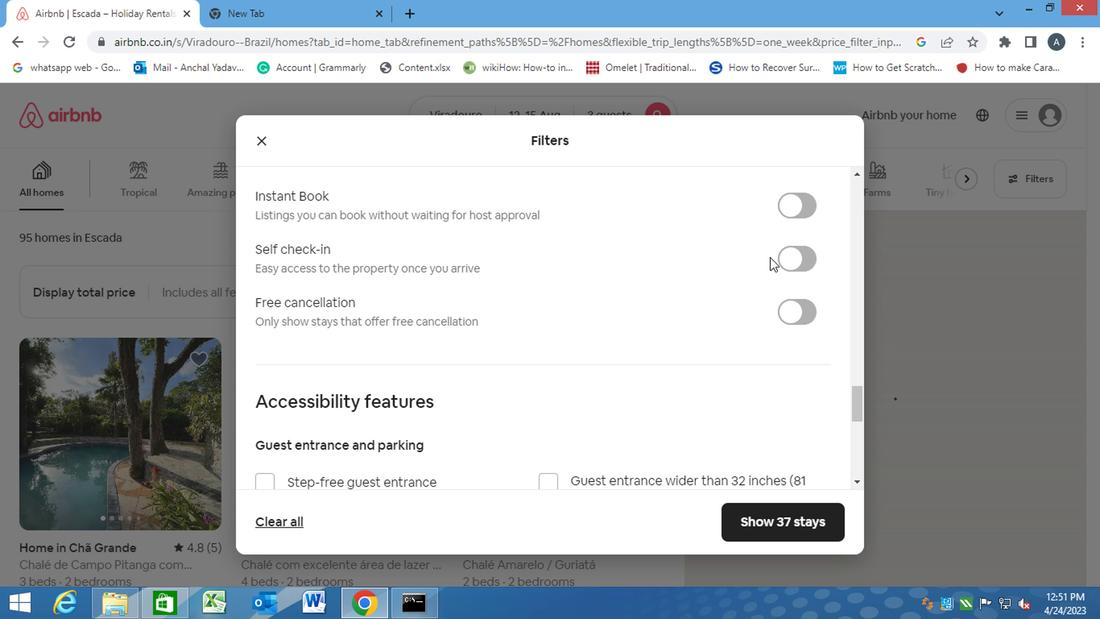 
Action: Mouse pressed left at (775, 253)
Screenshot: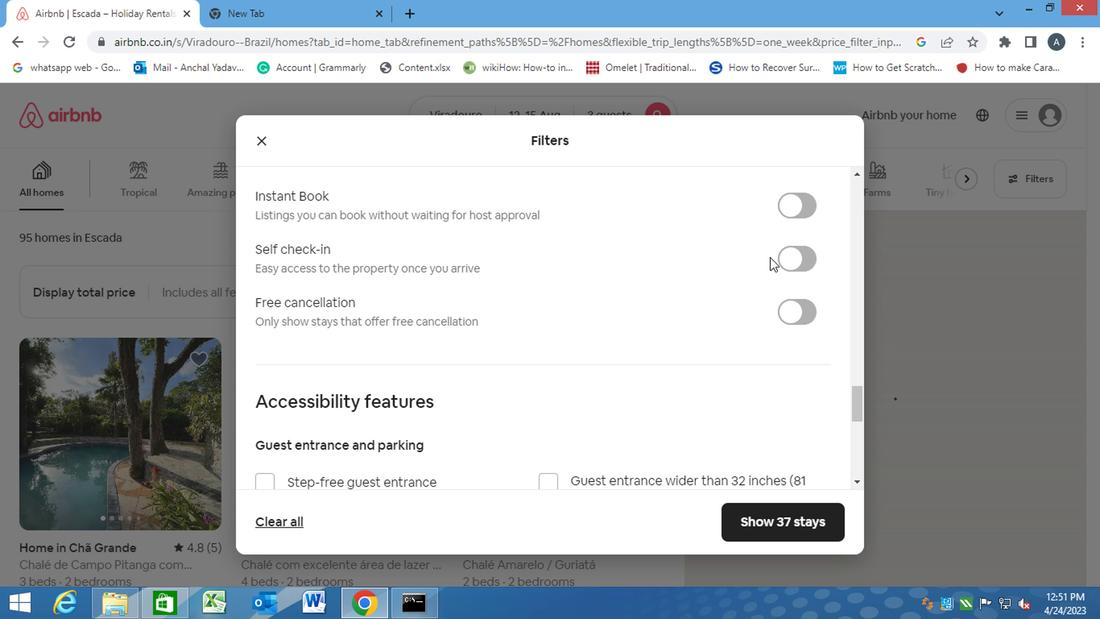 
Action: Mouse moved to (793, 257)
Screenshot: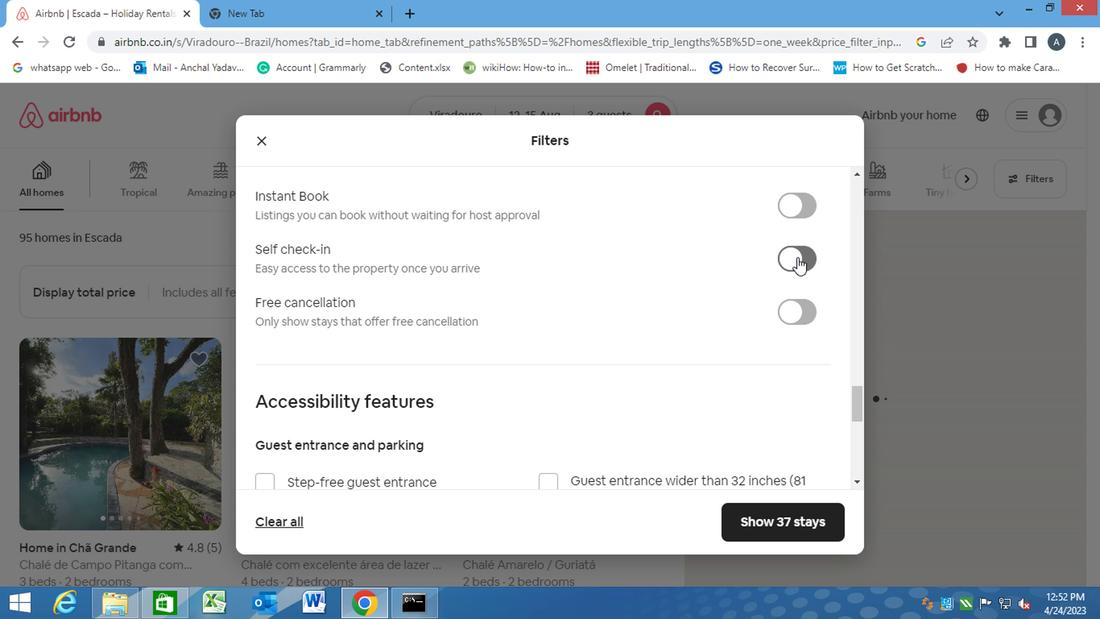 
Action: Mouse pressed left at (793, 257)
Screenshot: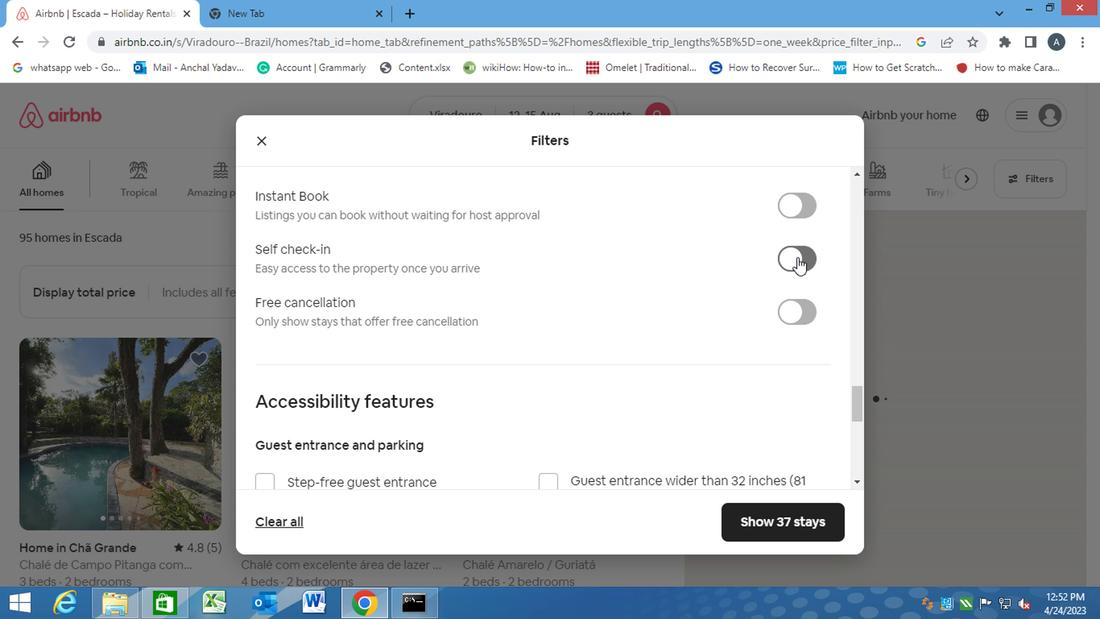 
Action: Mouse moved to (707, 272)
Screenshot: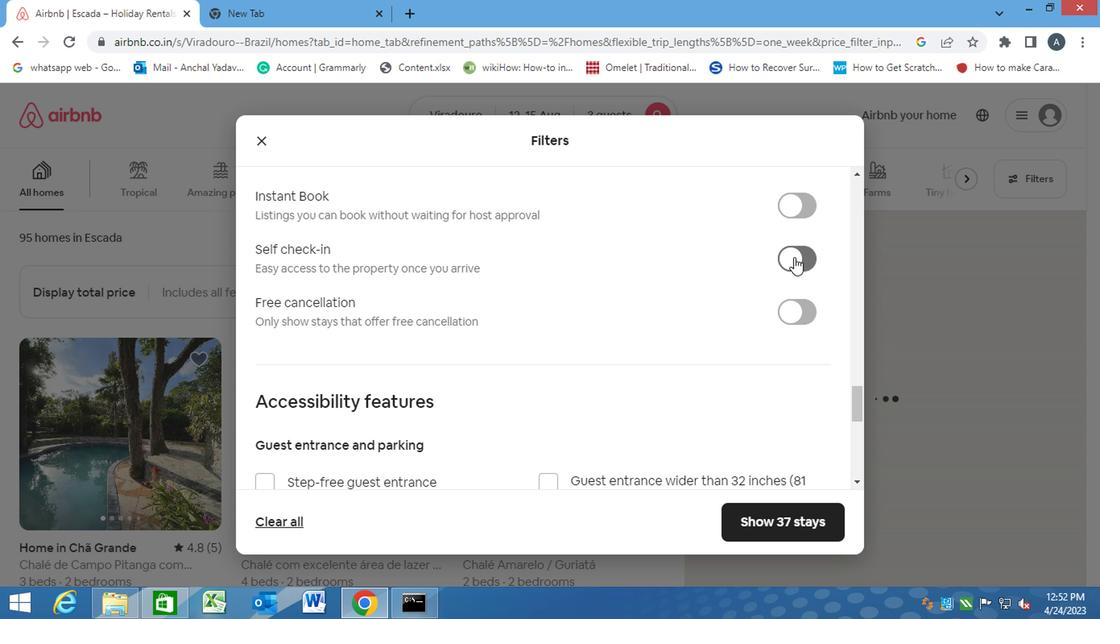 
Action: Mouse scrolled (707, 271) with delta (0, 0)
Screenshot: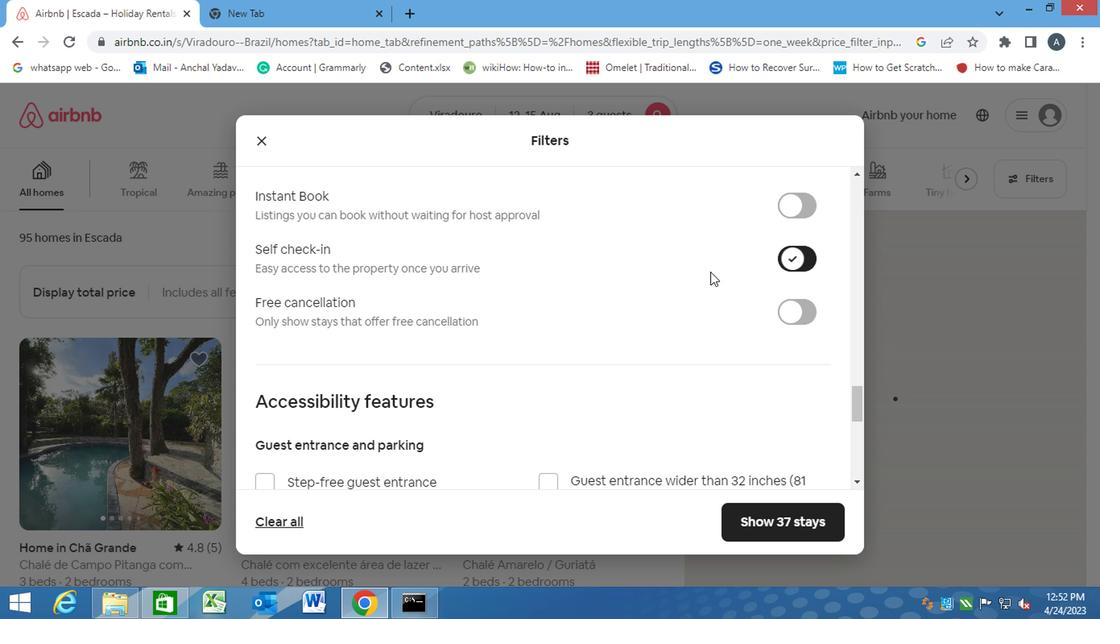 
Action: Mouse scrolled (707, 271) with delta (0, 0)
Screenshot: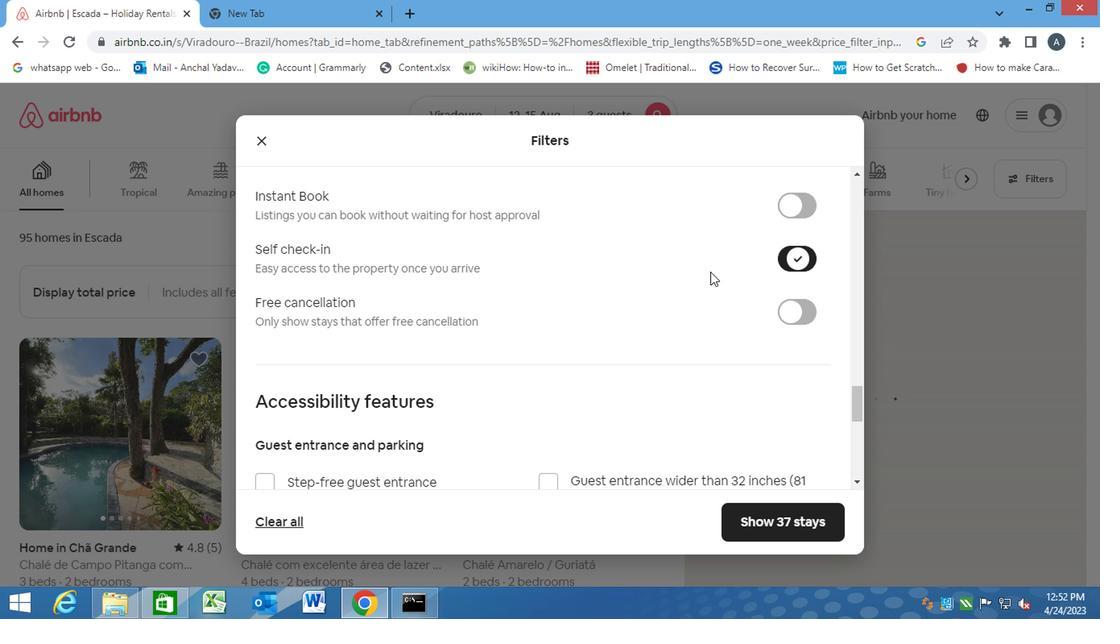 
Action: Mouse scrolled (707, 271) with delta (0, 0)
Screenshot: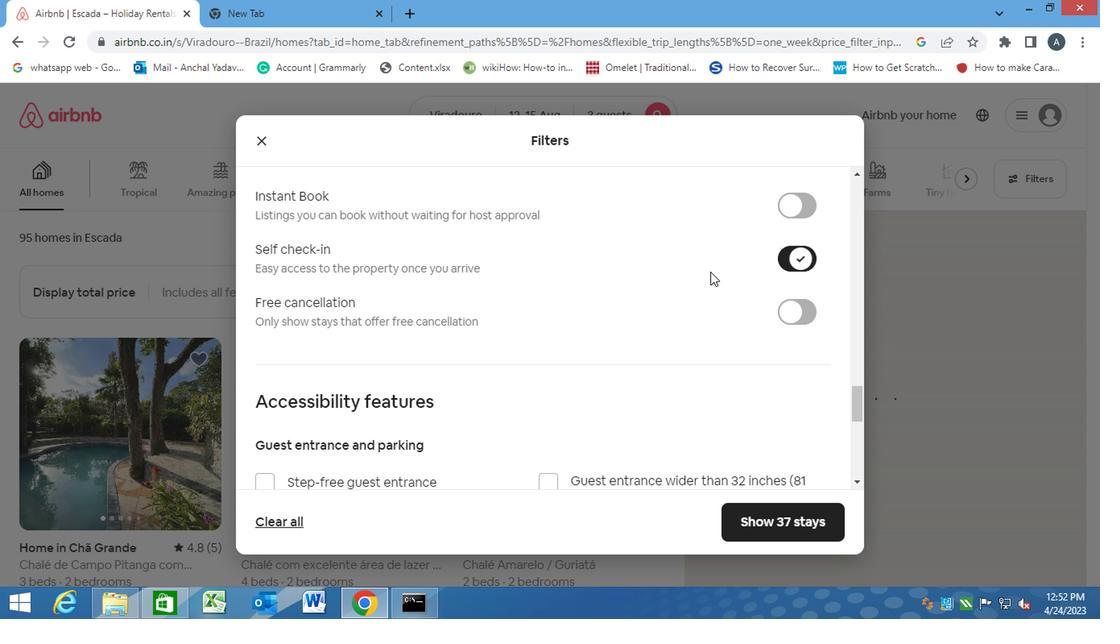 
Action: Mouse moved to (706, 272)
Screenshot: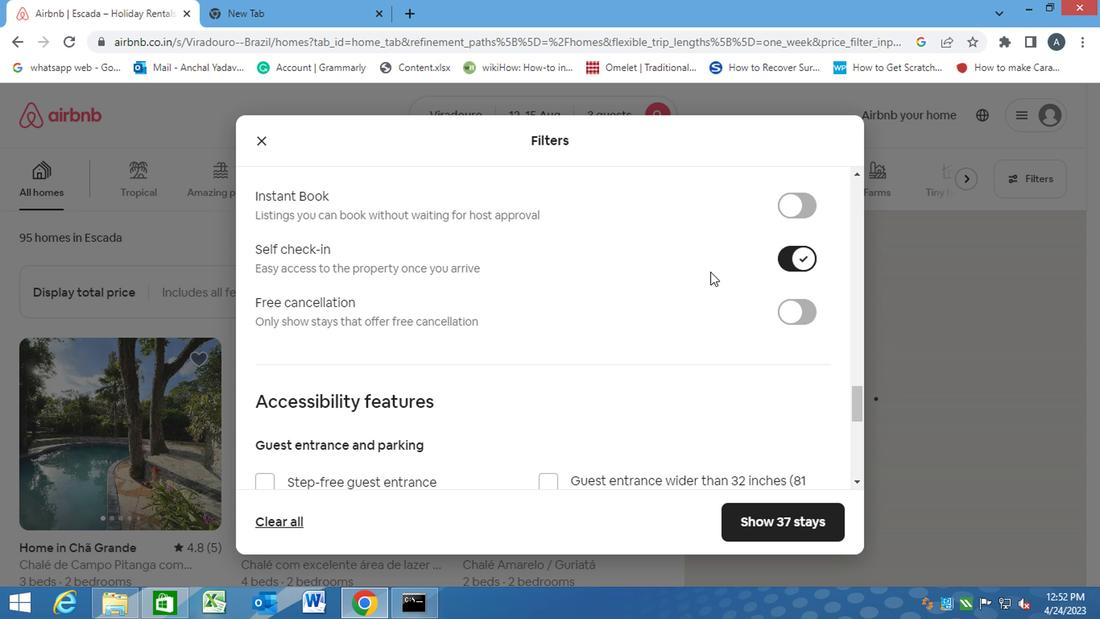 
Action: Mouse scrolled (706, 271) with delta (0, 0)
Screenshot: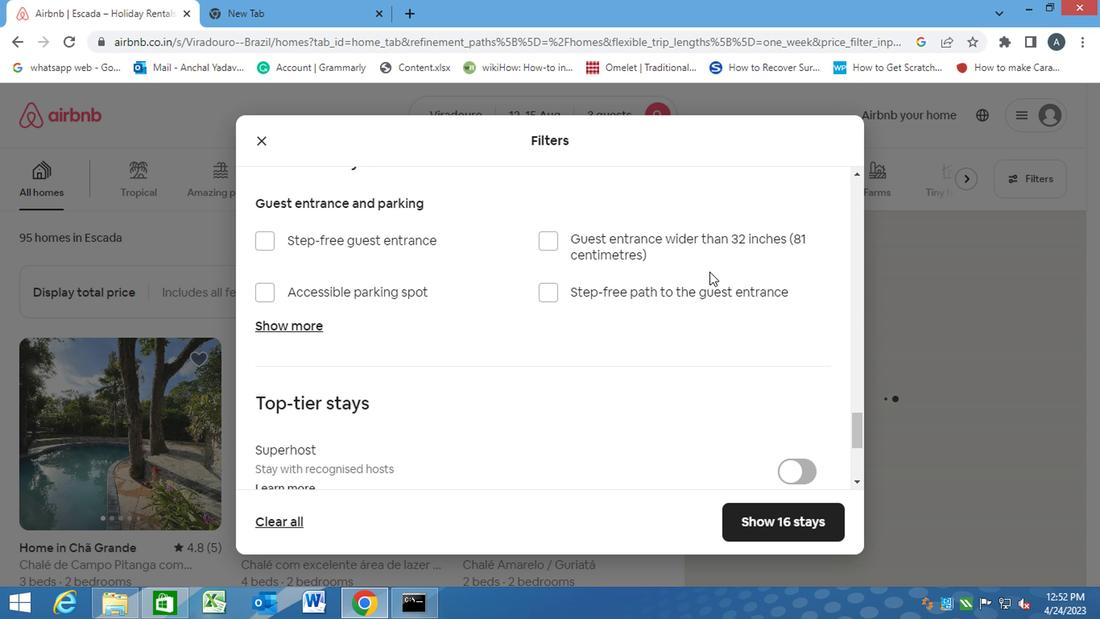 
Action: Mouse scrolled (706, 271) with delta (0, 0)
Screenshot: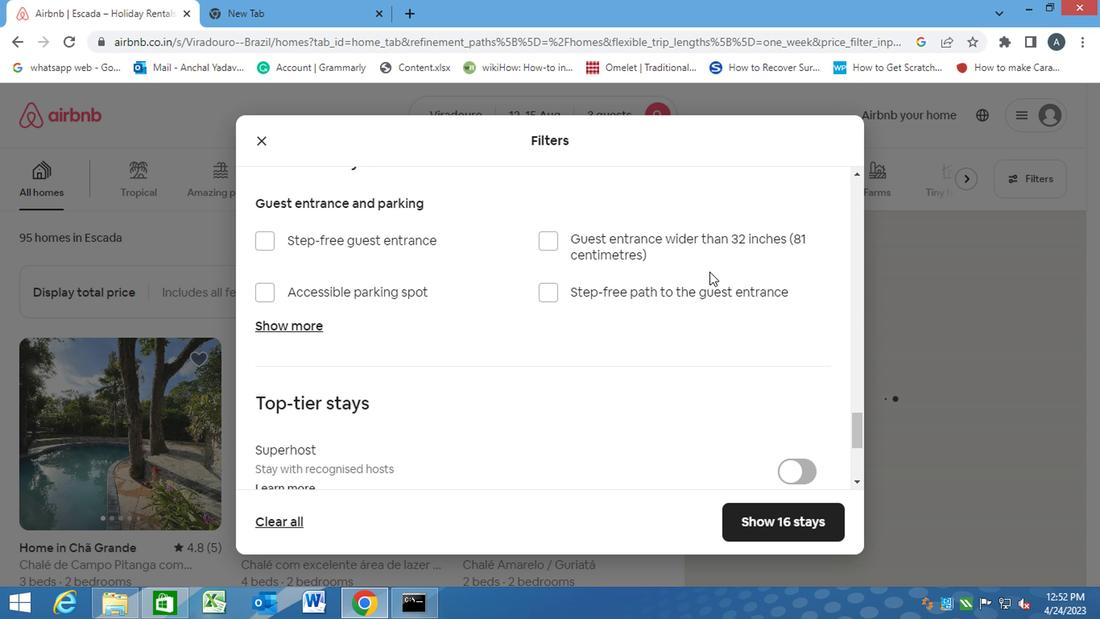 
Action: Mouse scrolled (706, 271) with delta (0, 0)
Screenshot: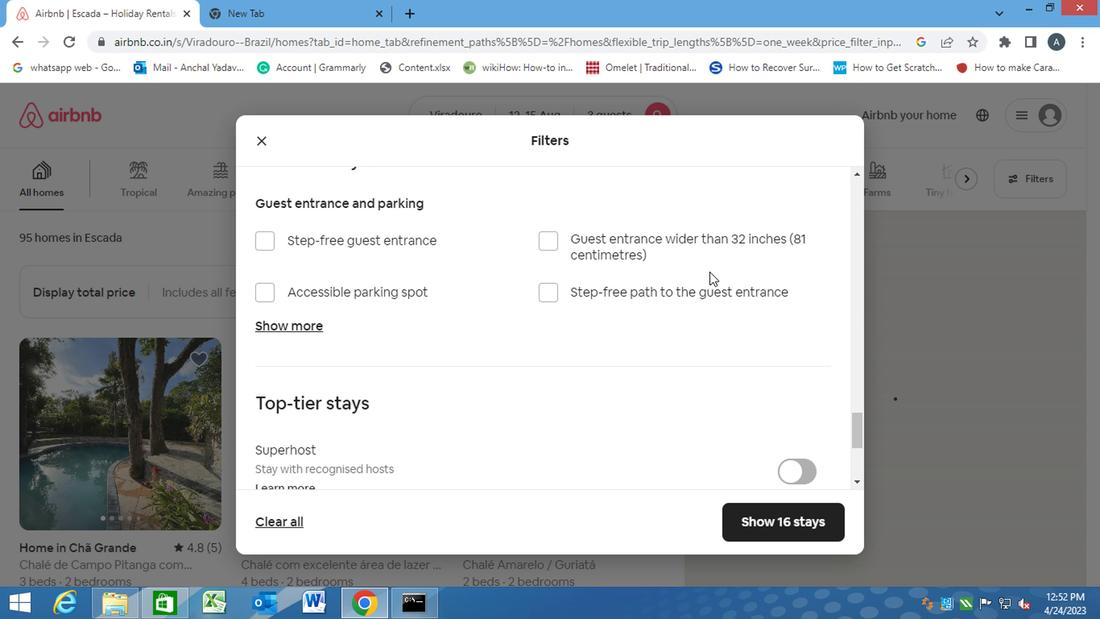 
Action: Mouse moved to (573, 290)
Screenshot: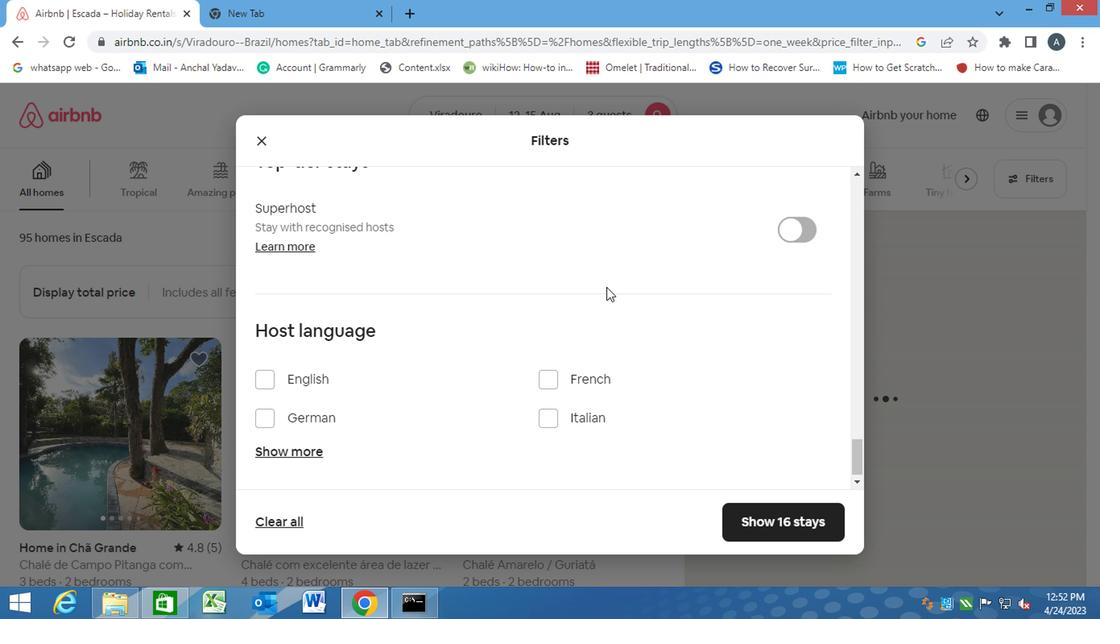 
Action: Mouse scrolled (573, 288) with delta (0, -1)
Screenshot: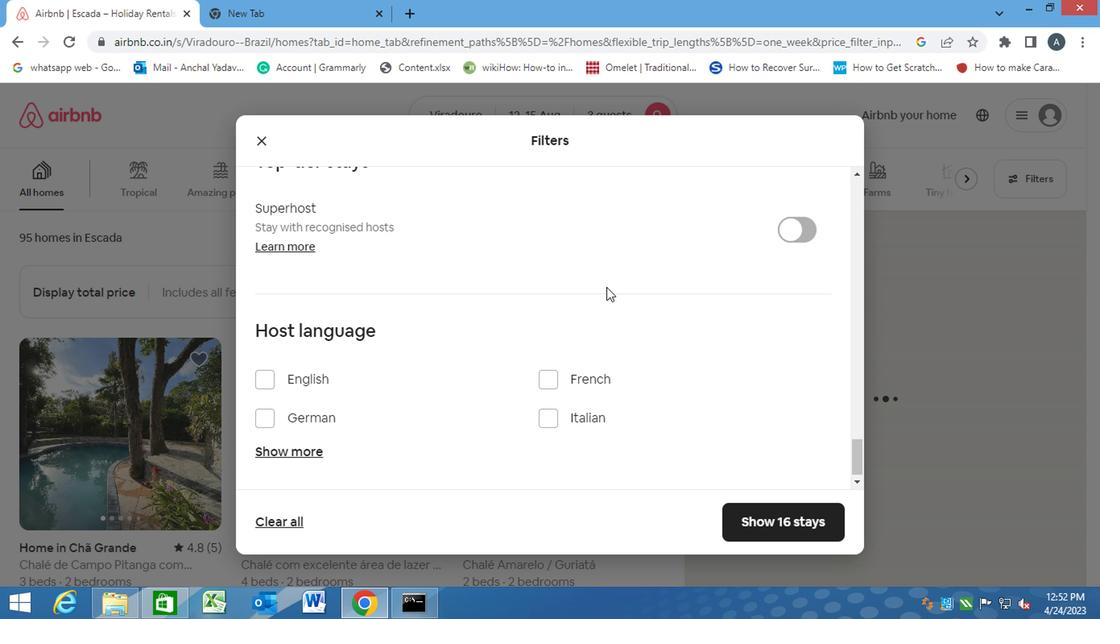 
Action: Mouse moved to (569, 290)
Screenshot: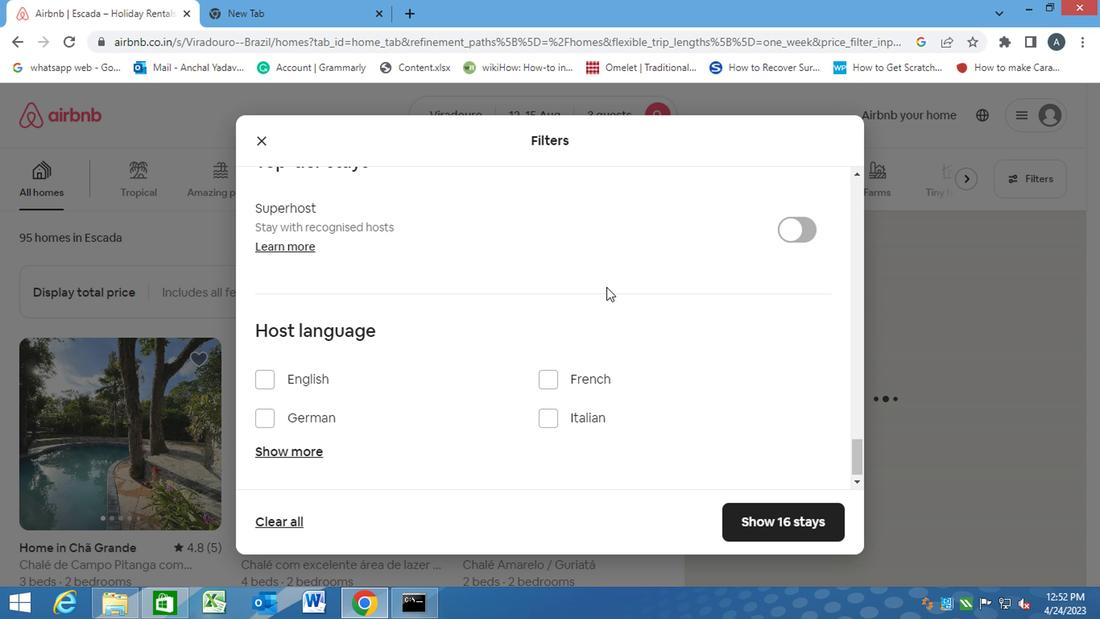 
Action: Mouse scrolled (569, 290) with delta (0, 0)
Screenshot: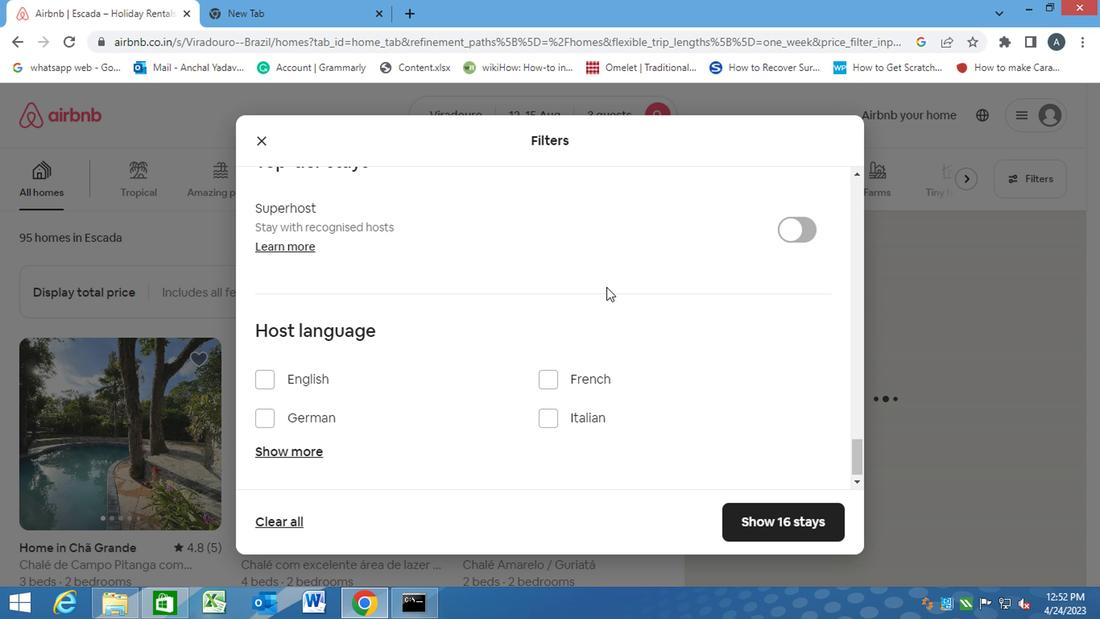 
Action: Mouse moved to (568, 290)
Screenshot: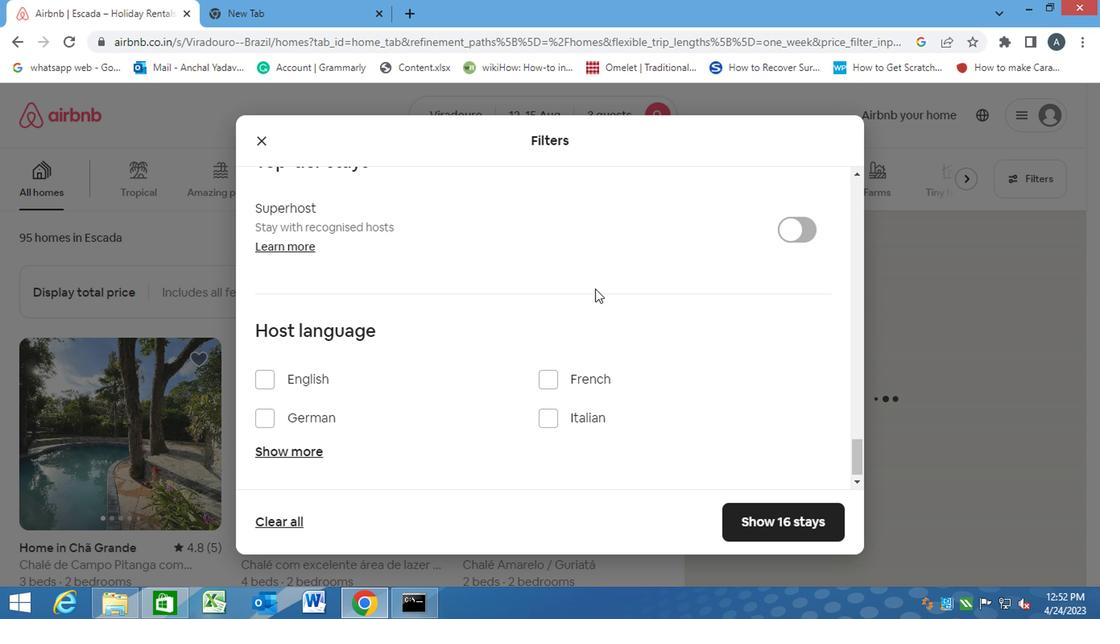 
Action: Mouse scrolled (568, 290) with delta (0, 0)
Screenshot: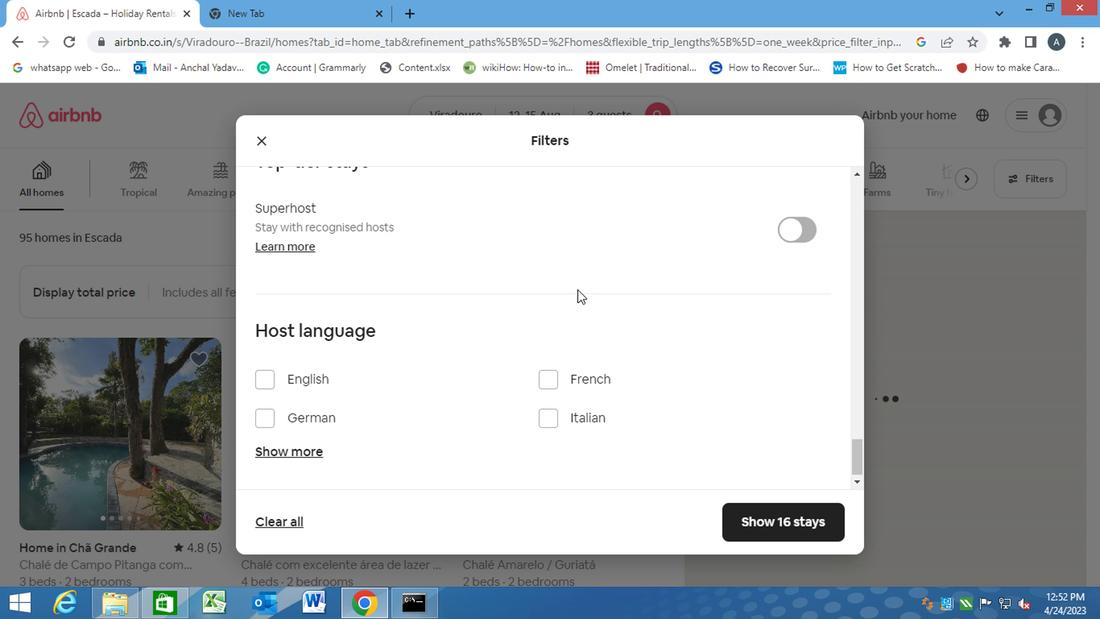 
Action: Mouse moved to (299, 449)
Screenshot: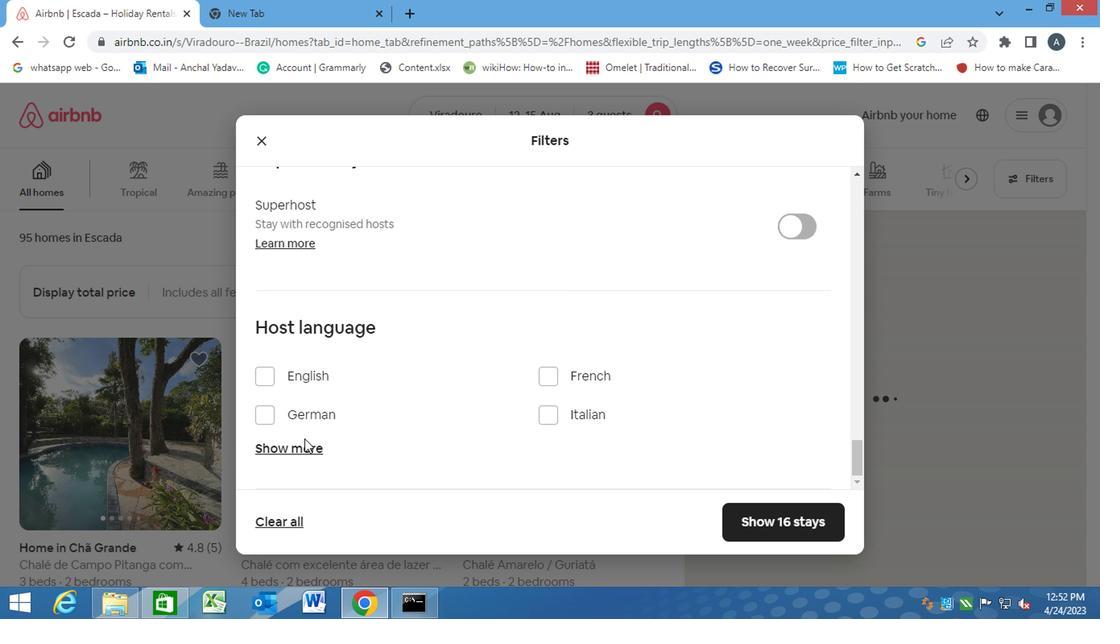
Action: Mouse pressed left at (299, 449)
Screenshot: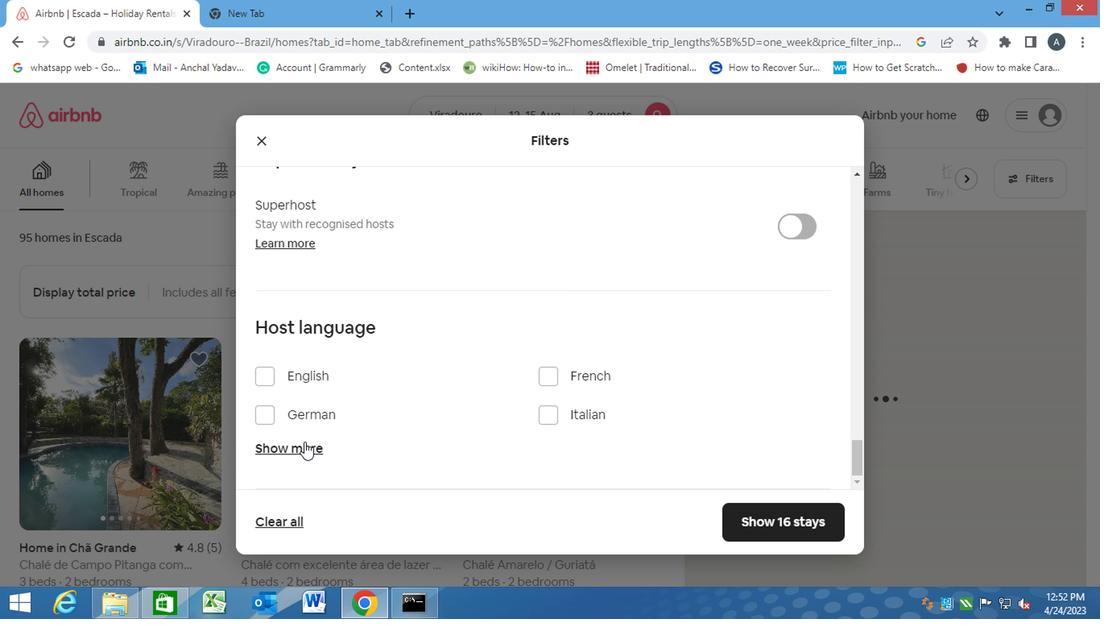 
Action: Mouse moved to (287, 458)
Screenshot: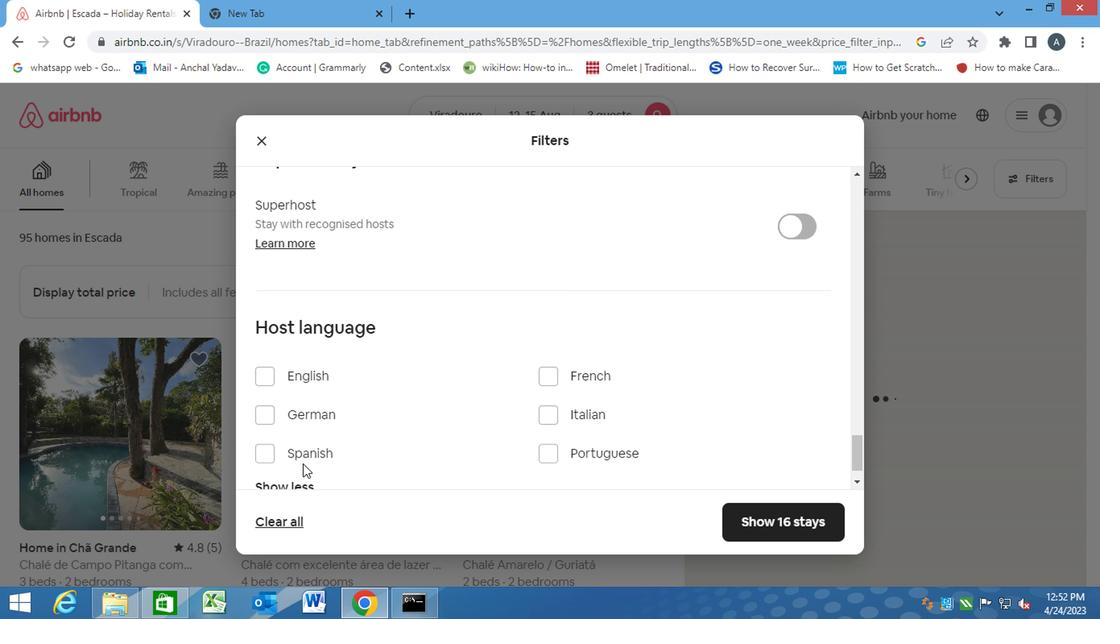 
Action: Mouse pressed left at (287, 458)
Screenshot: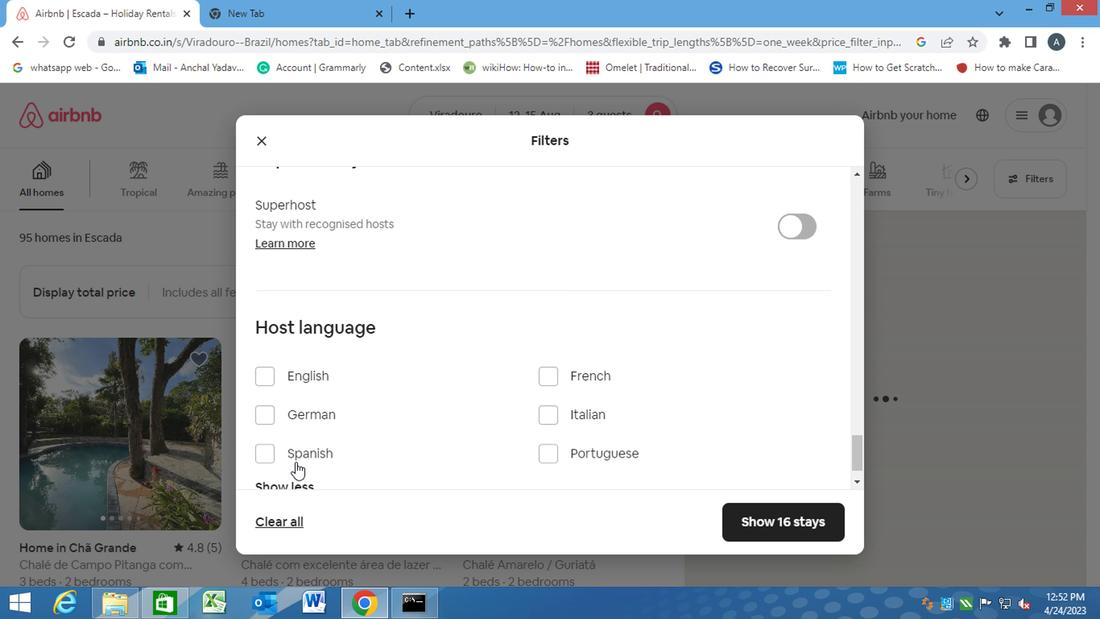 
Action: Mouse moved to (738, 519)
Screenshot: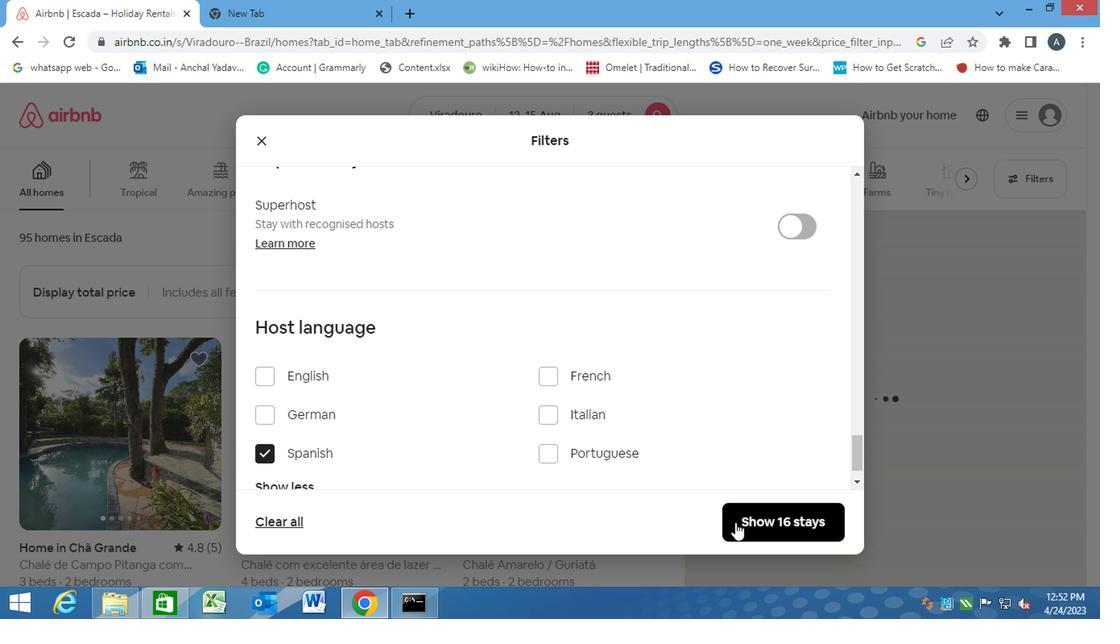 
Action: Mouse pressed left at (738, 519)
Screenshot: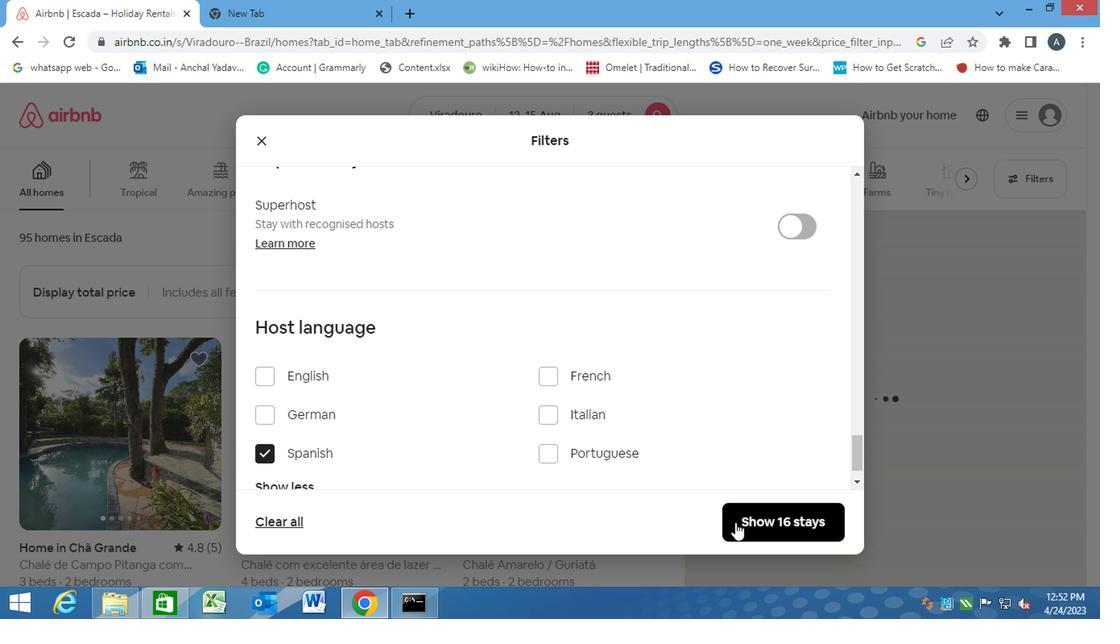 
Action: Mouse moved to (738, 518)
Screenshot: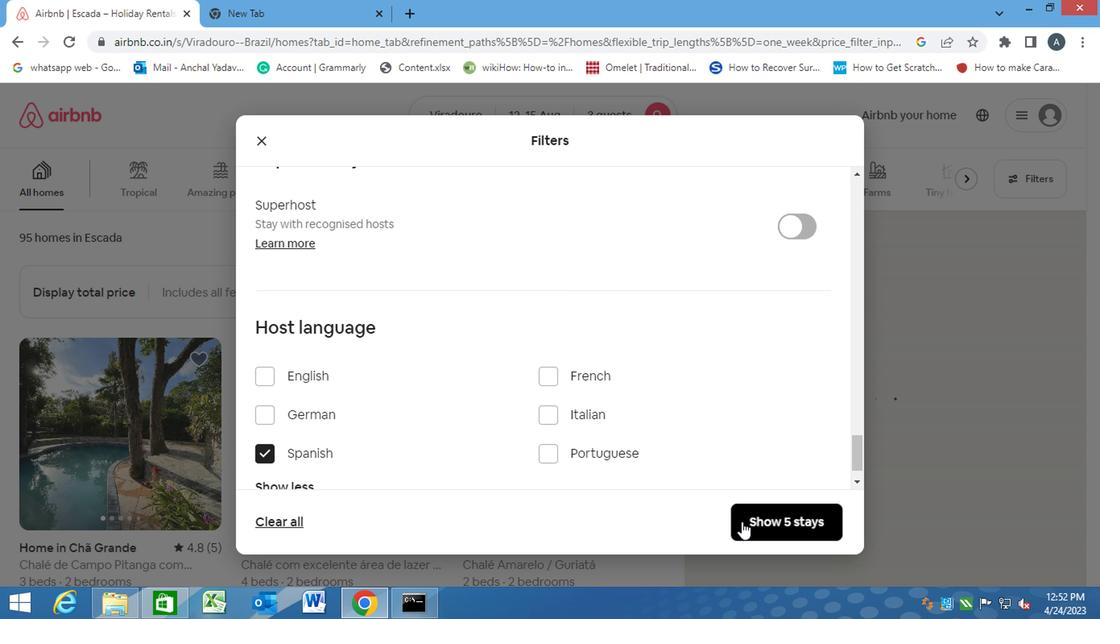 
